 Task: Find people on LinkedIn with the title 'Help Desk Worker/Desktop Support' at 'Indoco Remedies Ltd.' in the 'Plastics Manufacturing' industry.
Action: Mouse moved to (728, 99)
Screenshot: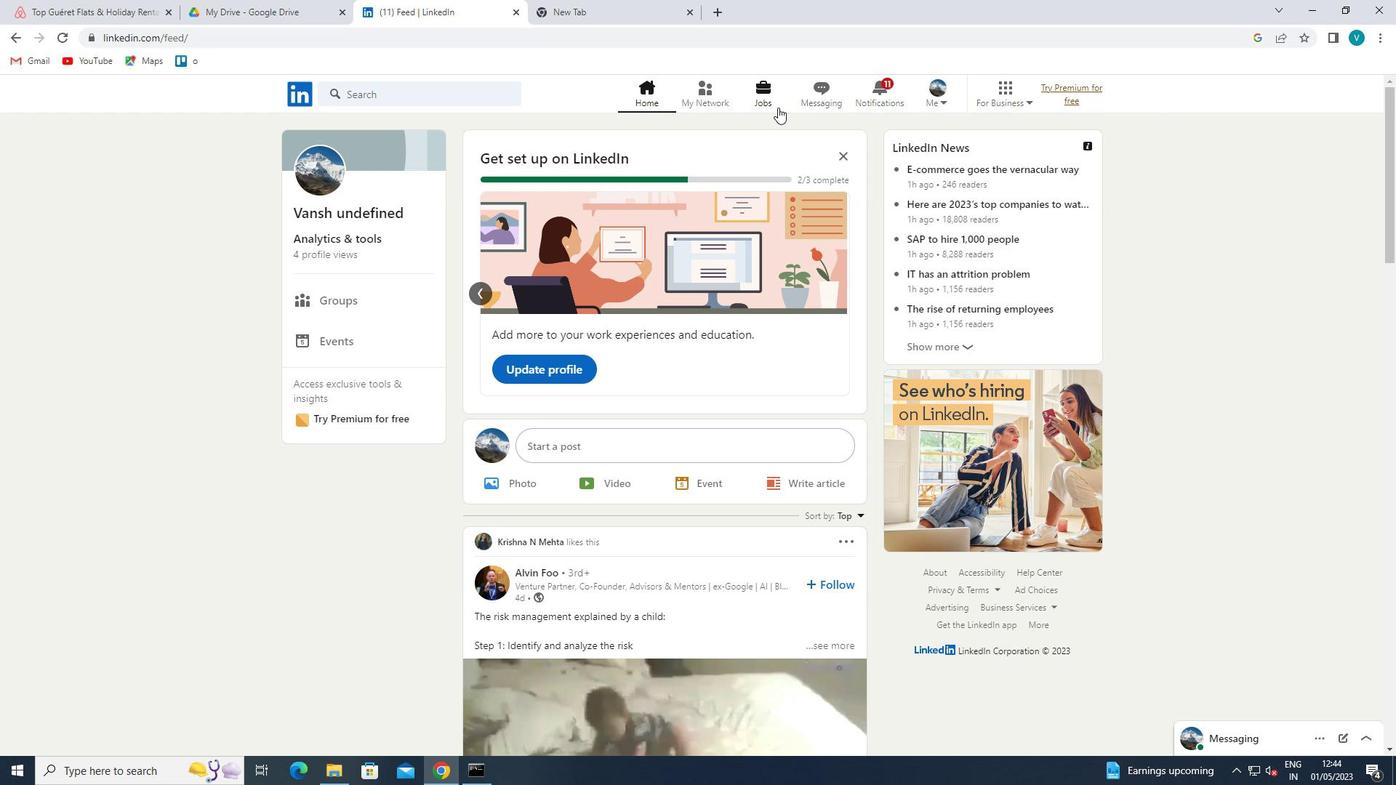 
Action: Mouse pressed left at (728, 99)
Screenshot: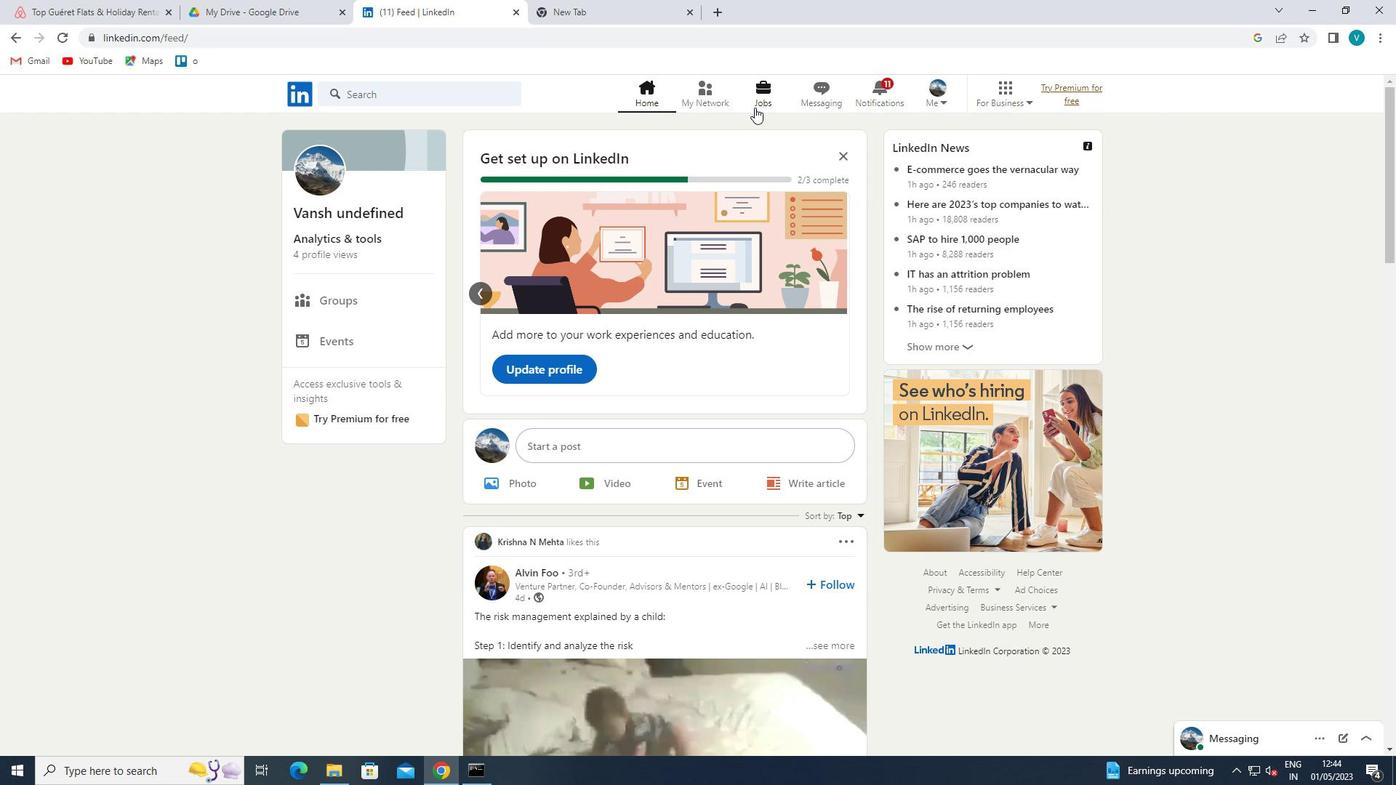 
Action: Mouse moved to (424, 178)
Screenshot: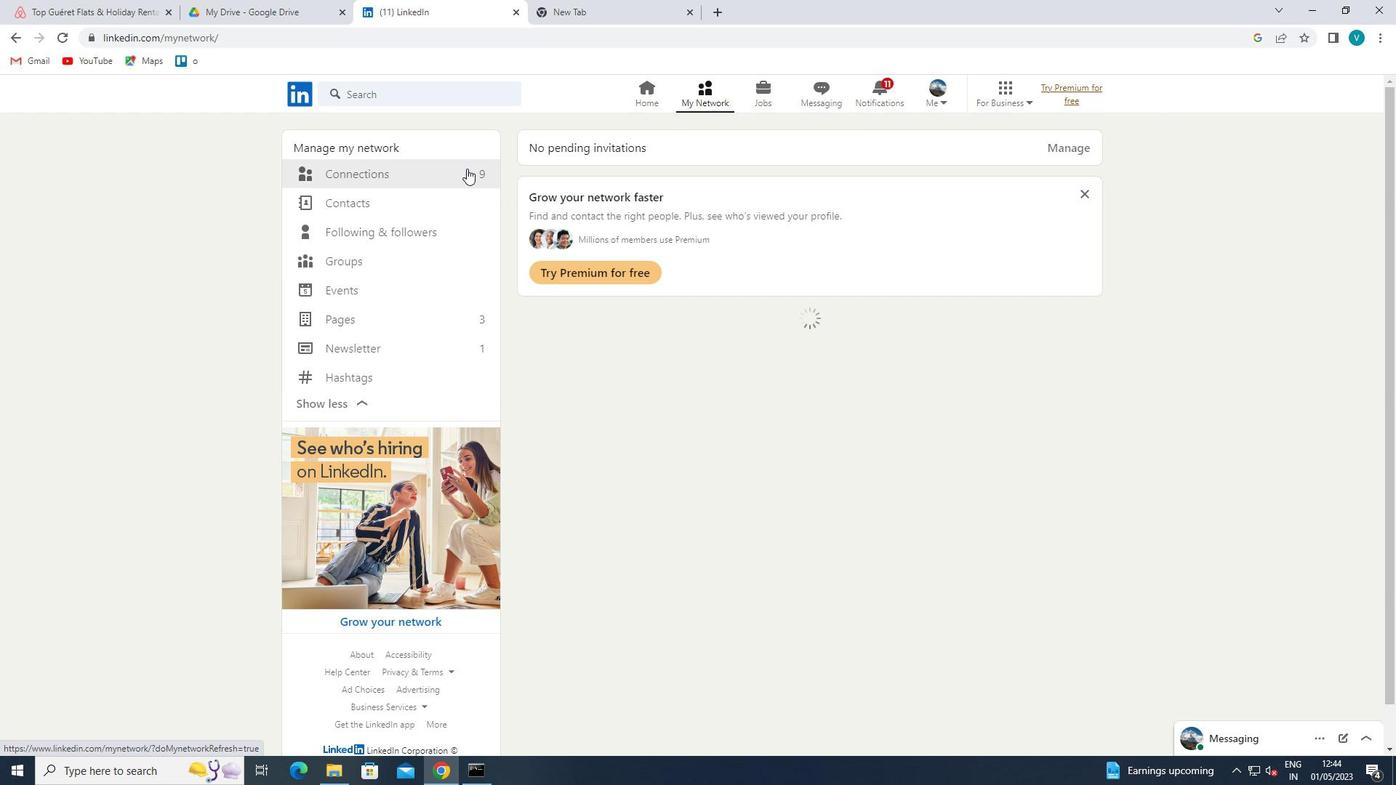 
Action: Mouse pressed left at (424, 178)
Screenshot: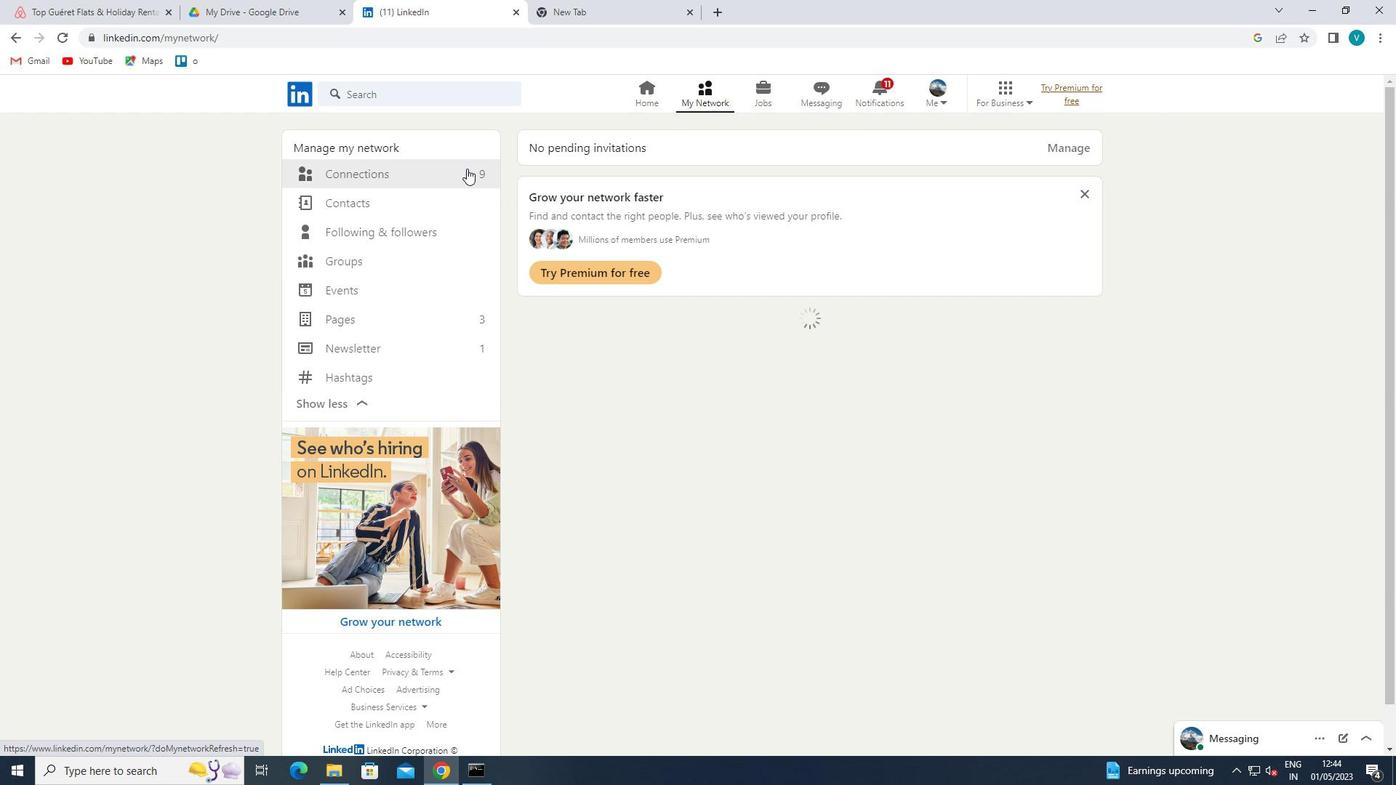 
Action: Mouse moved to (838, 186)
Screenshot: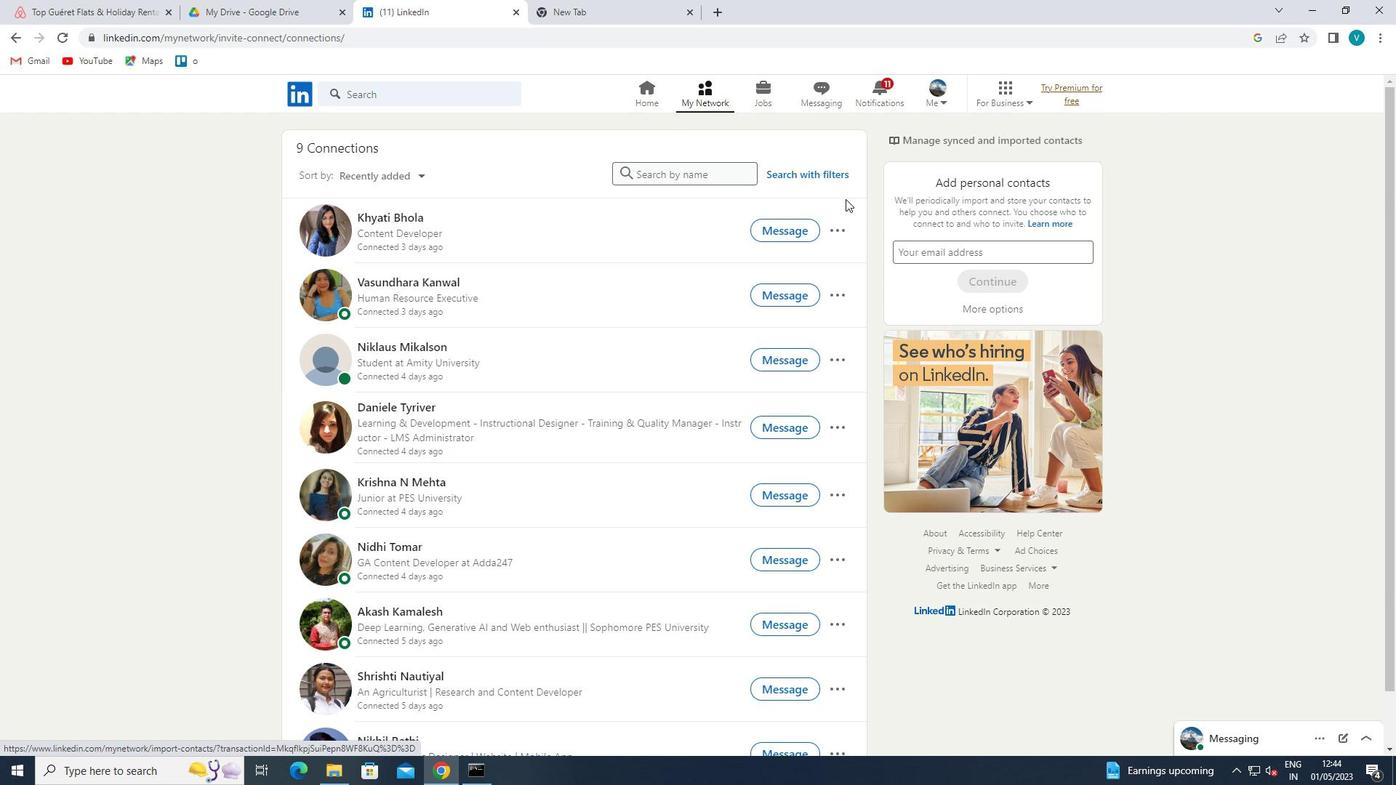 
Action: Mouse pressed left at (838, 186)
Screenshot: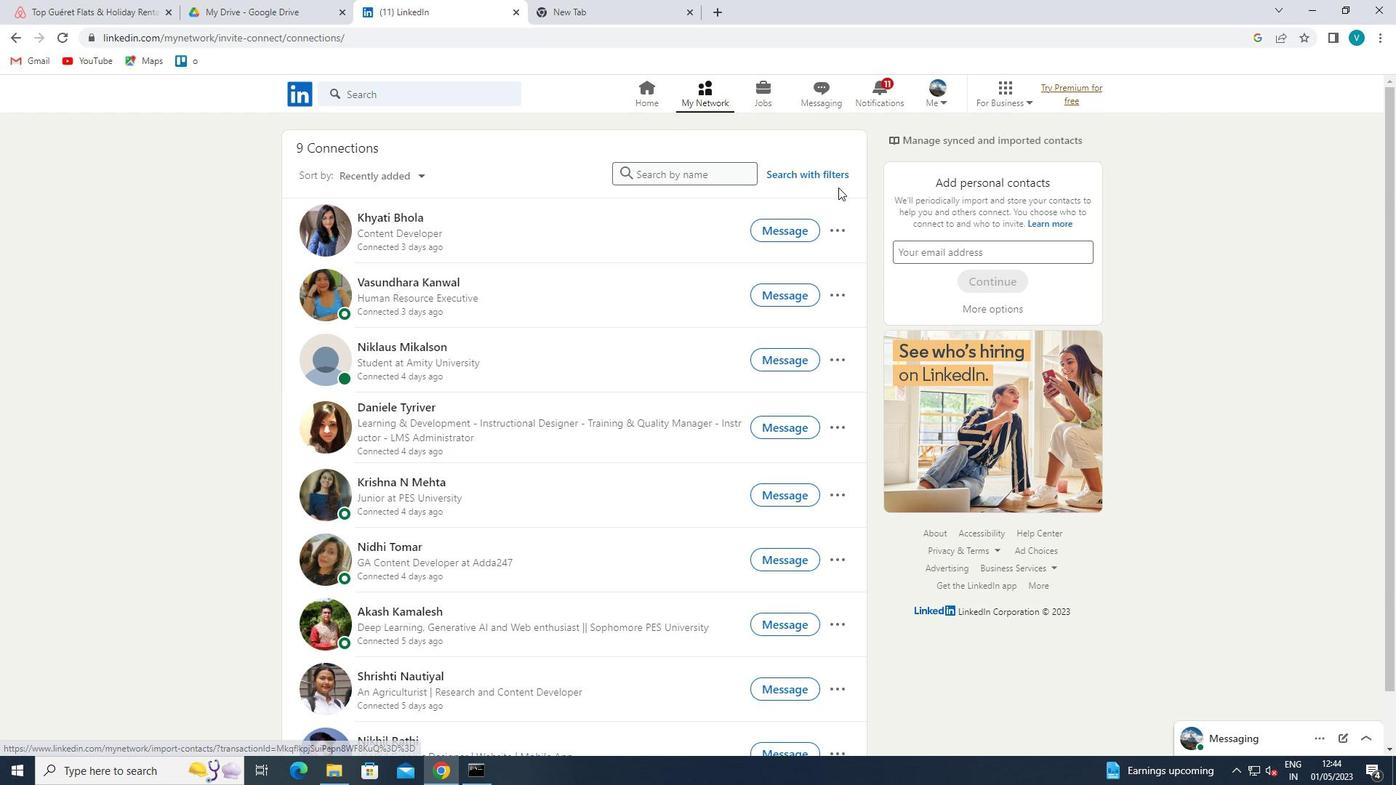 
Action: Mouse moved to (840, 183)
Screenshot: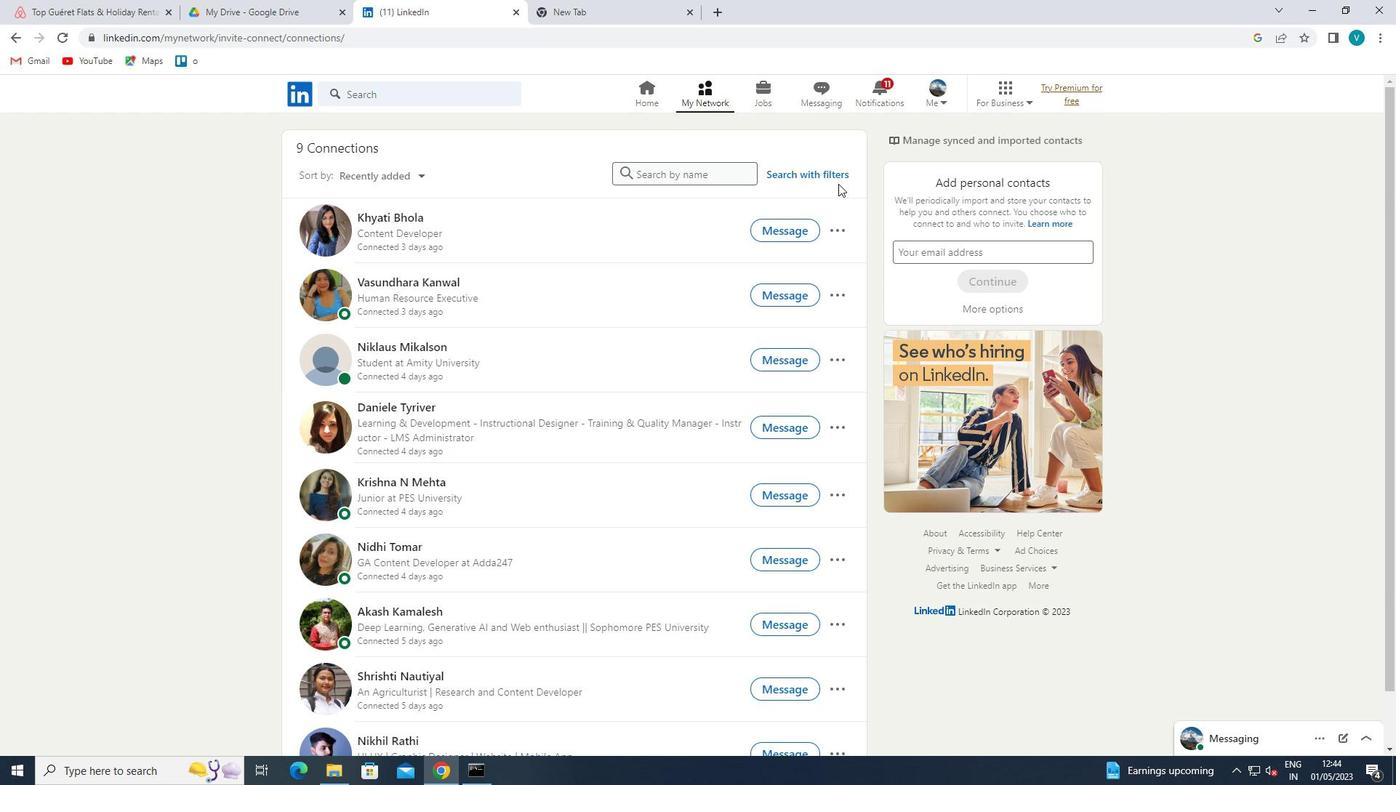 
Action: Mouse pressed left at (840, 183)
Screenshot: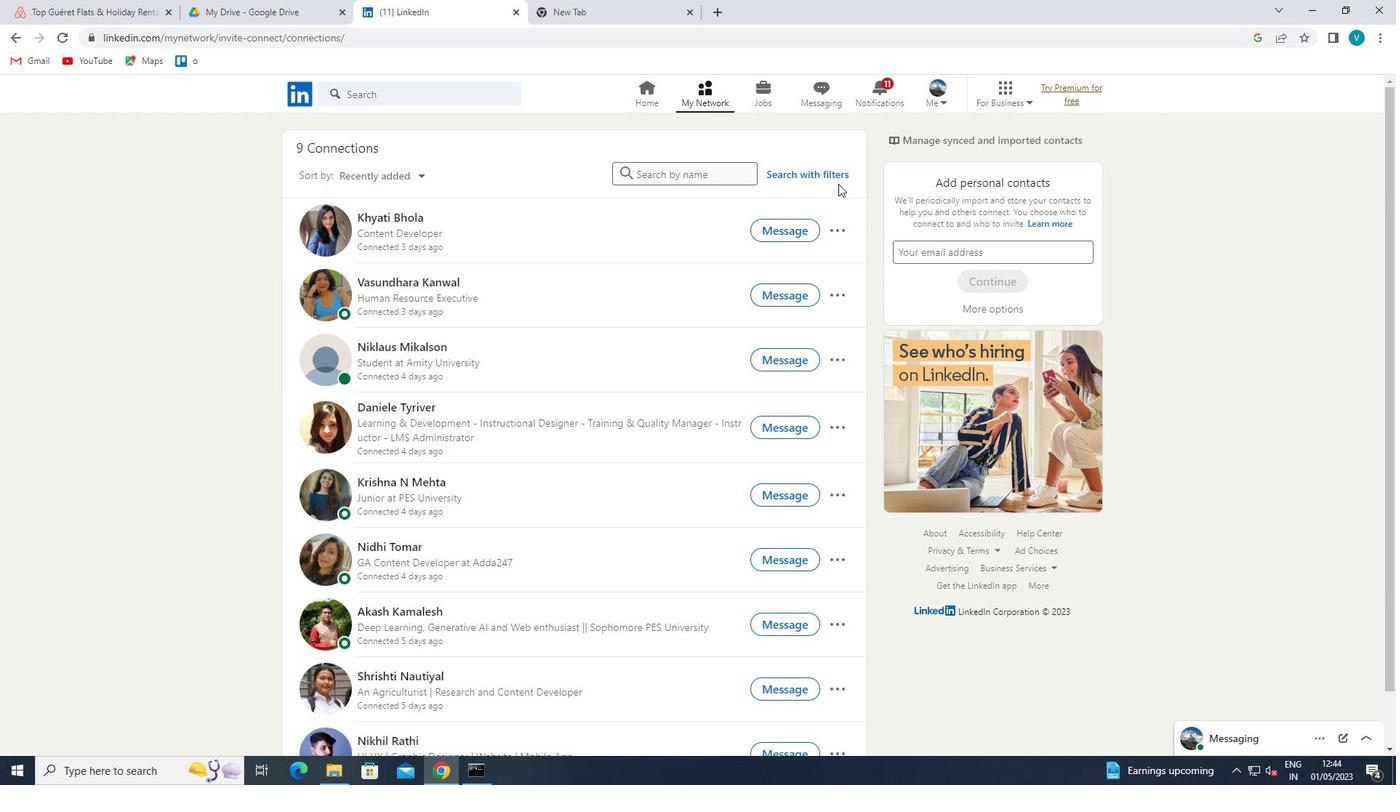 
Action: Mouse moved to (843, 179)
Screenshot: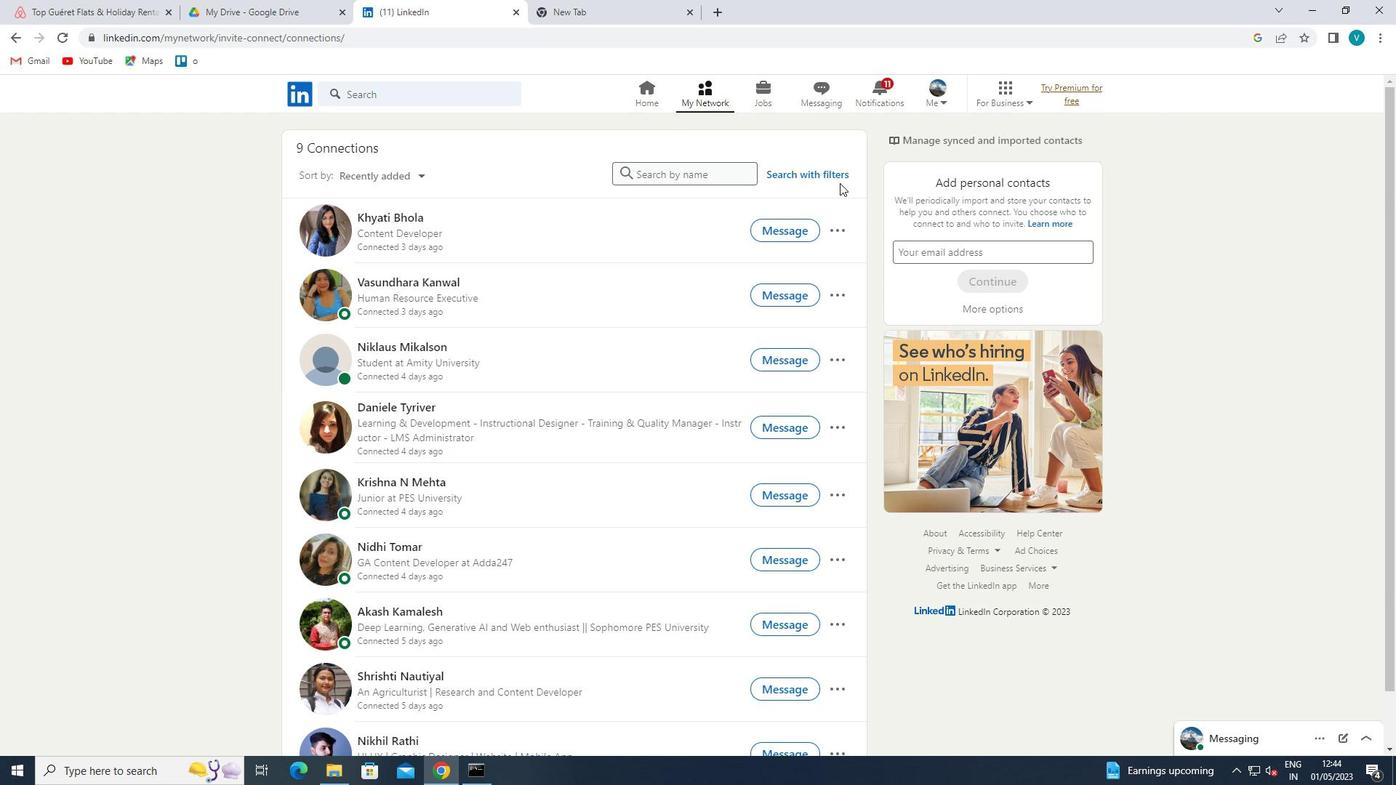 
Action: Mouse pressed left at (843, 179)
Screenshot: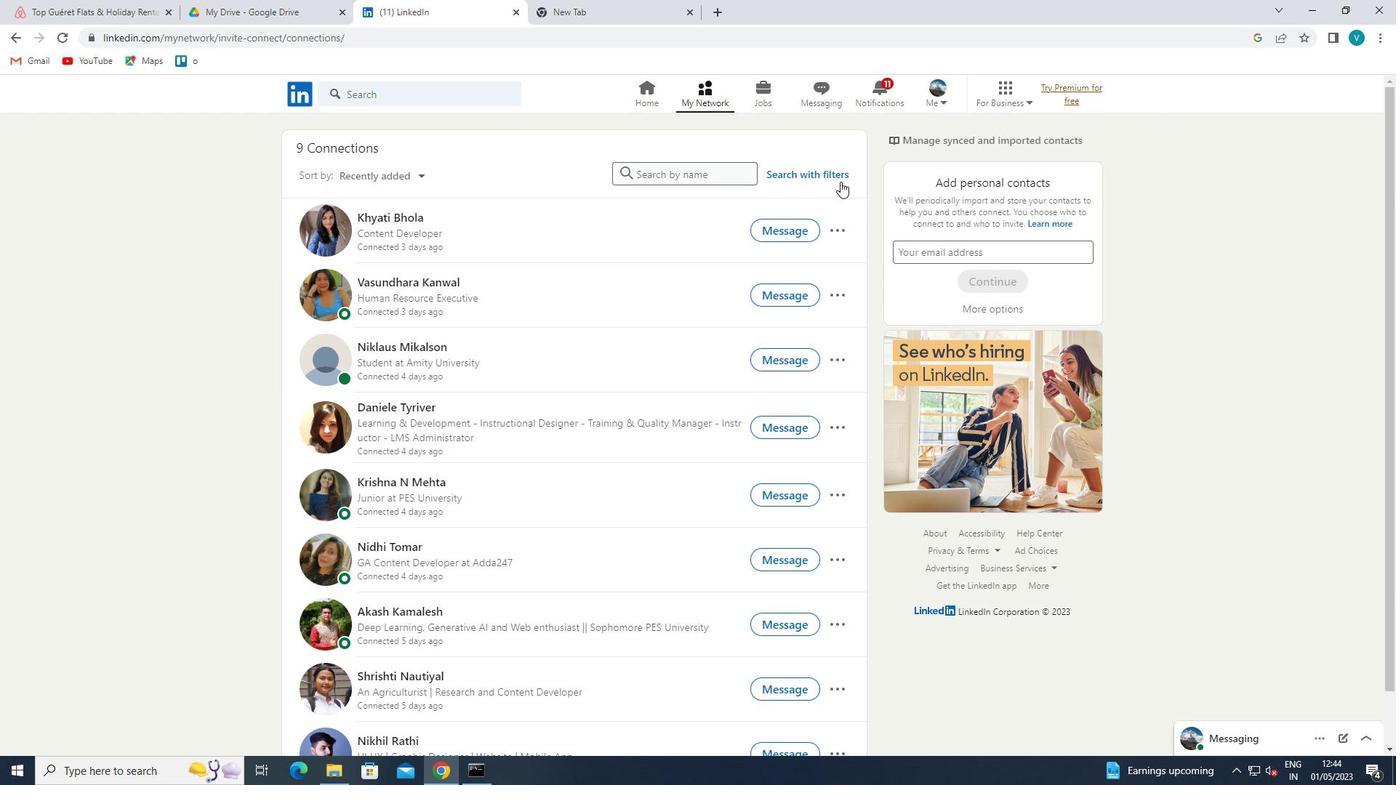 
Action: Mouse moved to (676, 138)
Screenshot: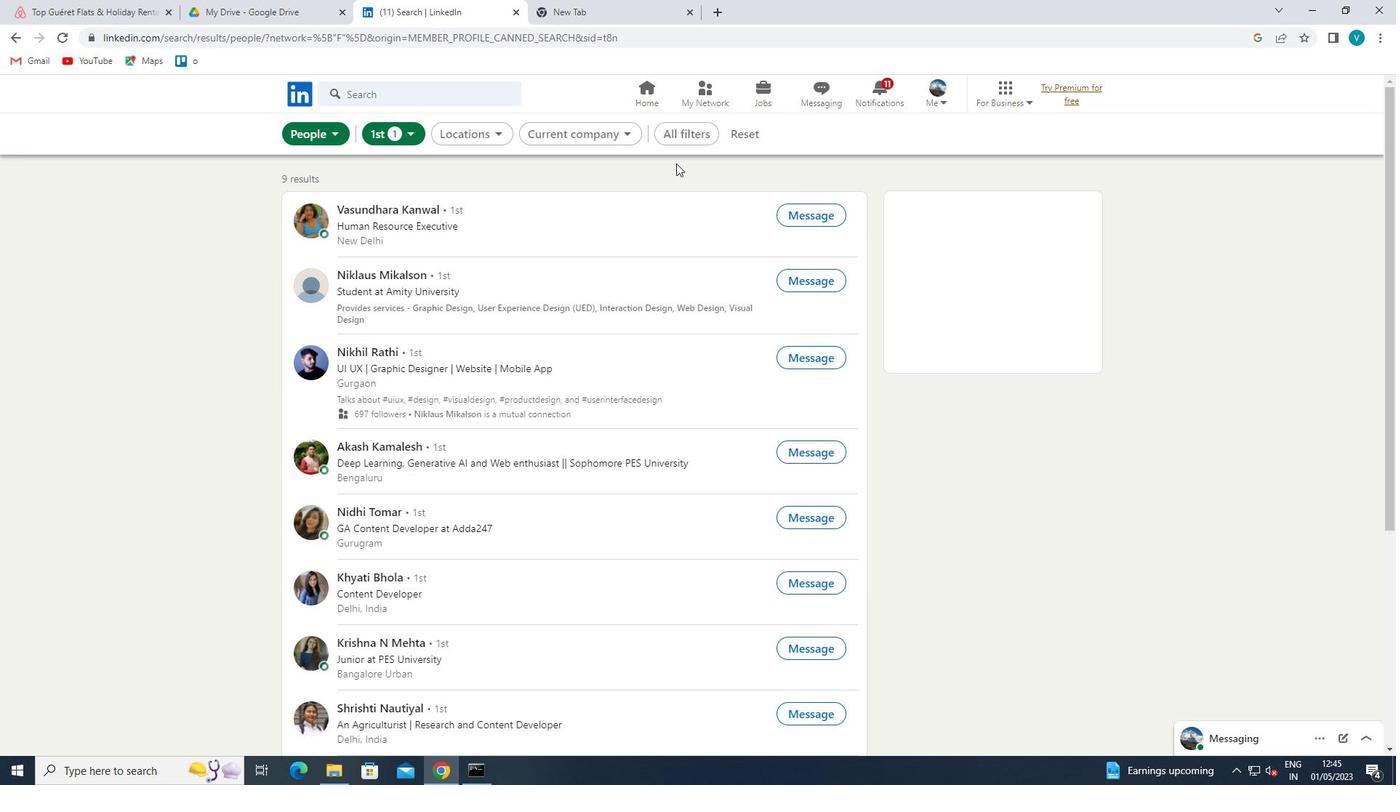 
Action: Mouse pressed left at (676, 138)
Screenshot: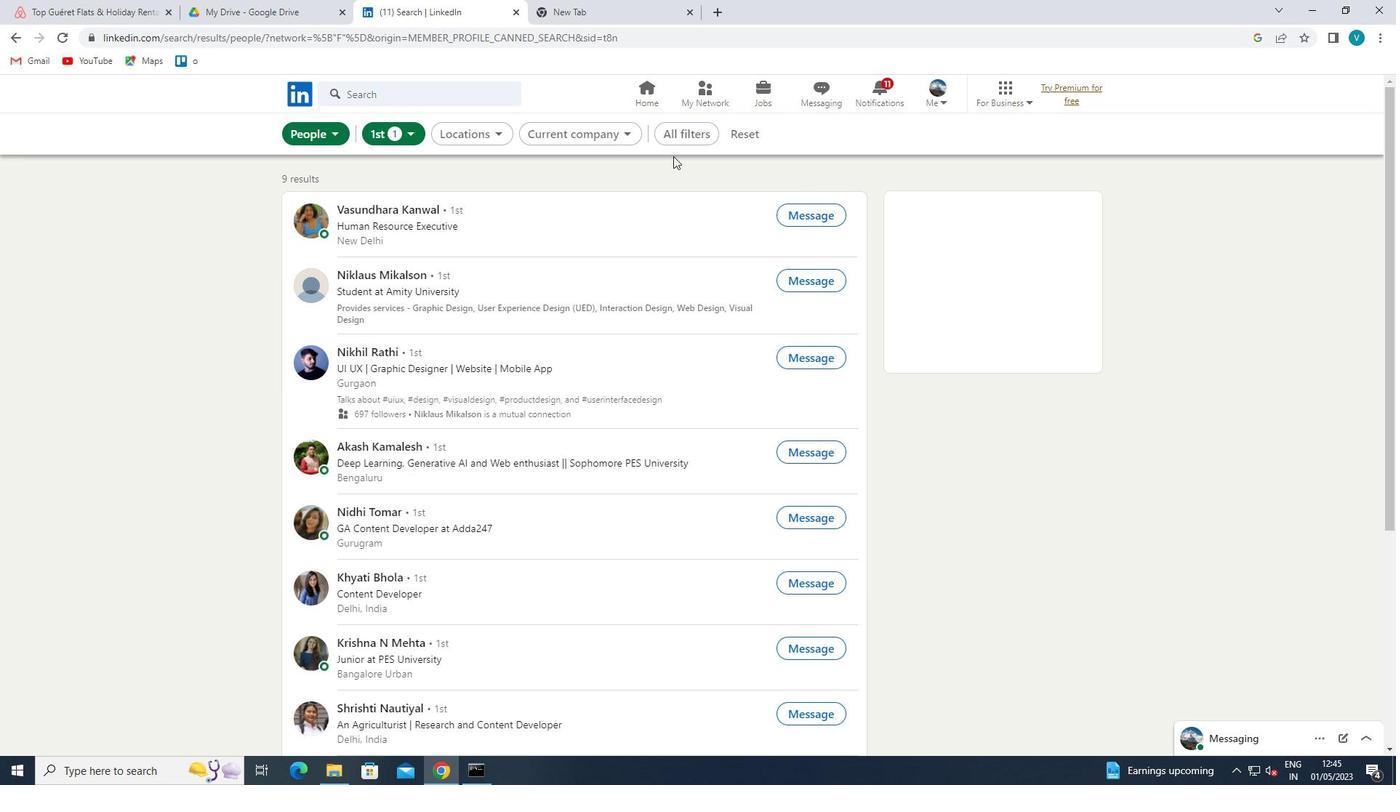 
Action: Mouse moved to (1100, 332)
Screenshot: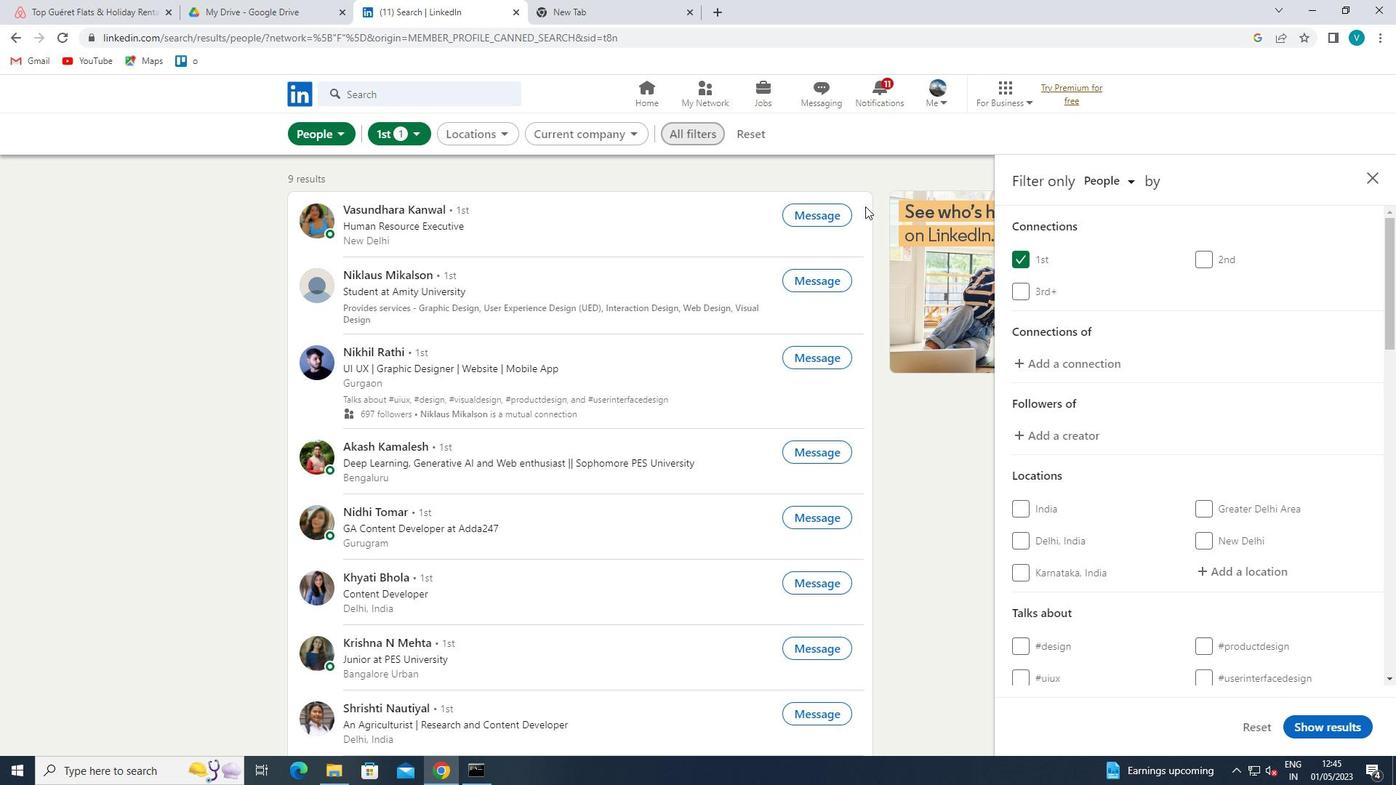 
Action: Mouse scrolled (1100, 331) with delta (0, 0)
Screenshot: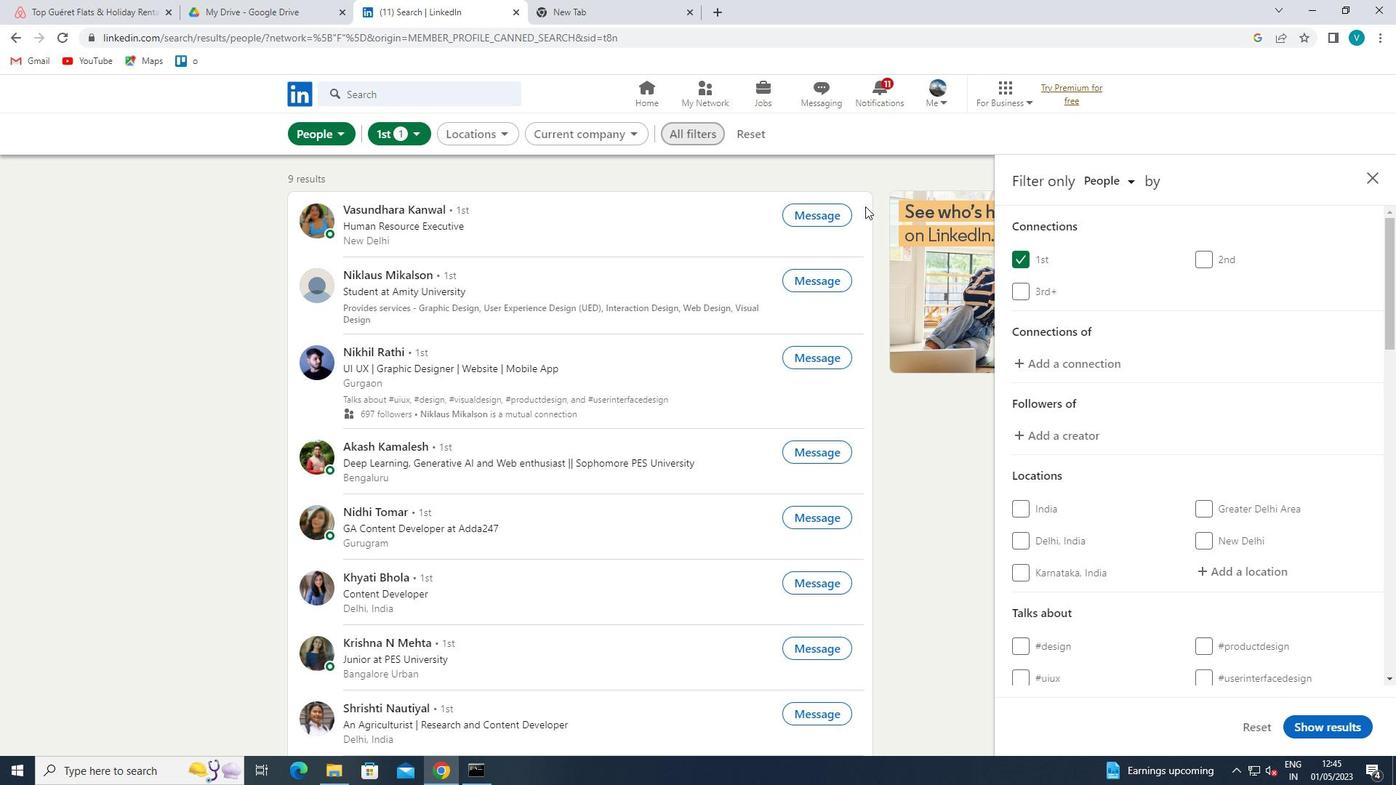 
Action: Mouse moved to (1102, 335)
Screenshot: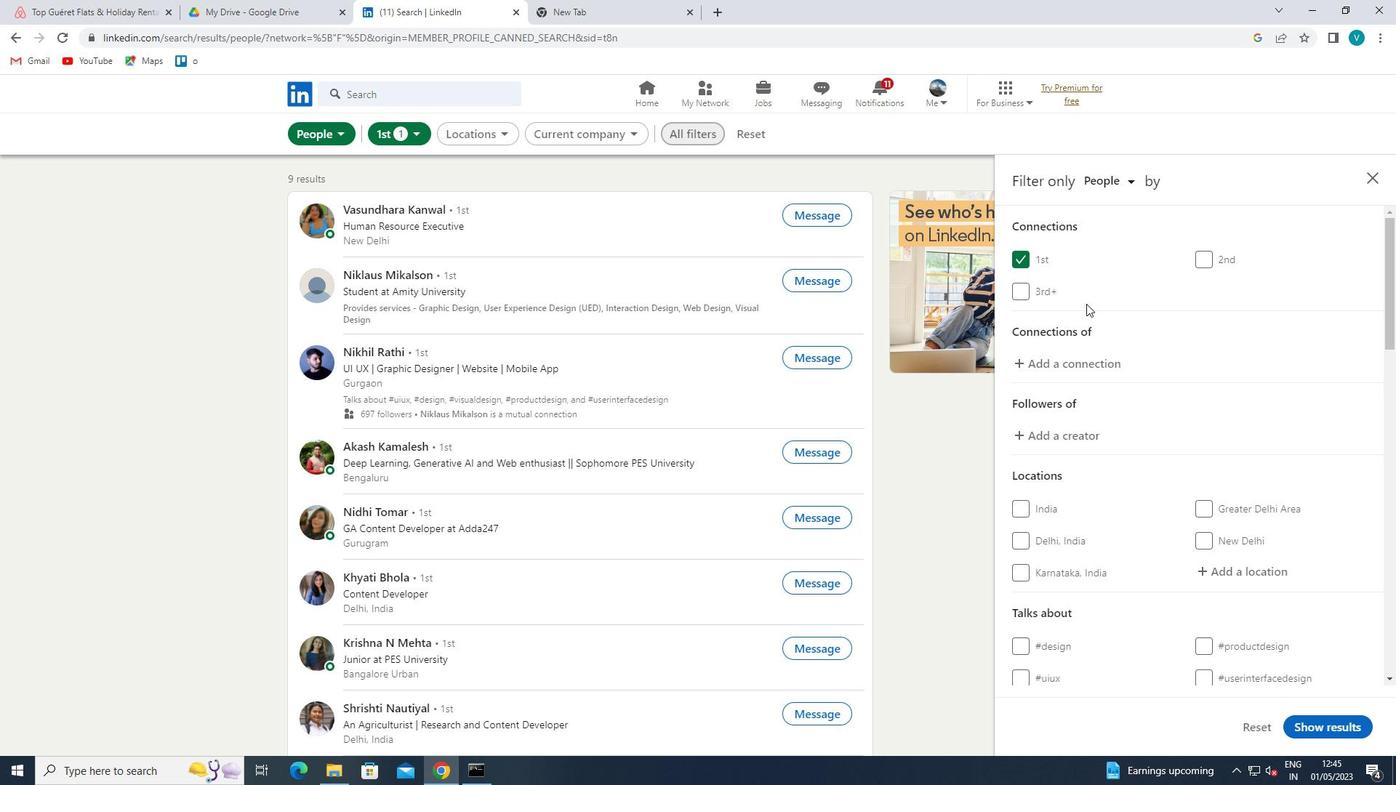 
Action: Mouse scrolled (1102, 334) with delta (0, 0)
Screenshot: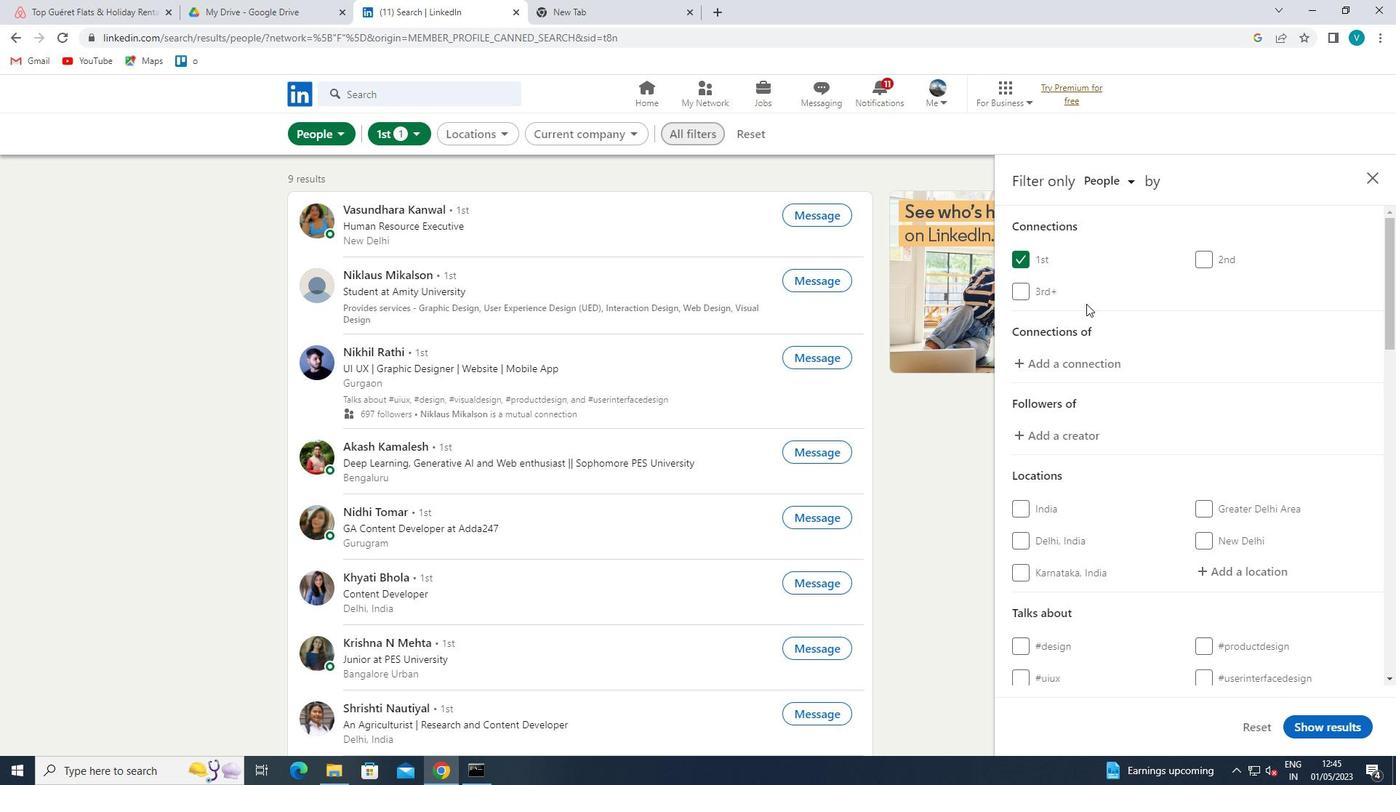 
Action: Mouse moved to (1237, 427)
Screenshot: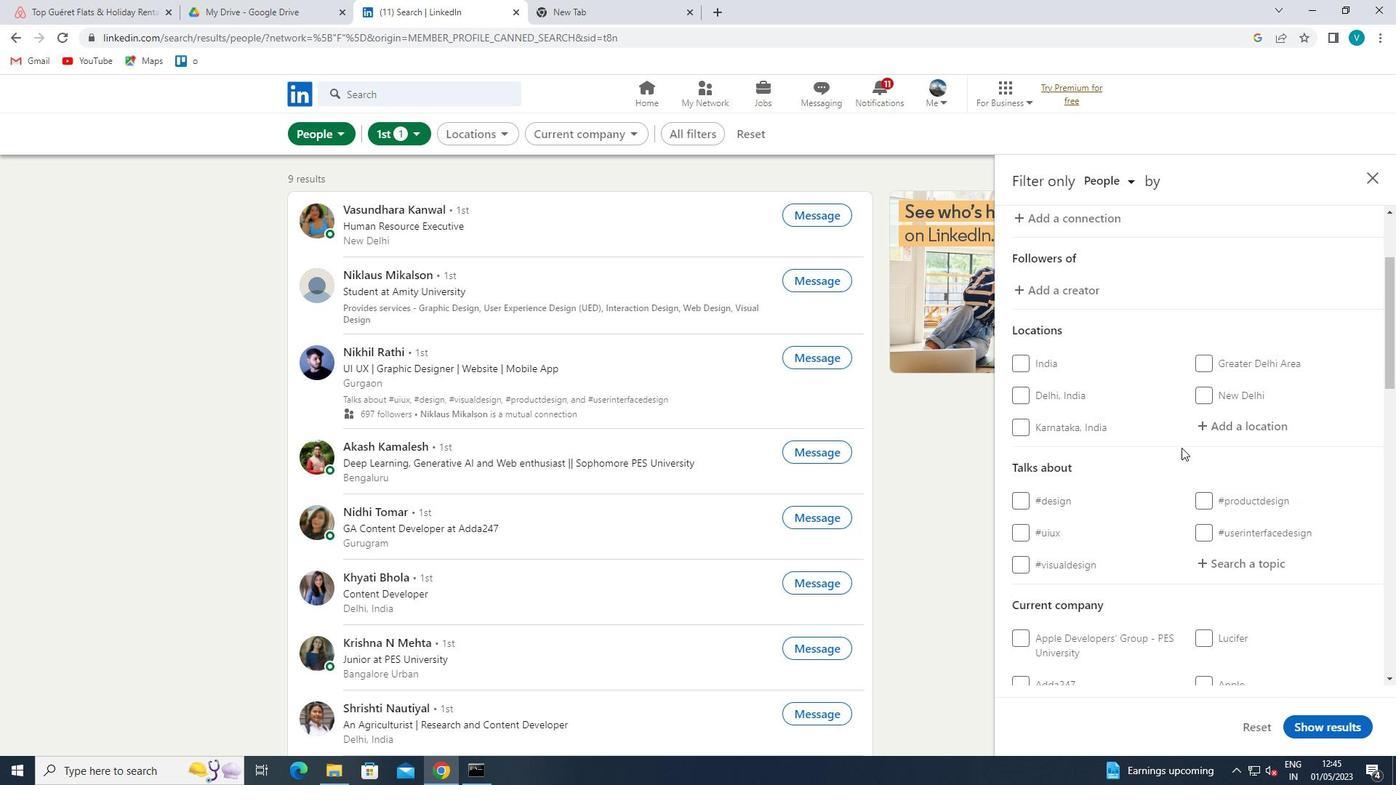 
Action: Mouse pressed left at (1237, 427)
Screenshot: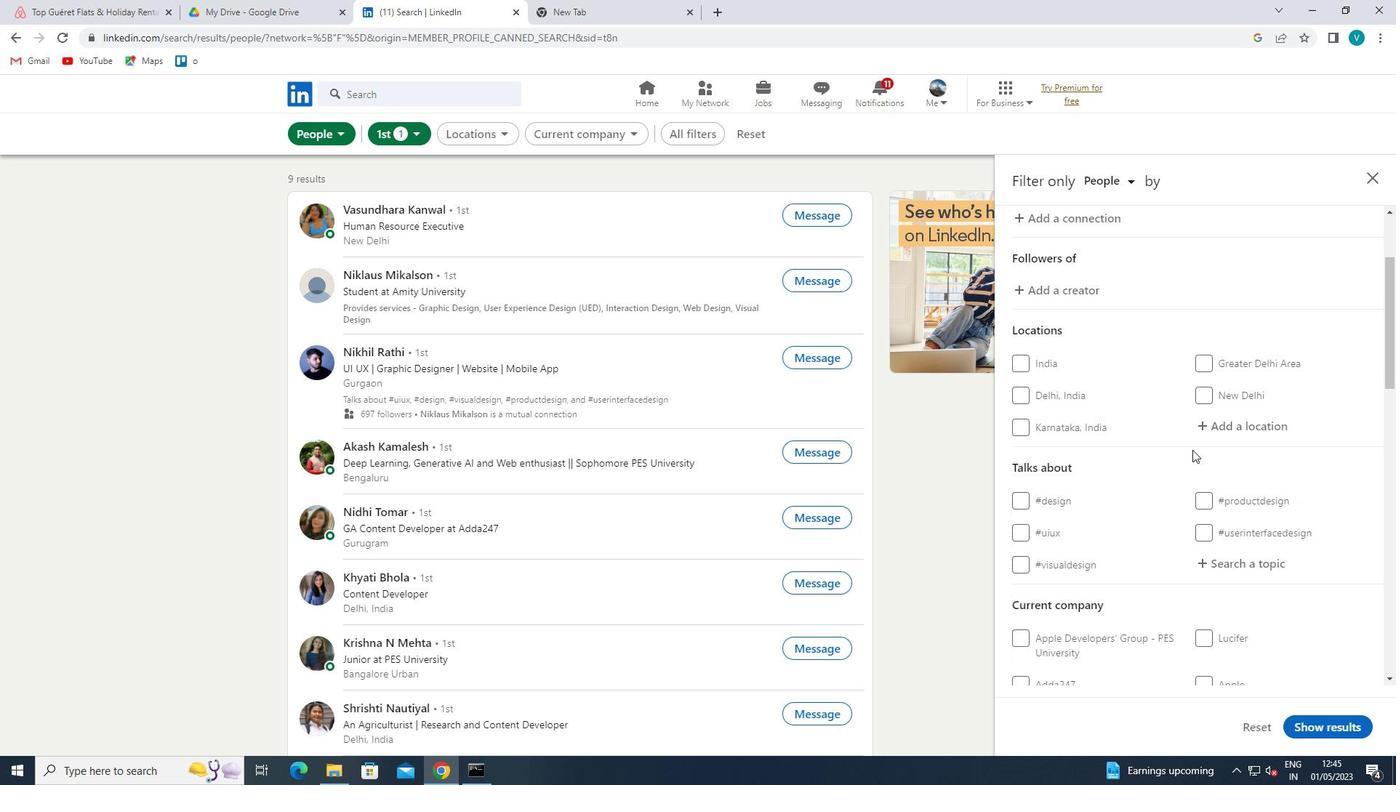 
Action: Mouse moved to (1238, 427)
Screenshot: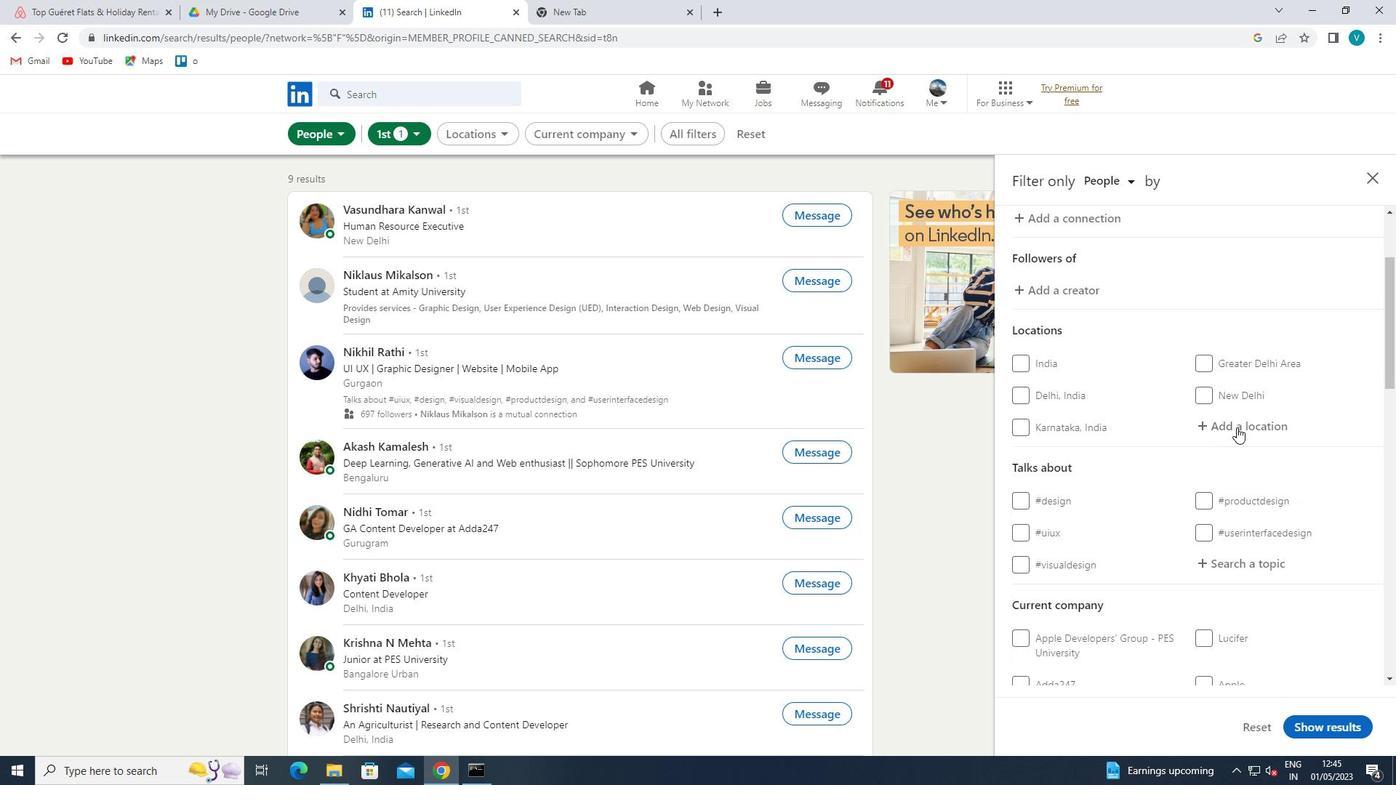 
Action: Key pressed <Key.shift>MINGYUE<Key.space>
Screenshot: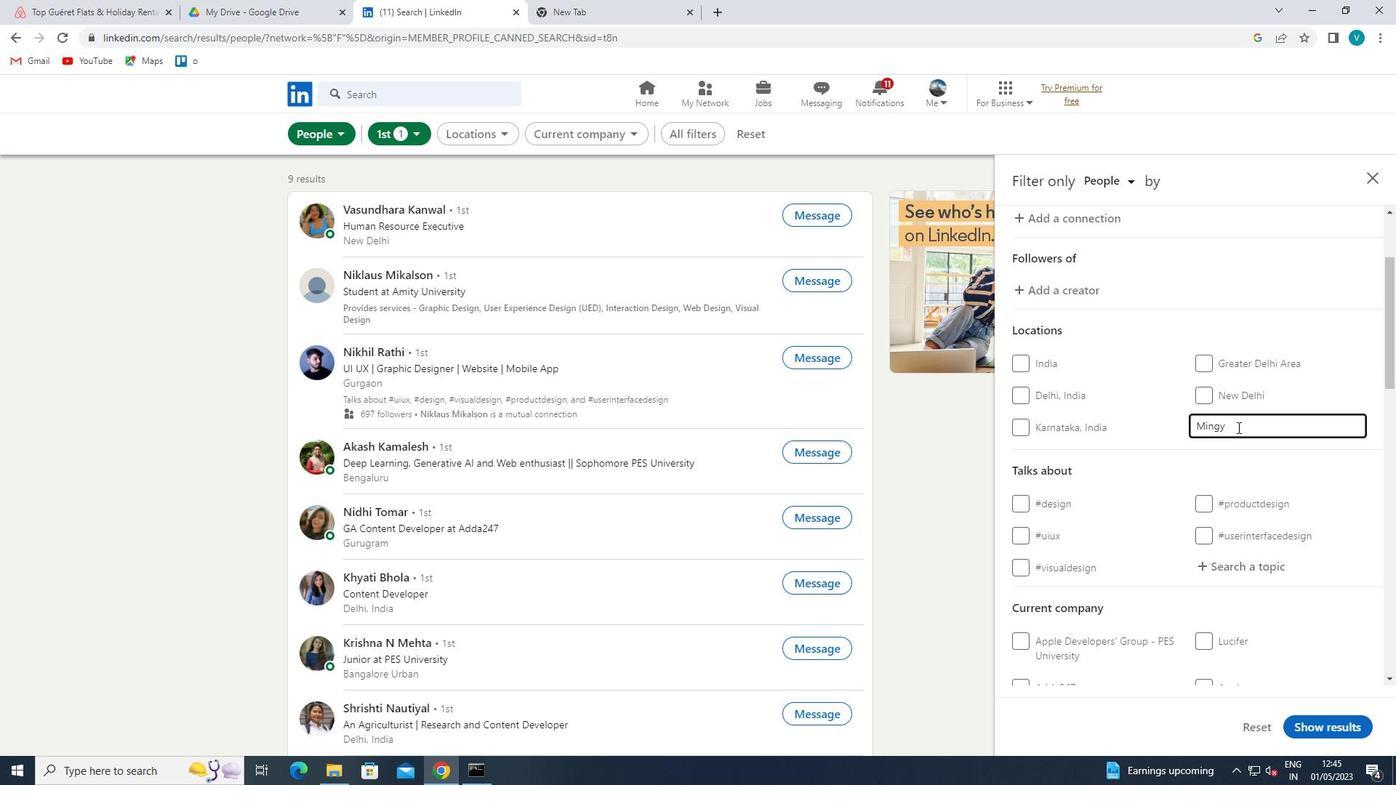 
Action: Mouse moved to (1163, 432)
Screenshot: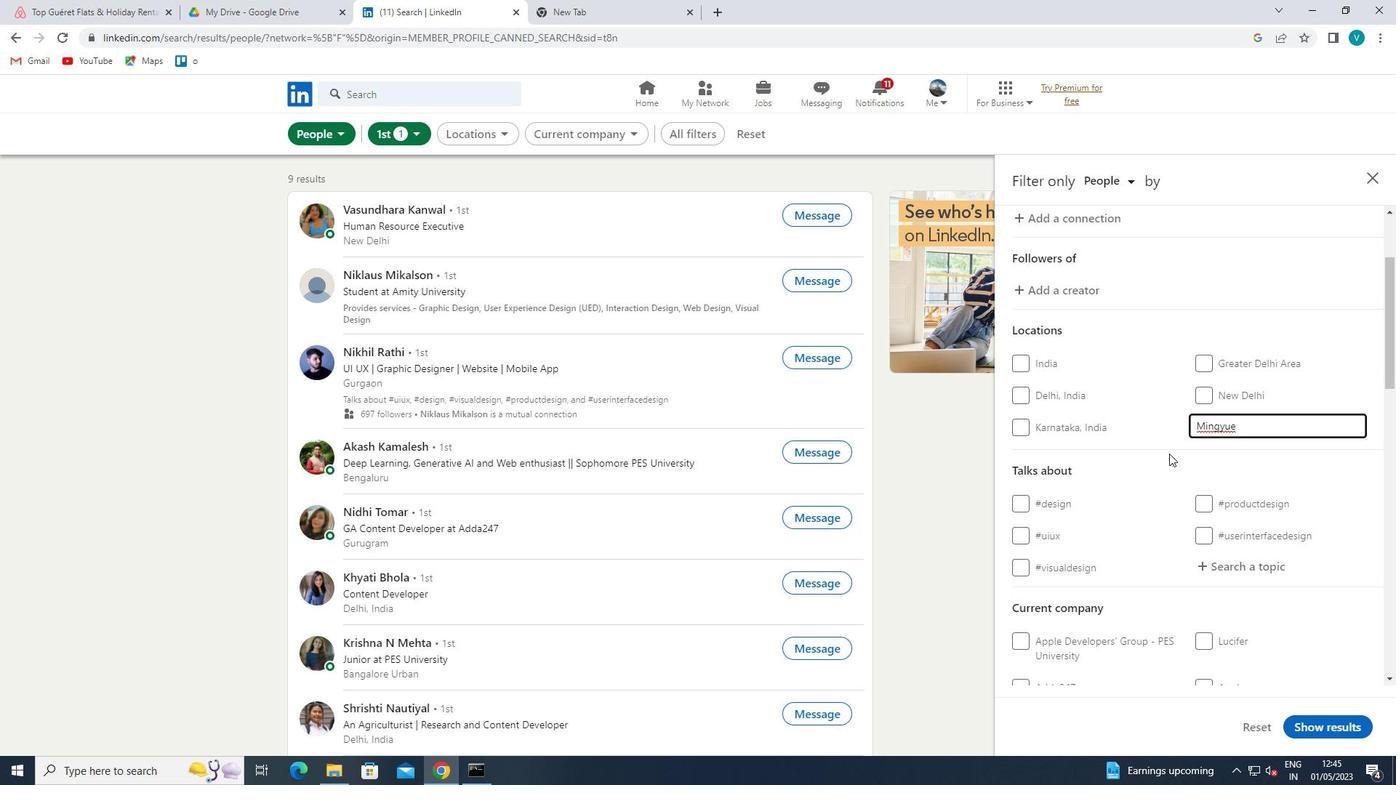
Action: Mouse pressed left at (1163, 432)
Screenshot: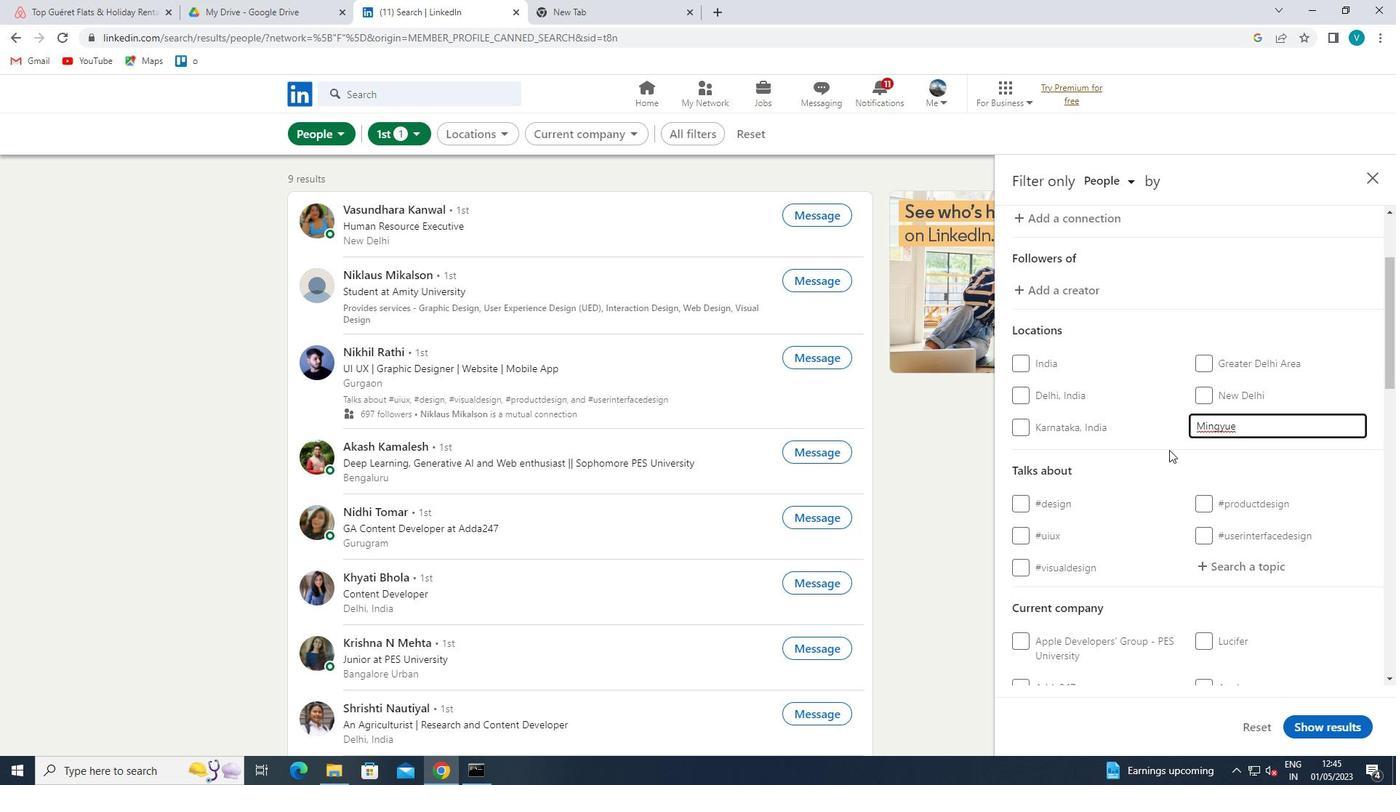 
Action: Mouse moved to (1165, 430)
Screenshot: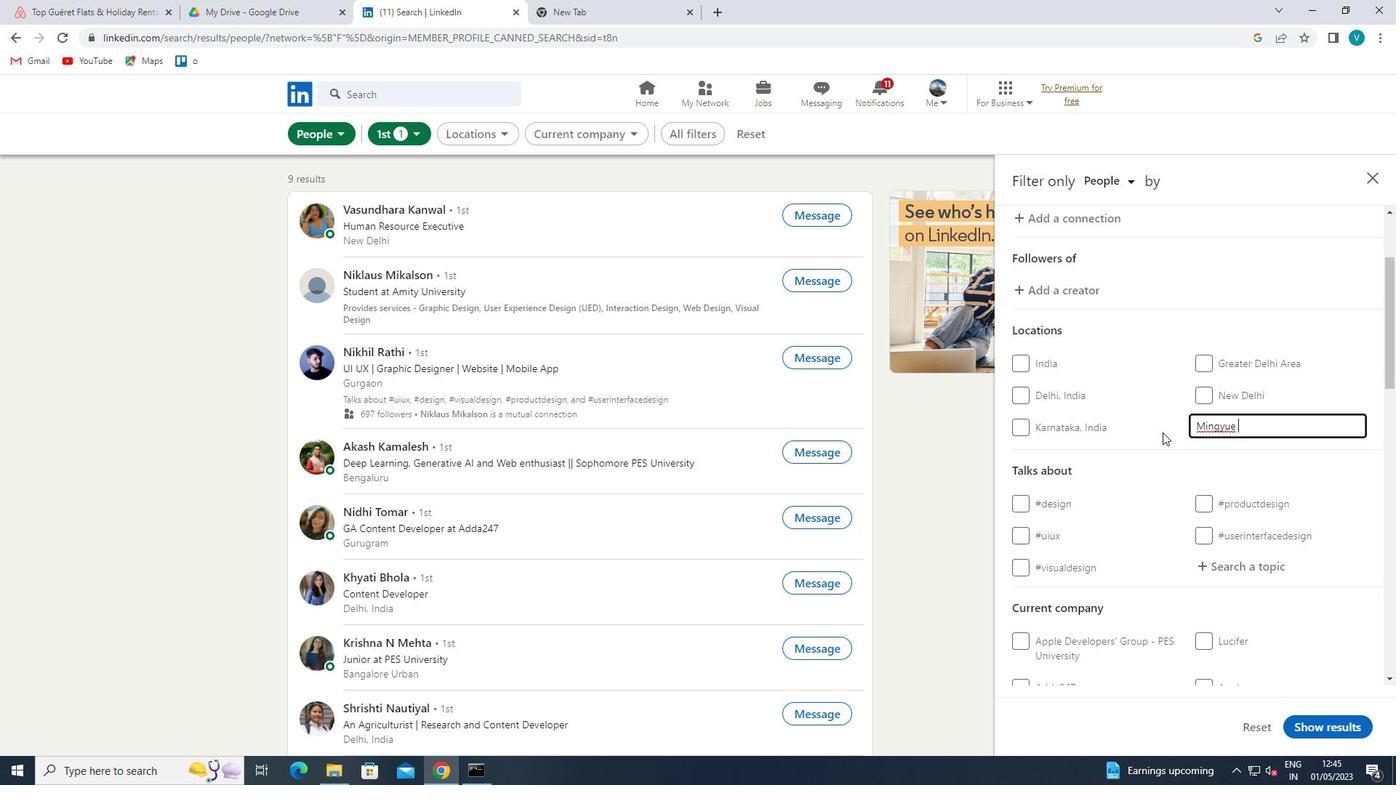 
Action: Mouse scrolled (1165, 429) with delta (0, 0)
Screenshot: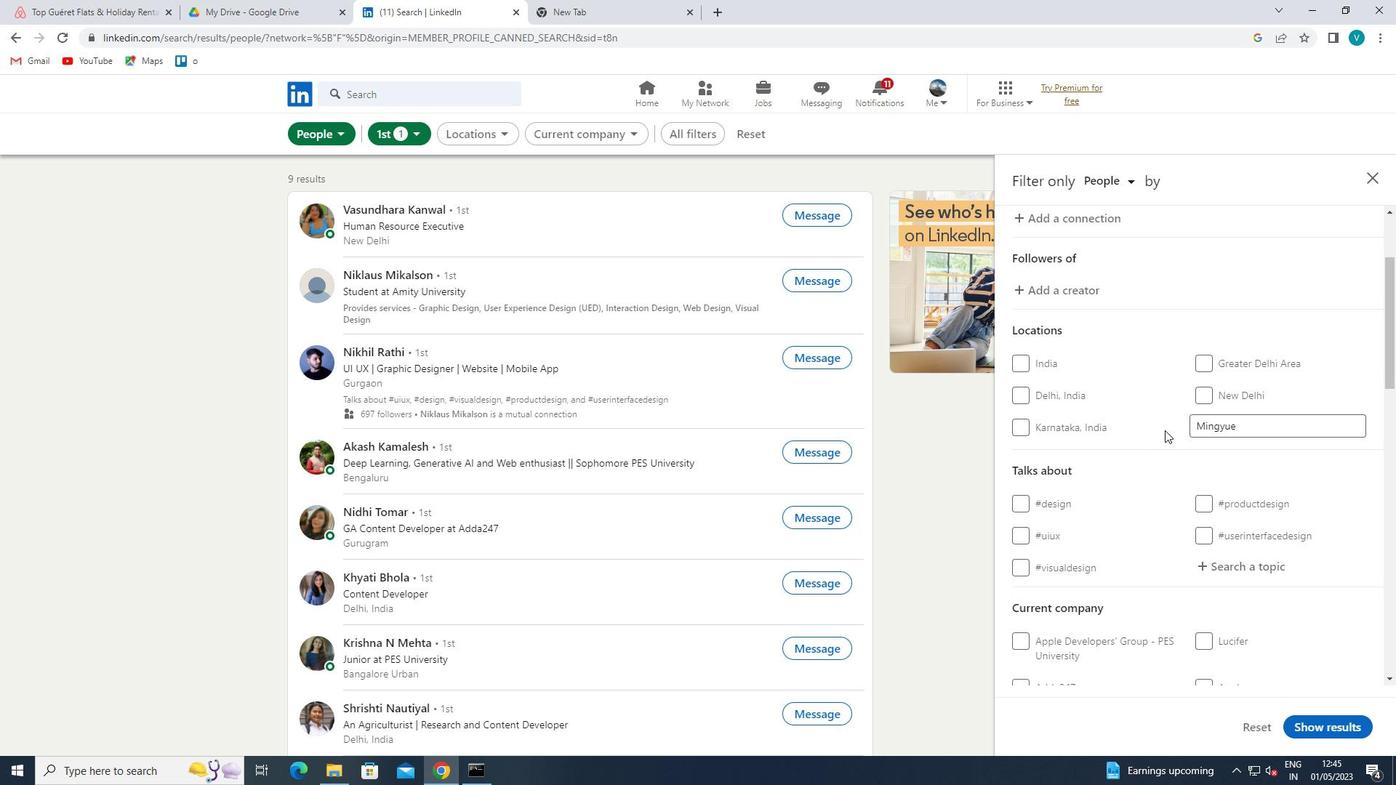 
Action: Mouse scrolled (1165, 429) with delta (0, 0)
Screenshot: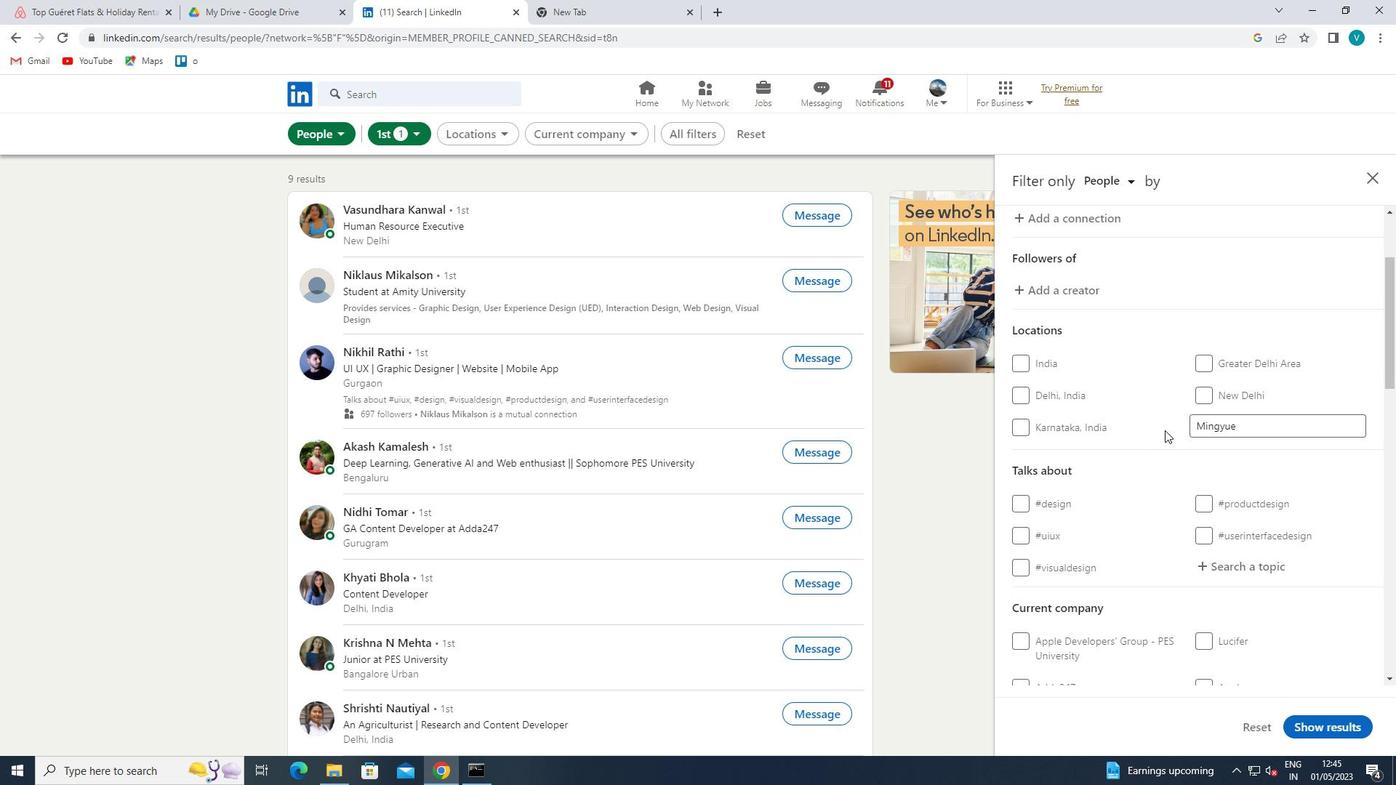 
Action: Mouse moved to (1232, 426)
Screenshot: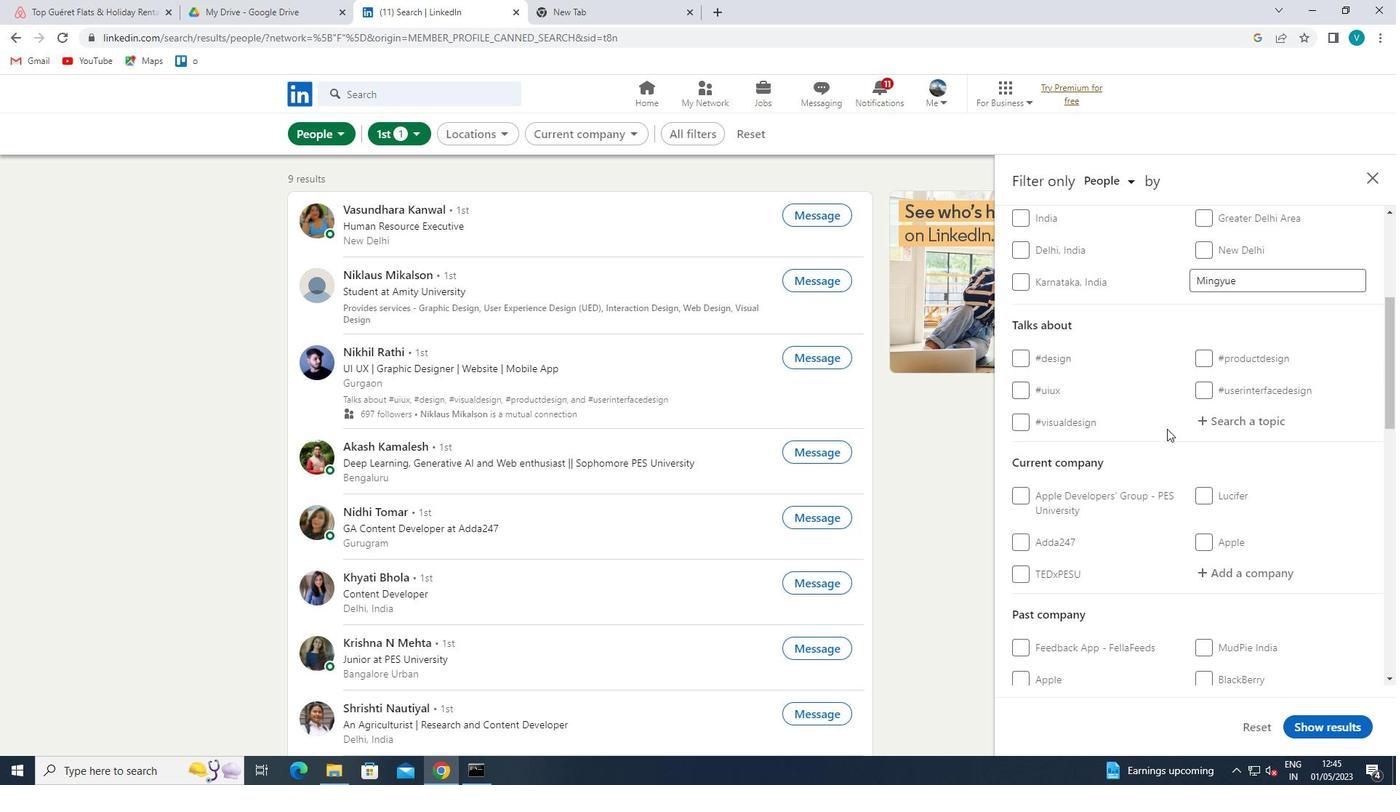 
Action: Mouse pressed left at (1232, 426)
Screenshot: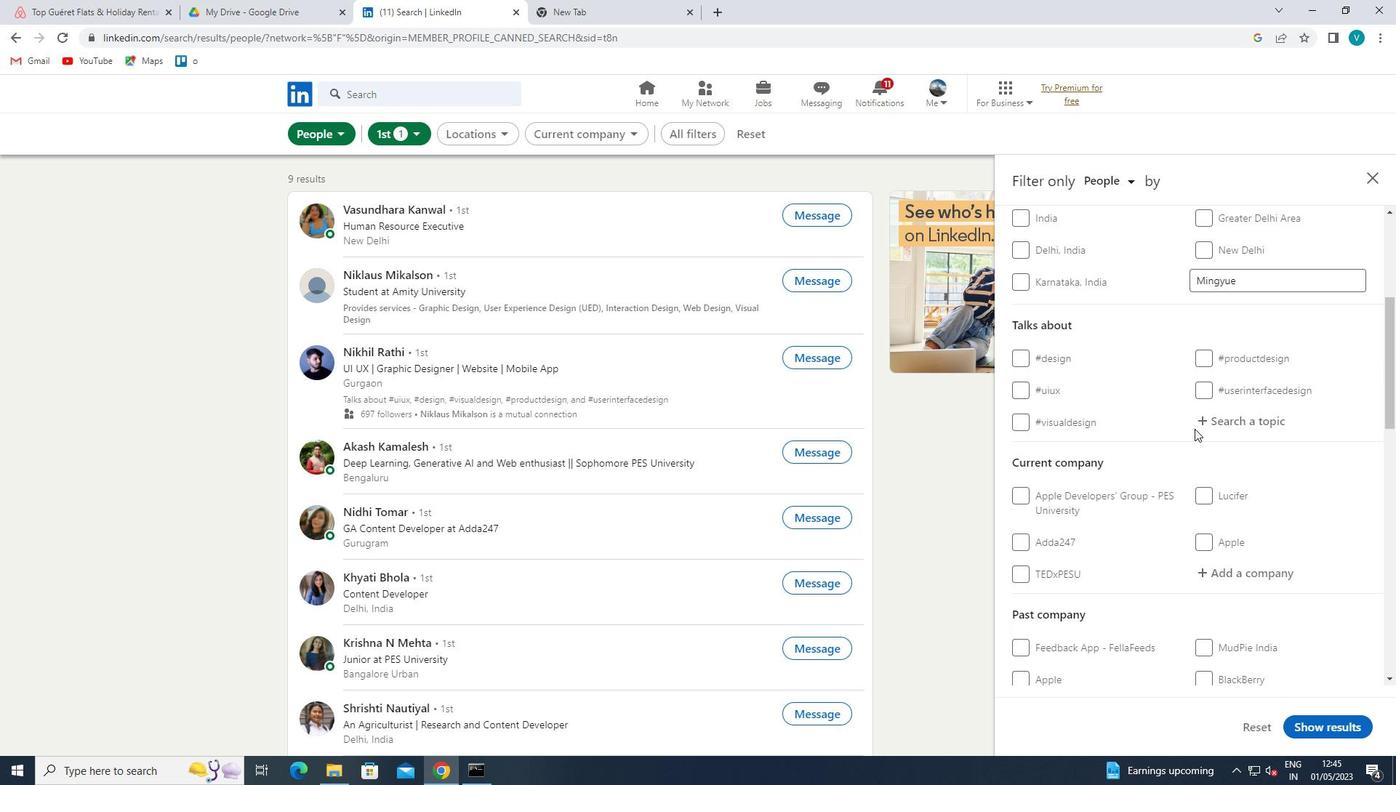 
Action: Mouse moved to (1234, 424)
Screenshot: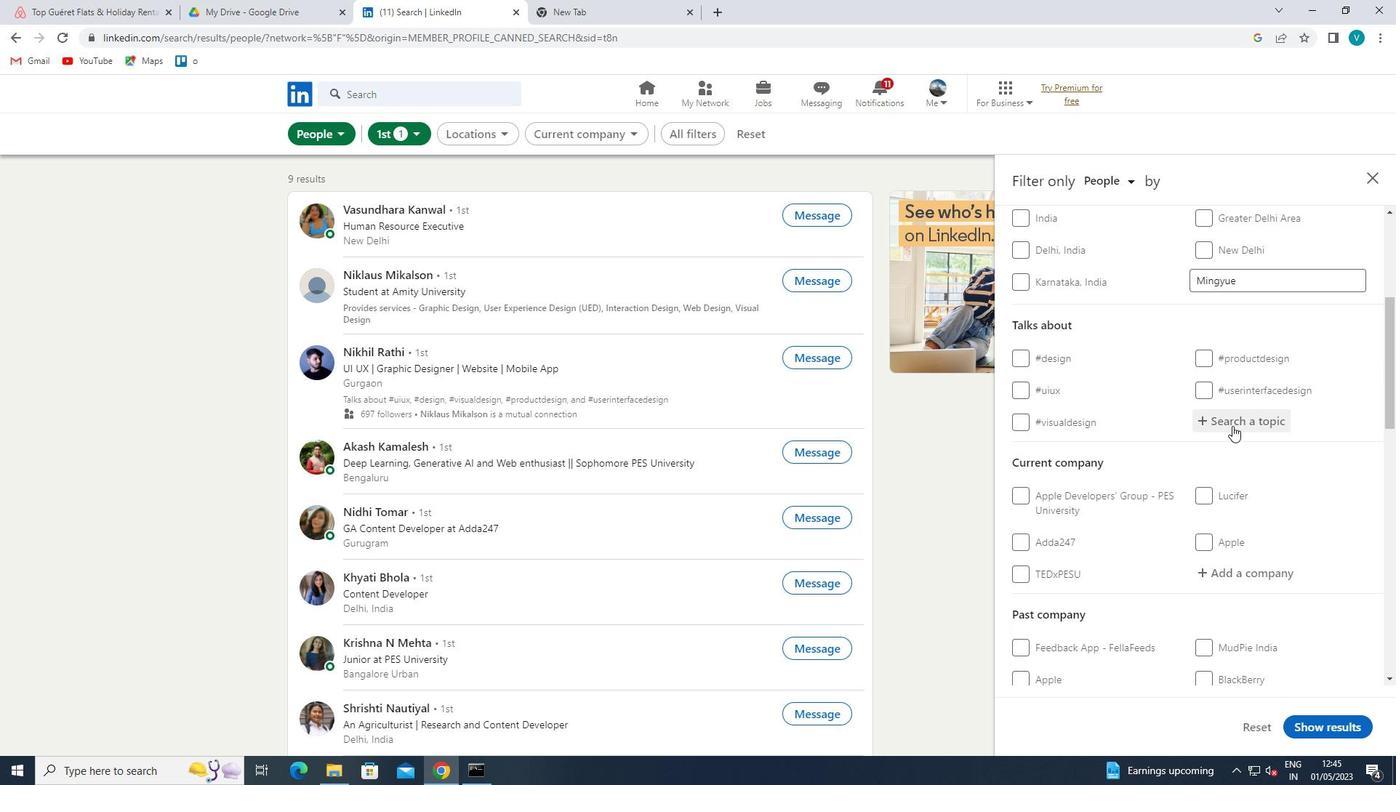 
Action: Key pressed FINTECH<Key.space>
Screenshot: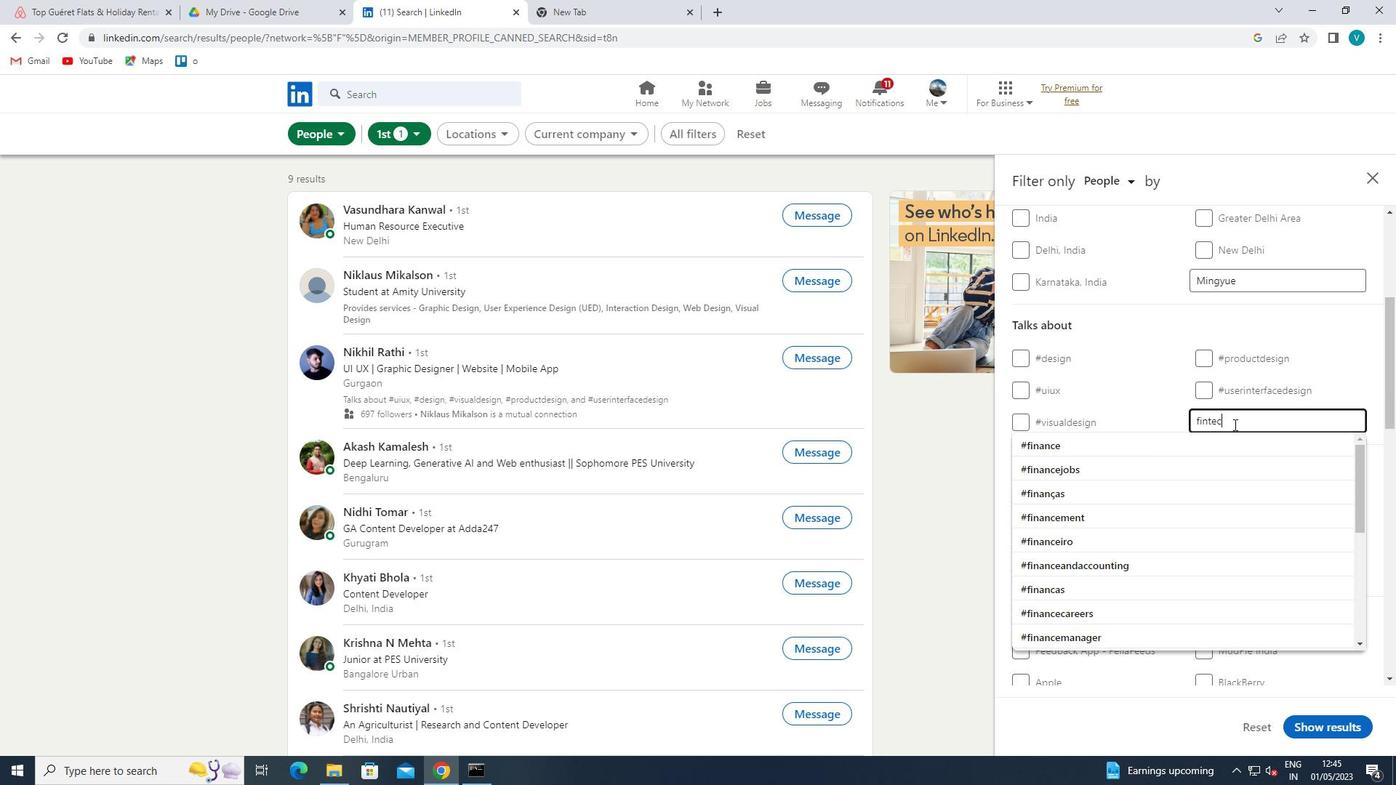 
Action: Mouse moved to (1194, 418)
Screenshot: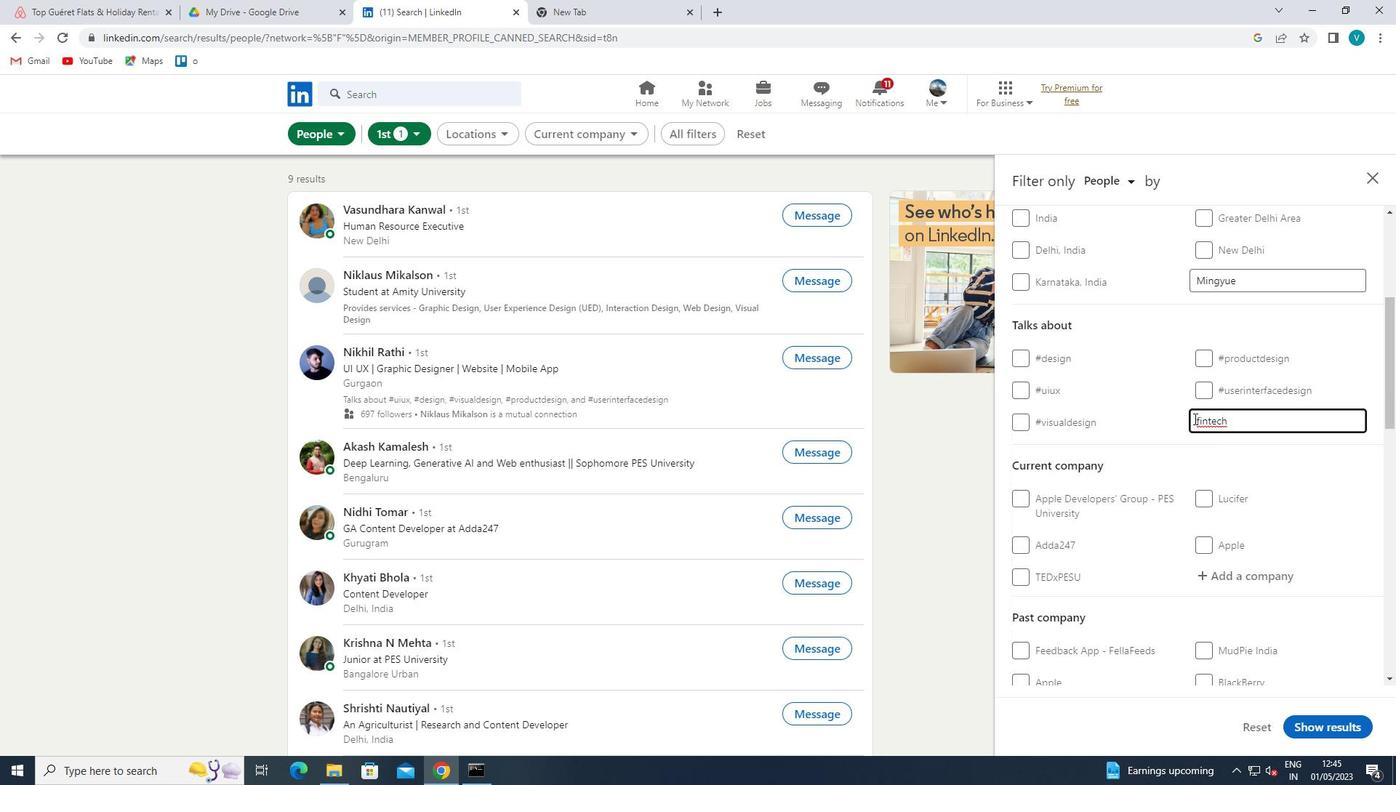 
Action: Mouse pressed left at (1194, 418)
Screenshot: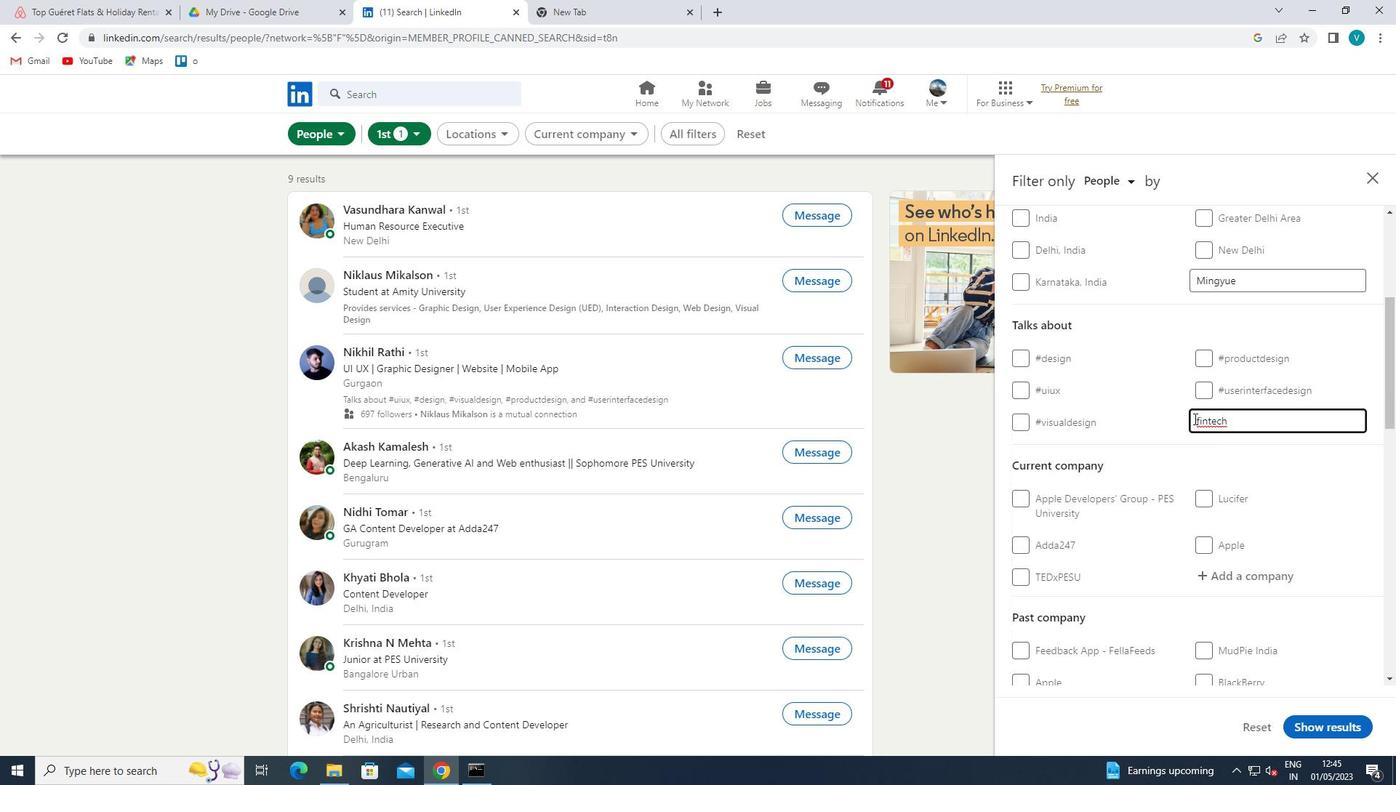 
Action: Mouse moved to (1203, 423)
Screenshot: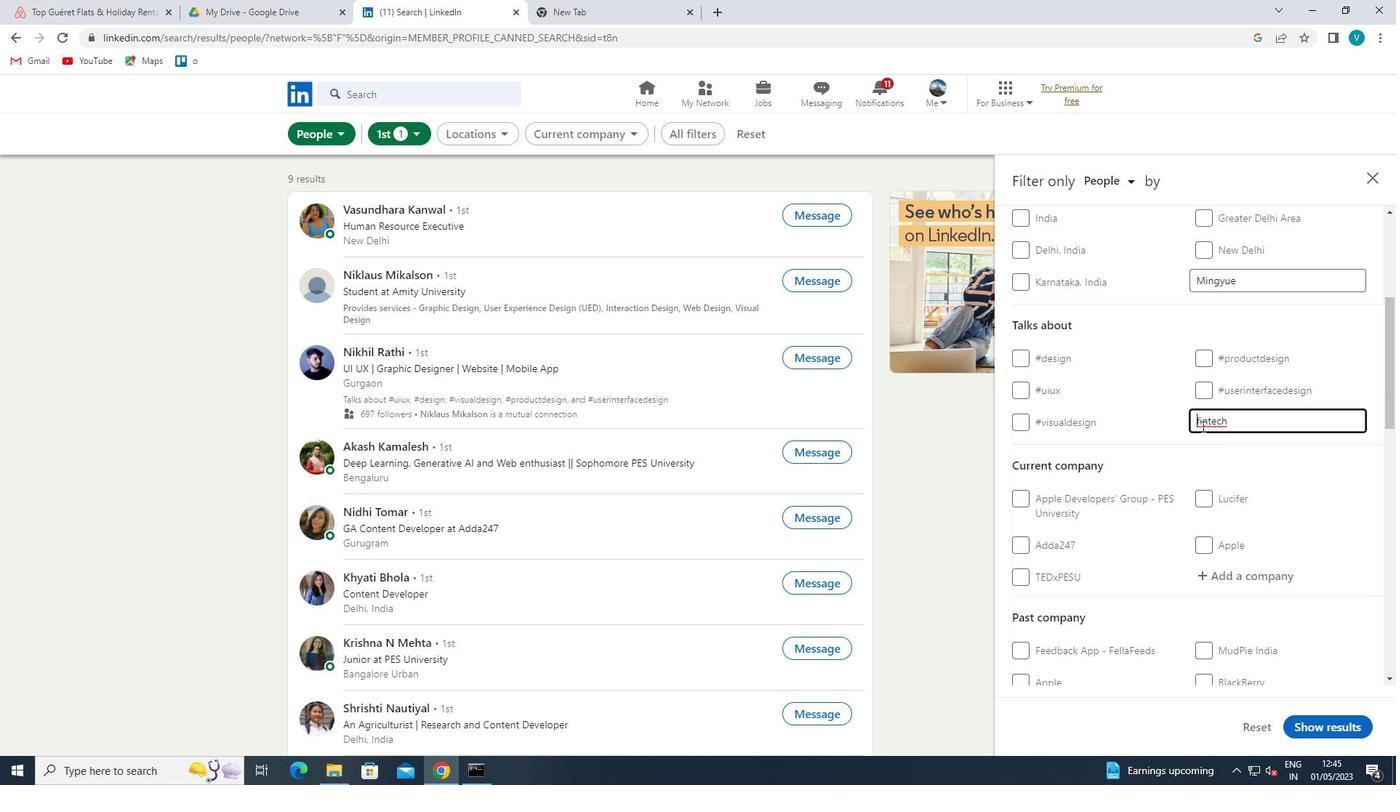 
Action: Key pressed <Key.shift><Key.shift><Key.shift><Key.shift><Key.shift><Key.shift><Key.shift><Key.shift><Key.shift><Key.shift><Key.shift><Key.shift><Key.shift><Key.shift><Key.shift><Key.shift><Key.shift><Key.shift><Key.shift><Key.shift><Key.shift><Key.shift><Key.shift><Key.shift><Key.shift><Key.shift><Key.shift><Key.shift><Key.shift><Key.shift><Key.shift><Key.shift><Key.shift><Key.shift><Key.shift><Key.shift><Key.shift>#
Screenshot: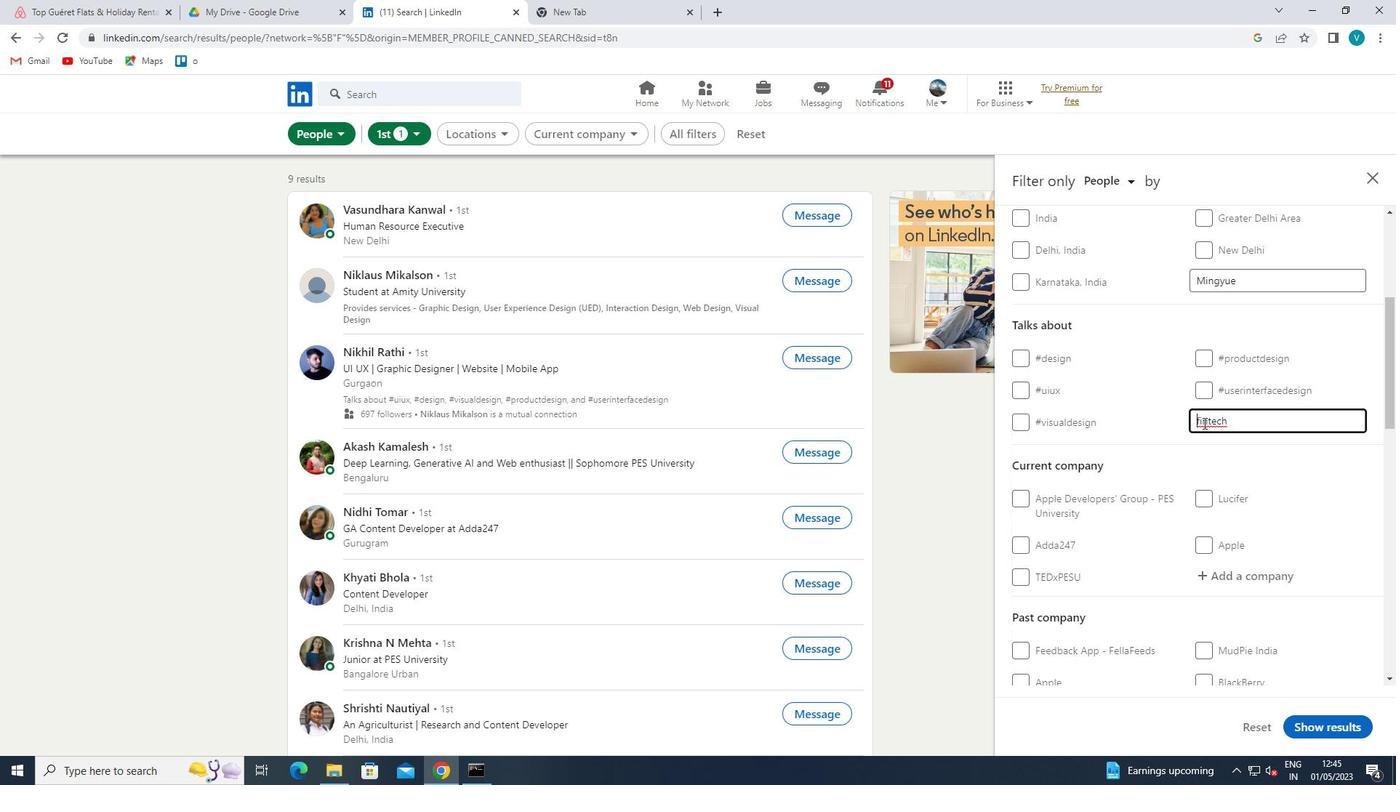 
Action: Mouse moved to (1187, 434)
Screenshot: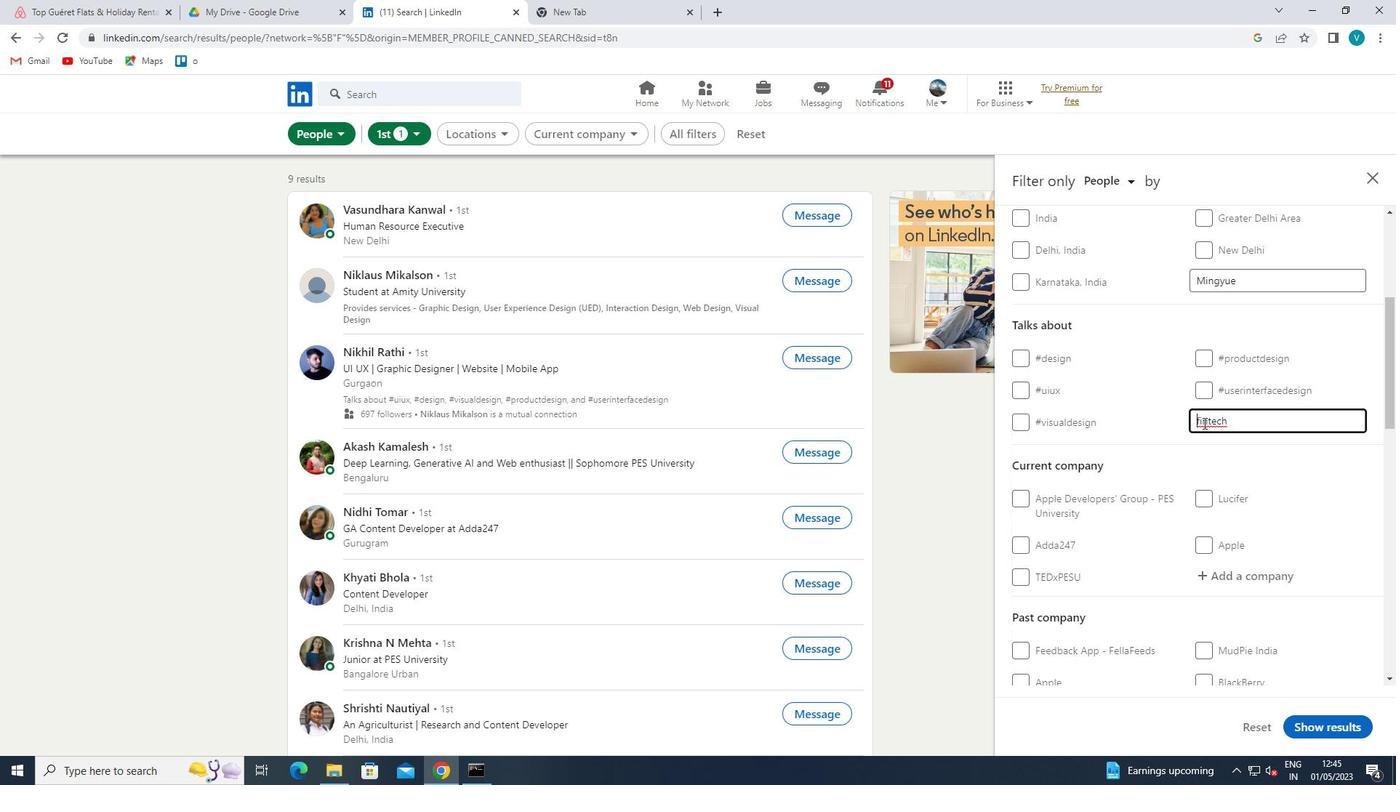 
Action: Mouse pressed left at (1187, 434)
Screenshot: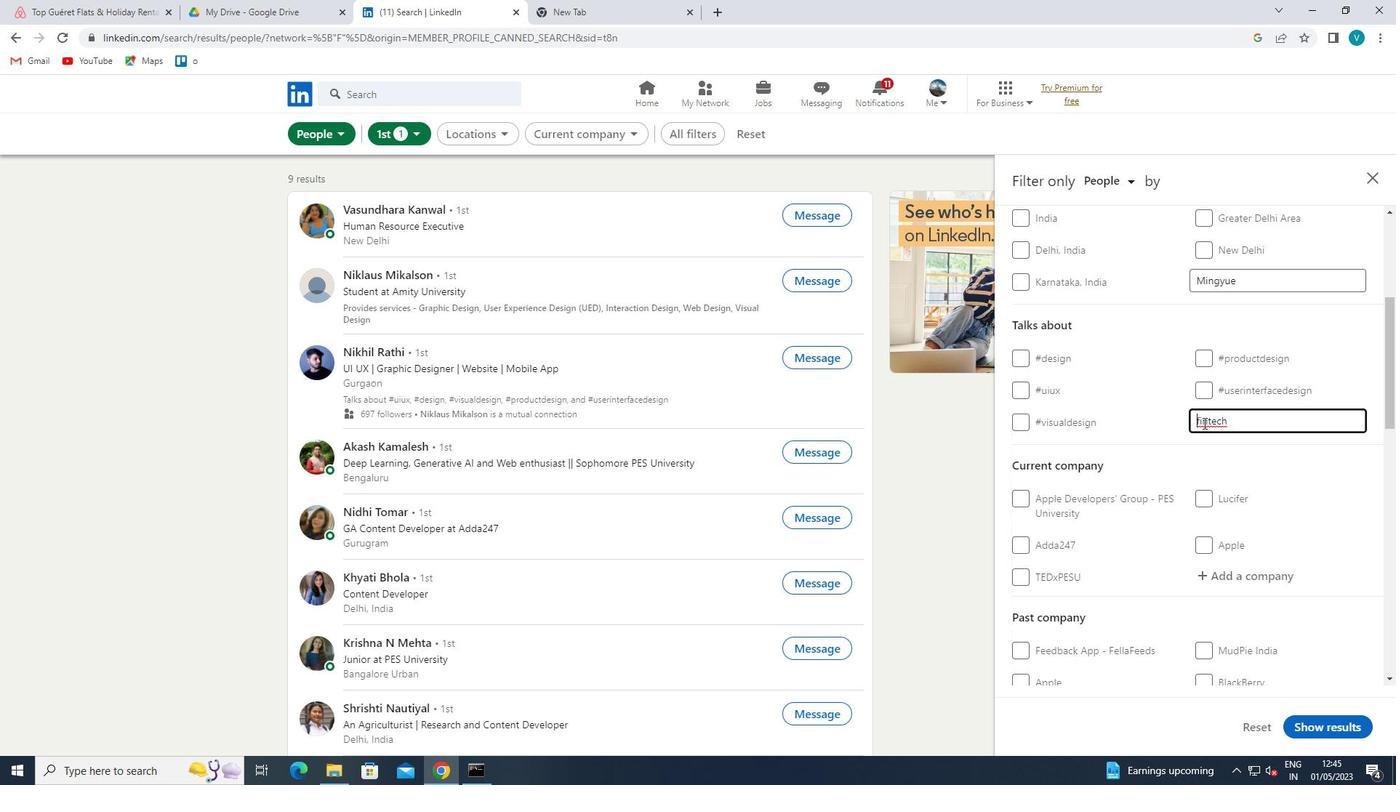 
Action: Mouse moved to (1187, 434)
Screenshot: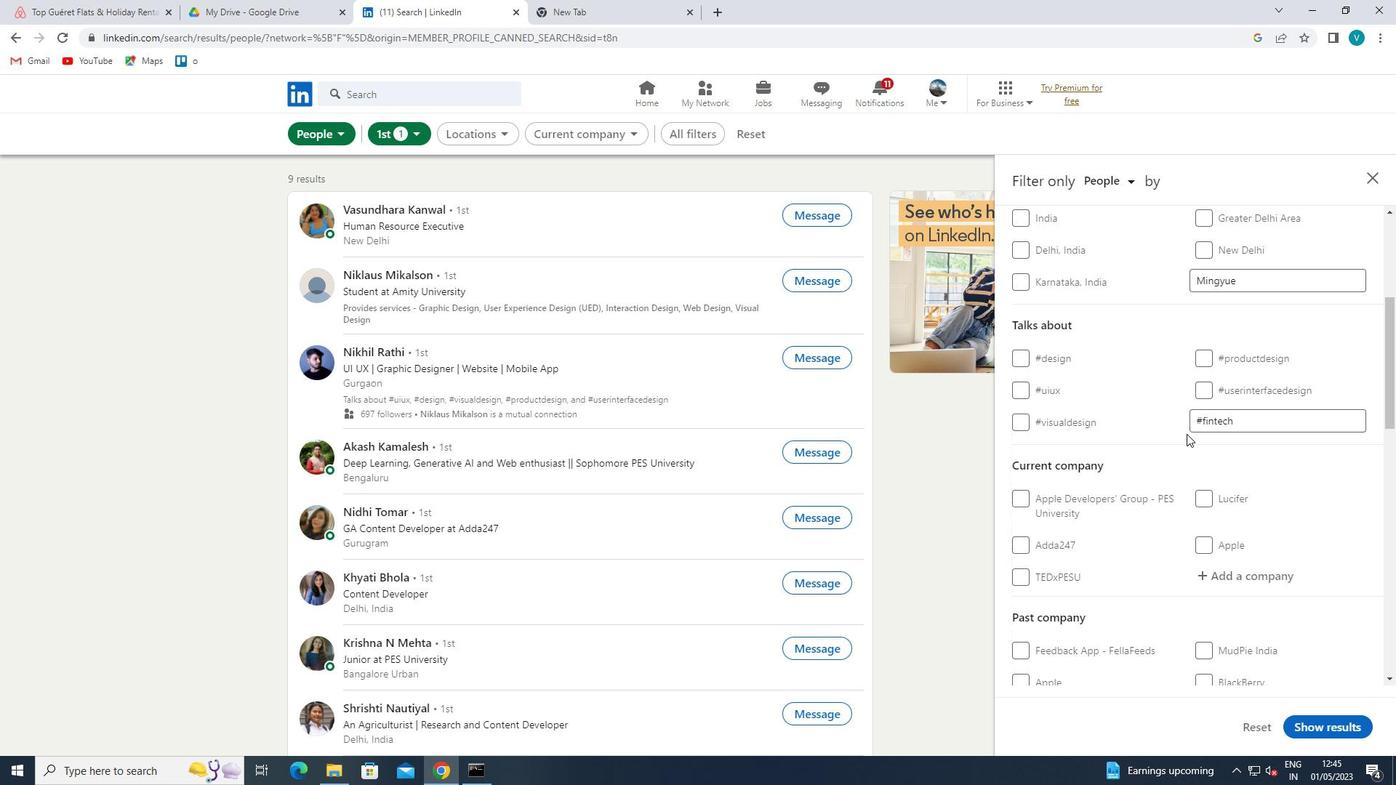 
Action: Mouse scrolled (1187, 433) with delta (0, 0)
Screenshot: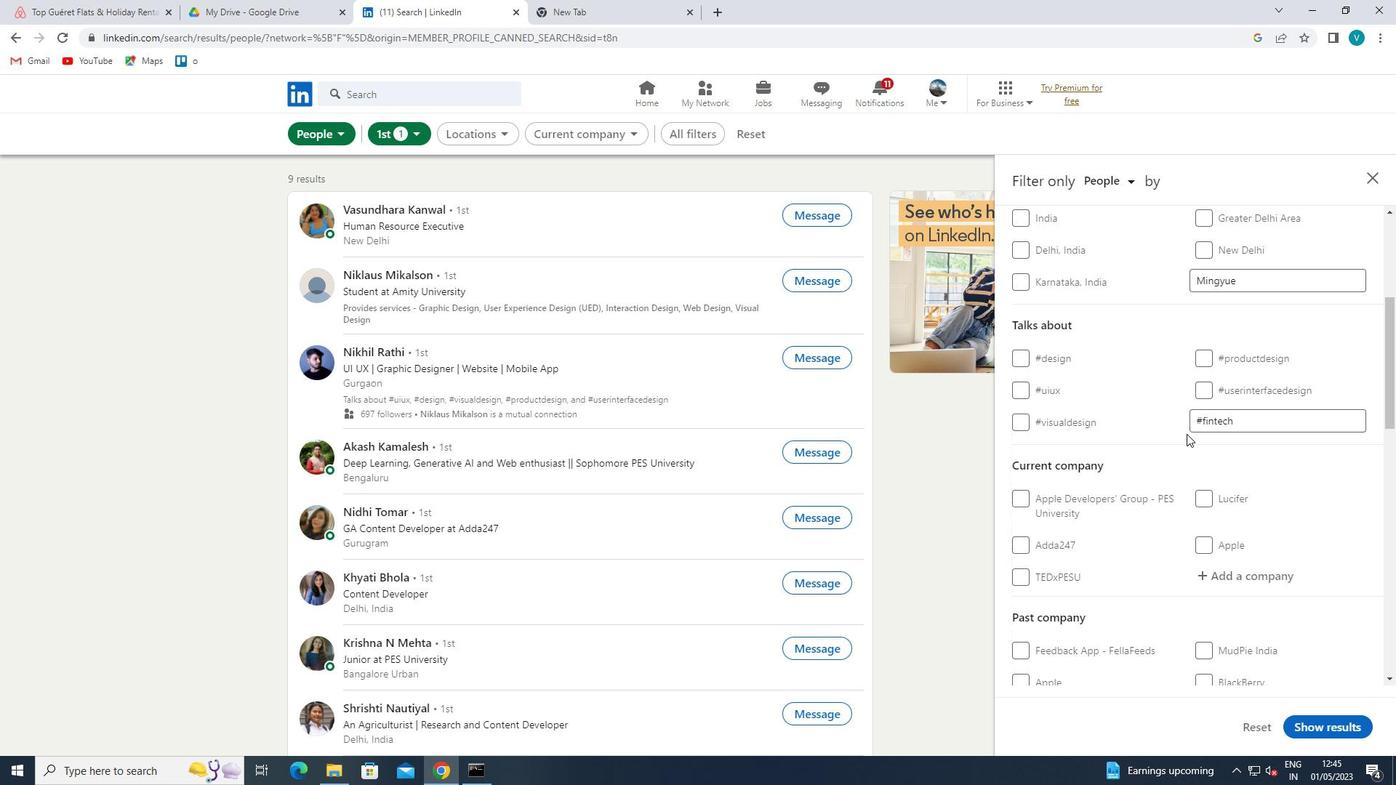 
Action: Mouse scrolled (1187, 433) with delta (0, 0)
Screenshot: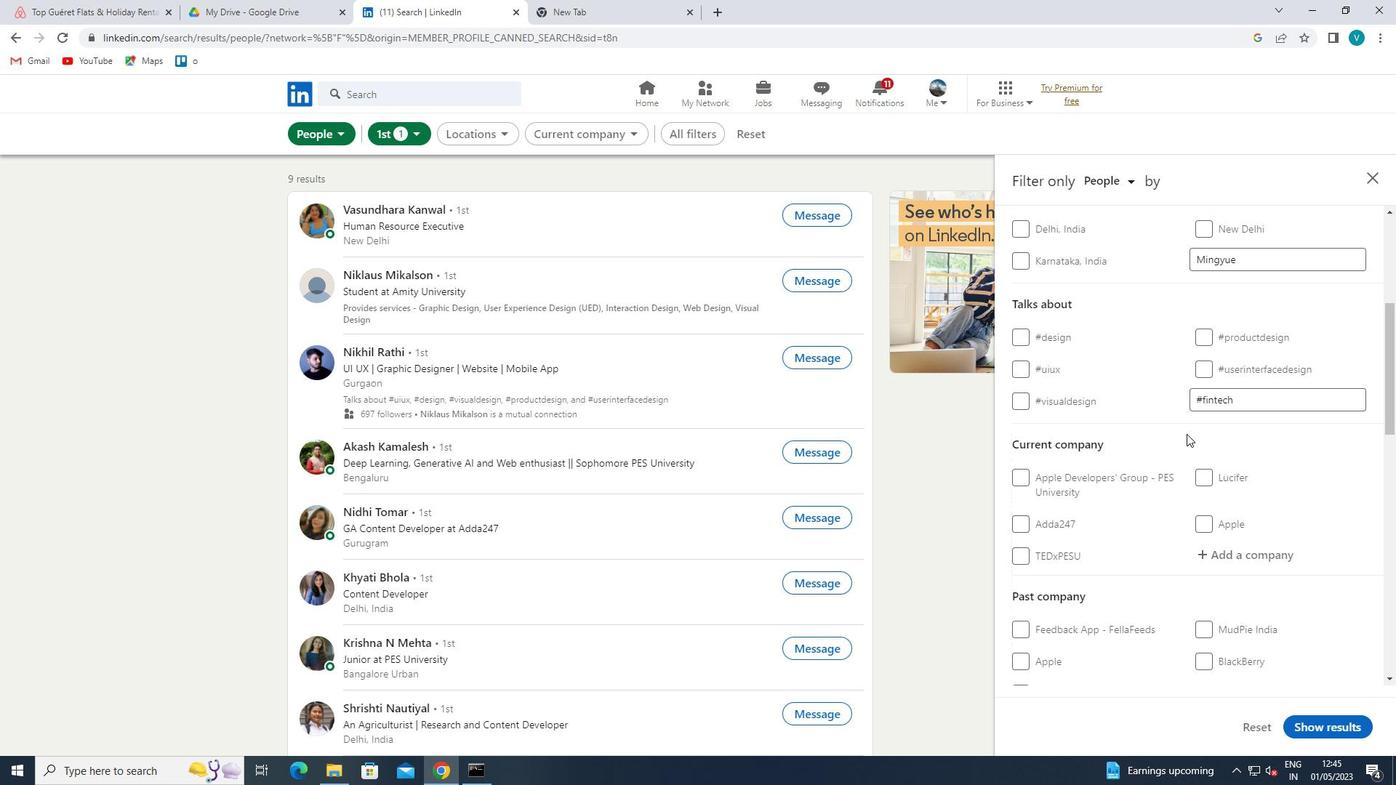 
Action: Mouse scrolled (1187, 433) with delta (0, 0)
Screenshot: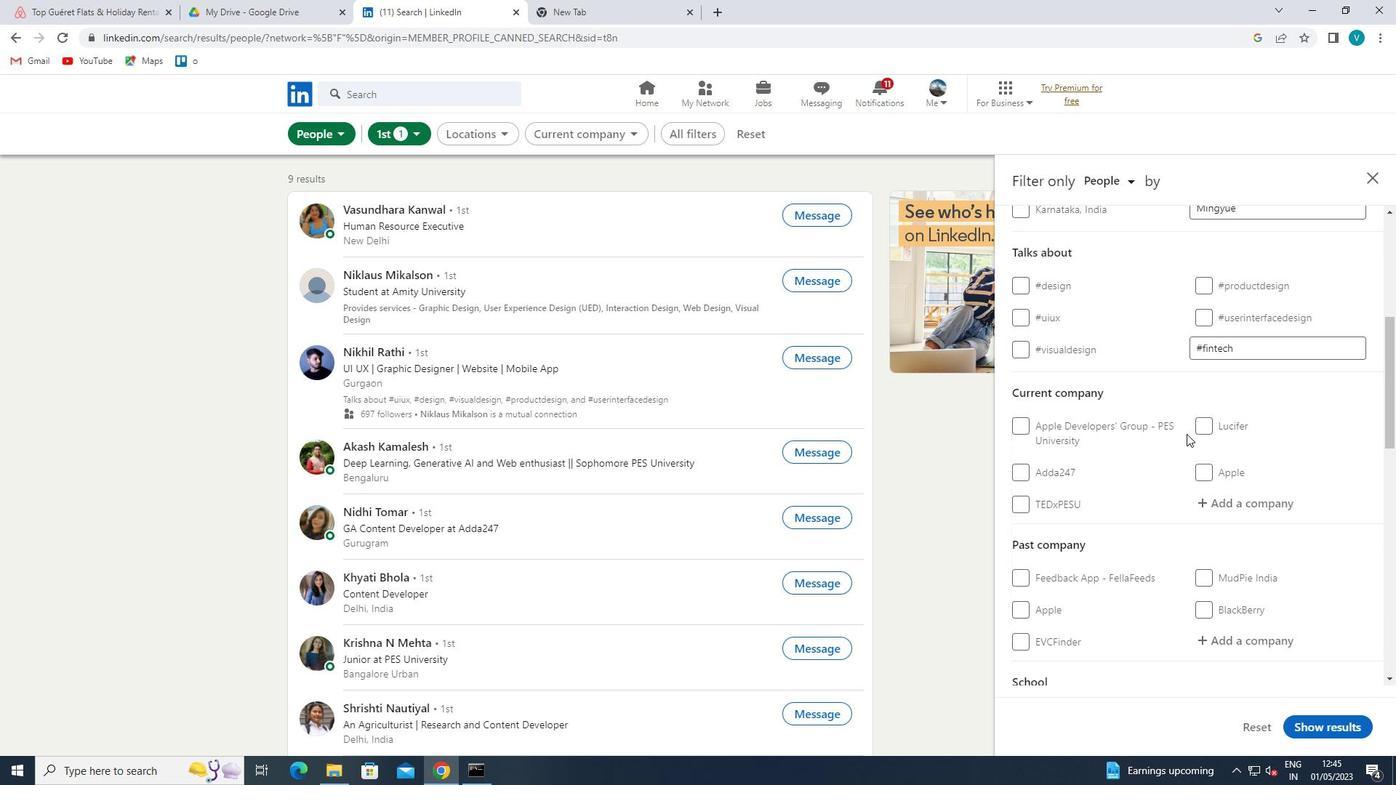 
Action: Mouse moved to (1248, 352)
Screenshot: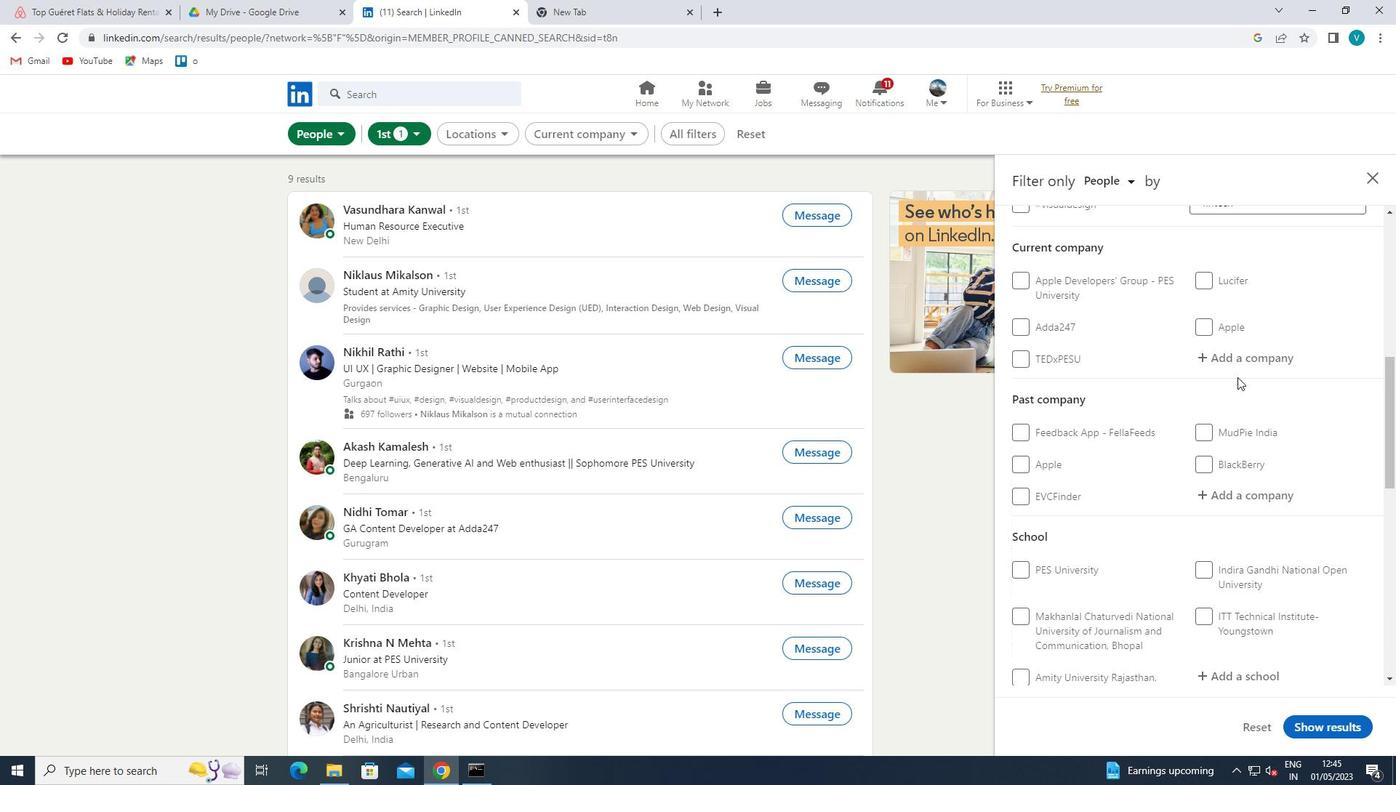 
Action: Mouse pressed left at (1248, 352)
Screenshot: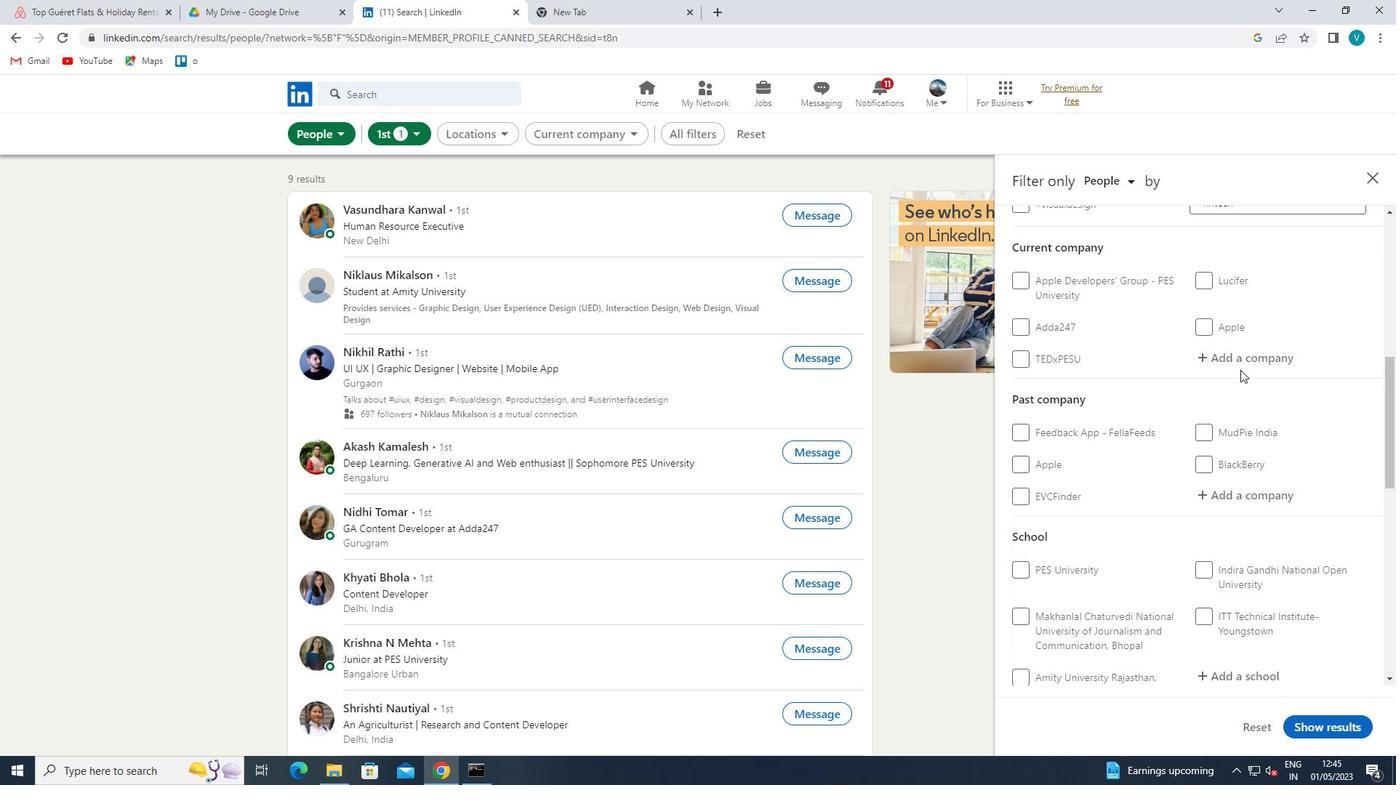 
Action: Mouse moved to (1127, 317)
Screenshot: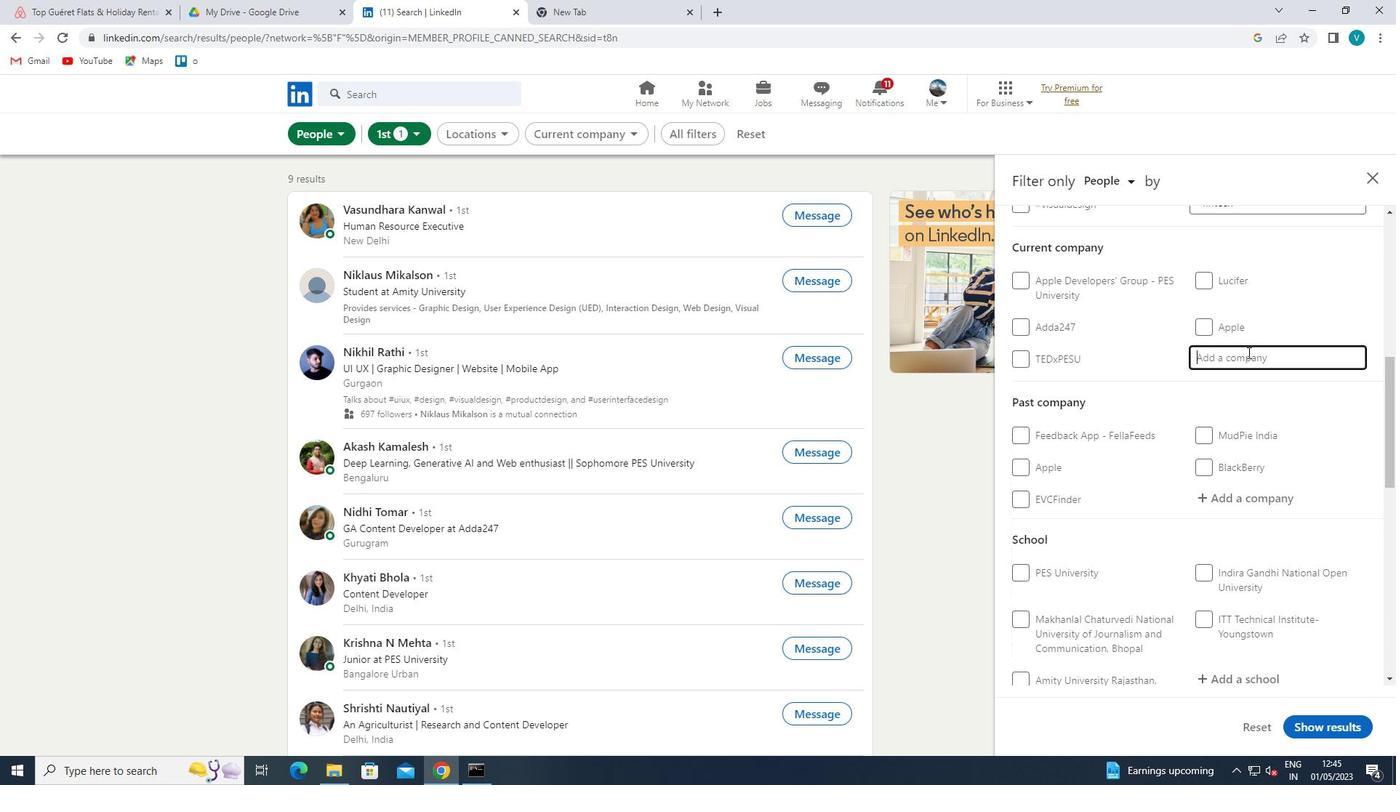 
Action: Key pressed <Key.shift>INDOCO<Key.space>
Screenshot: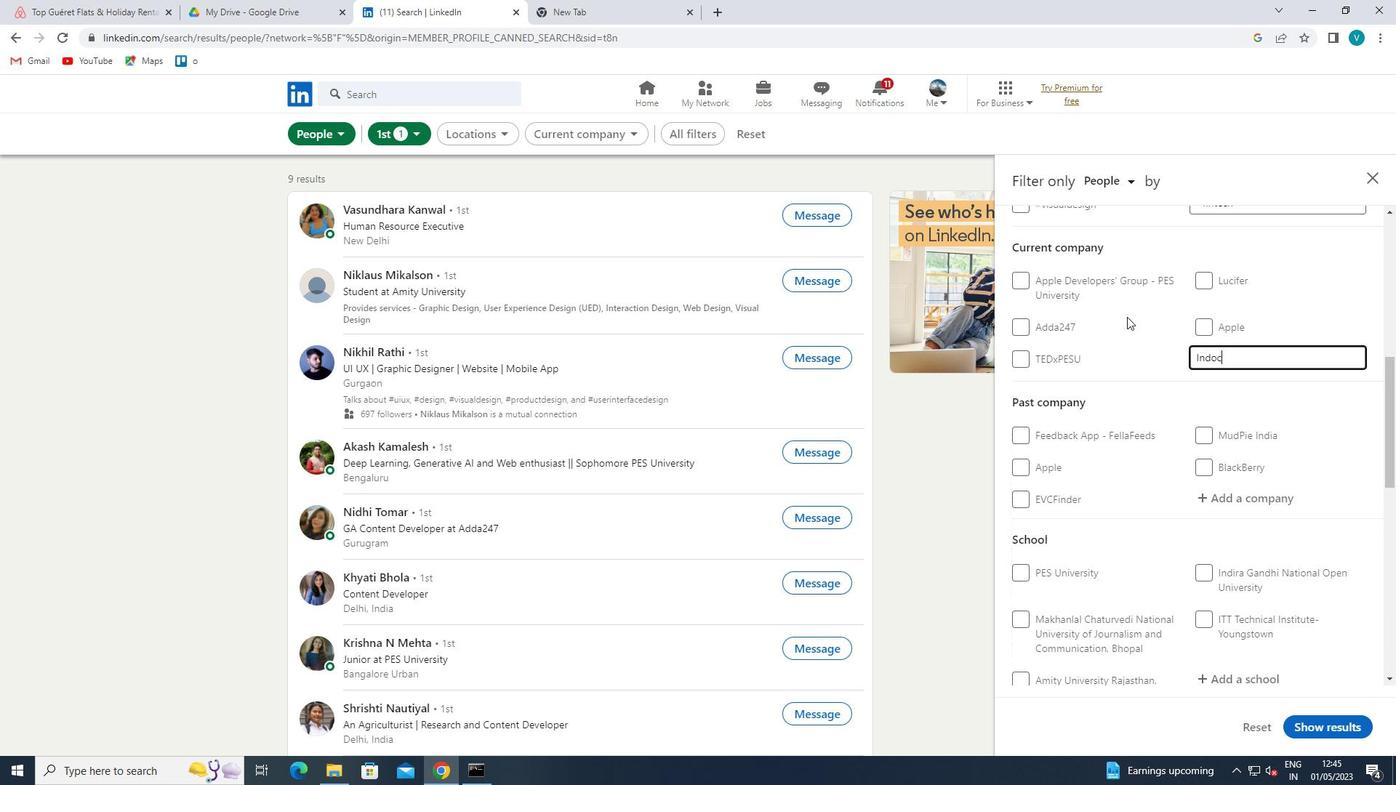 
Action: Mouse moved to (1146, 327)
Screenshot: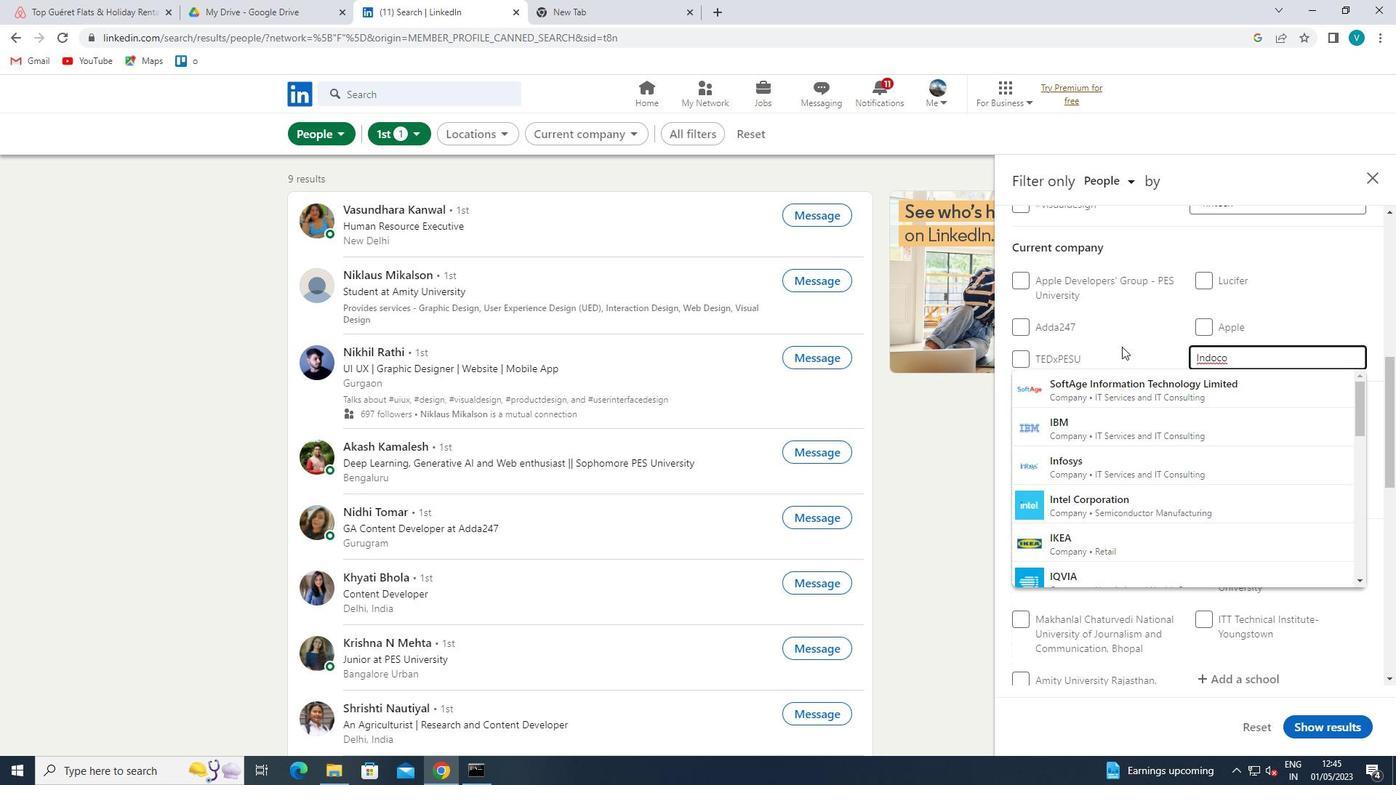 
Action: Key pressed <Key.shift>R
Screenshot: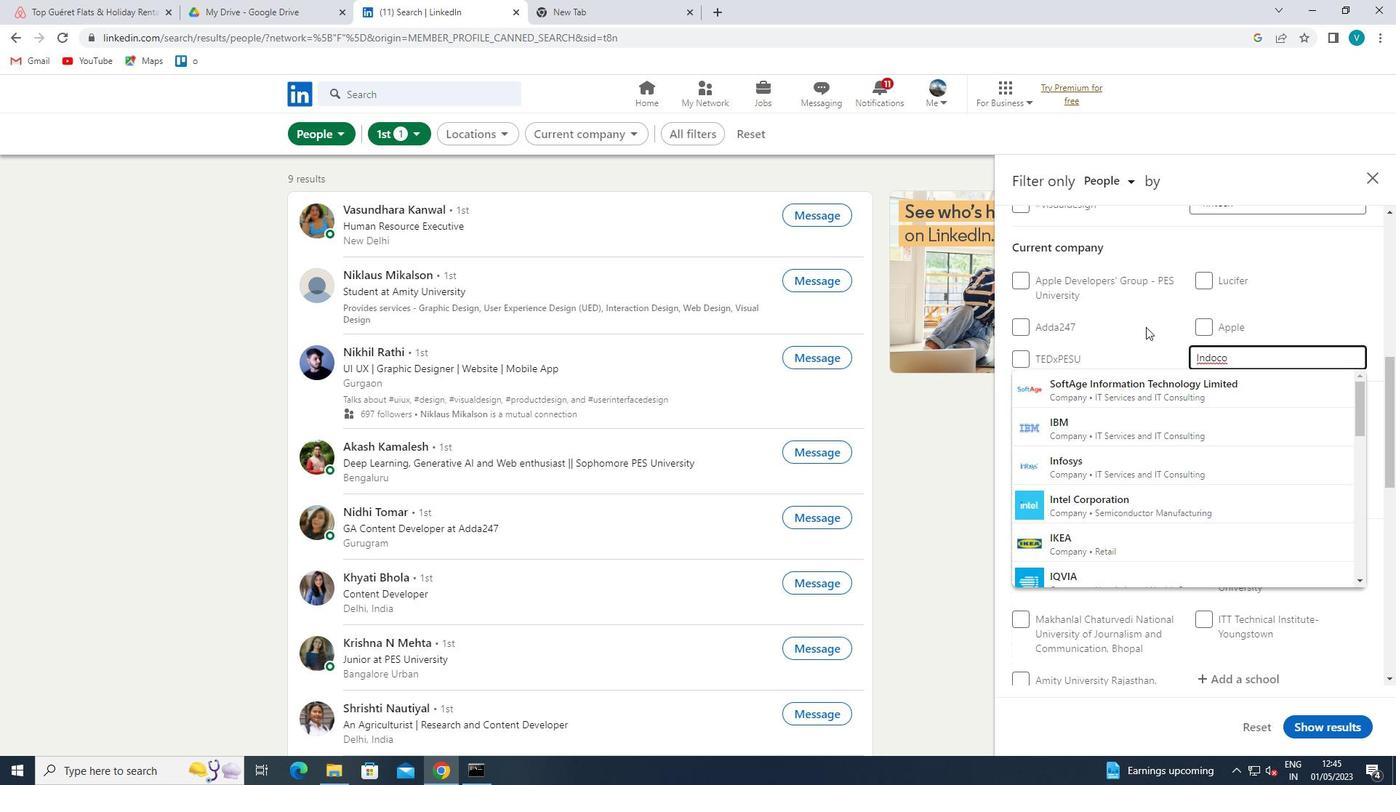 
Action: Mouse moved to (1146, 325)
Screenshot: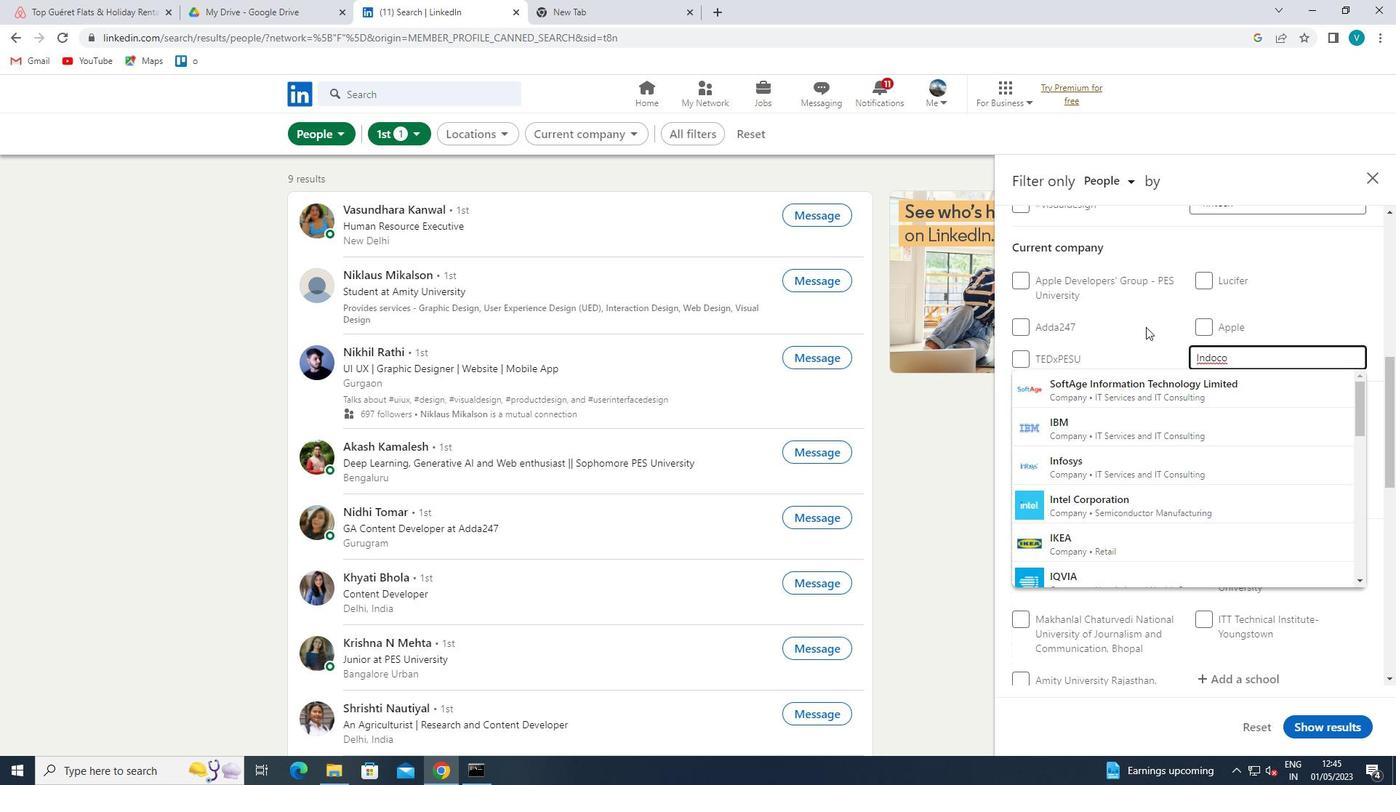 
Action: Key pressed E
Screenshot: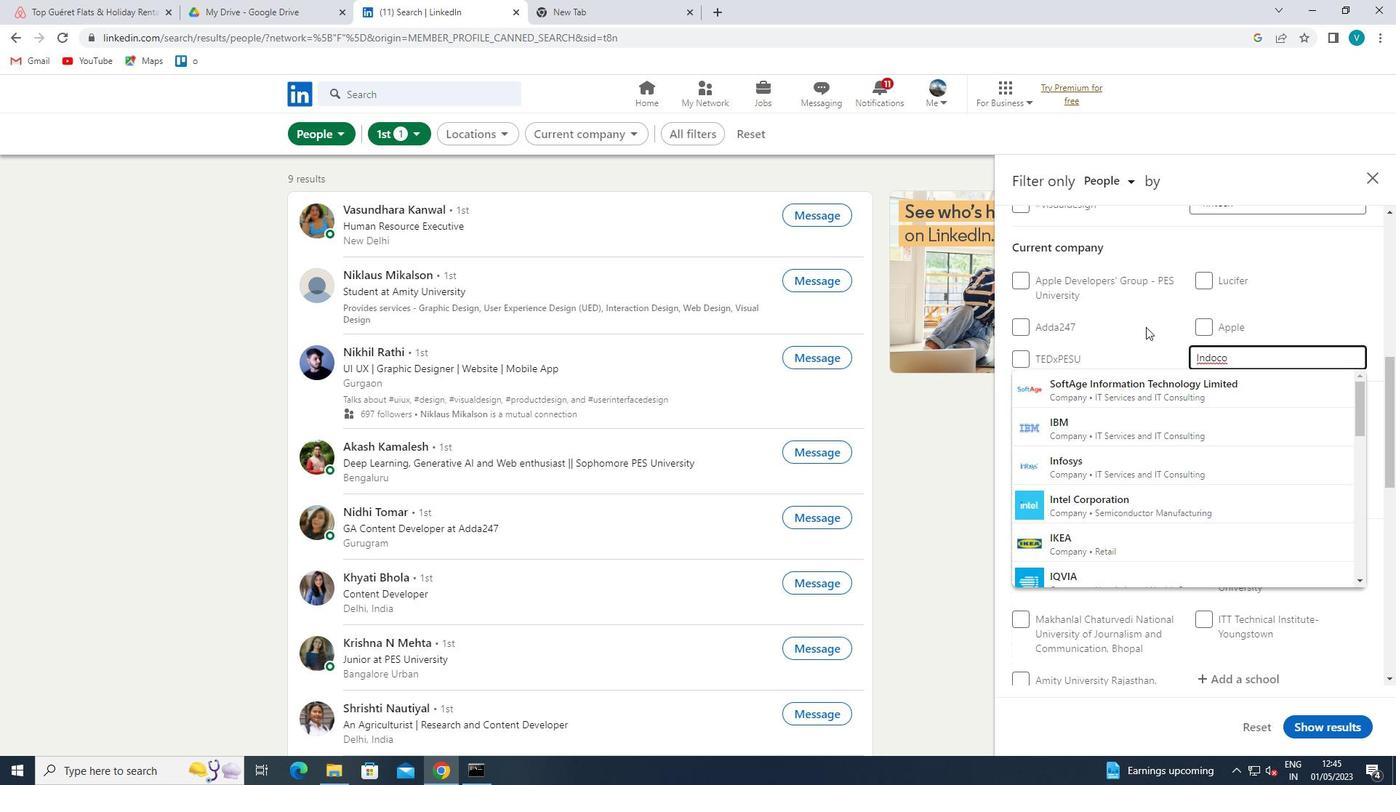 
Action: Mouse moved to (1150, 386)
Screenshot: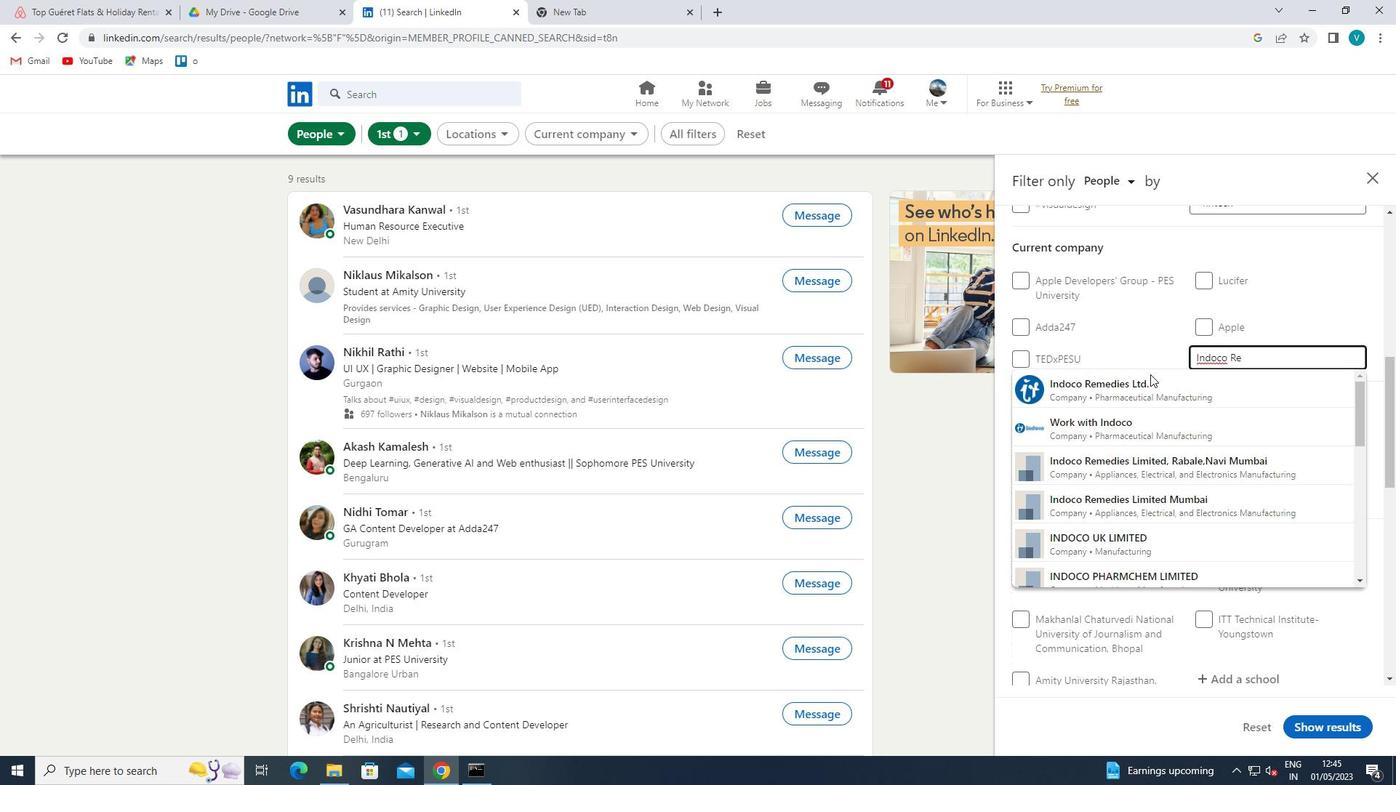 
Action: Mouse pressed left at (1150, 386)
Screenshot: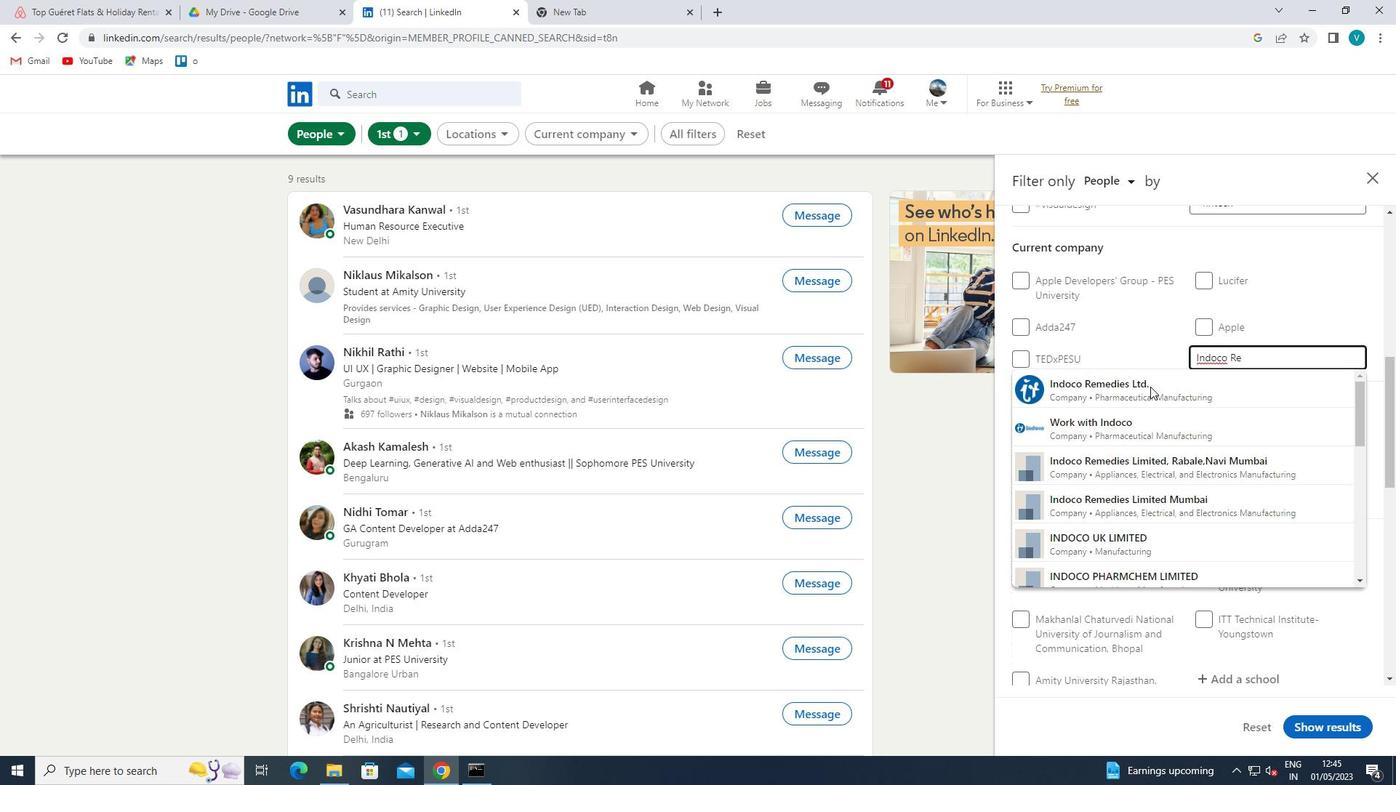 
Action: Mouse moved to (1158, 384)
Screenshot: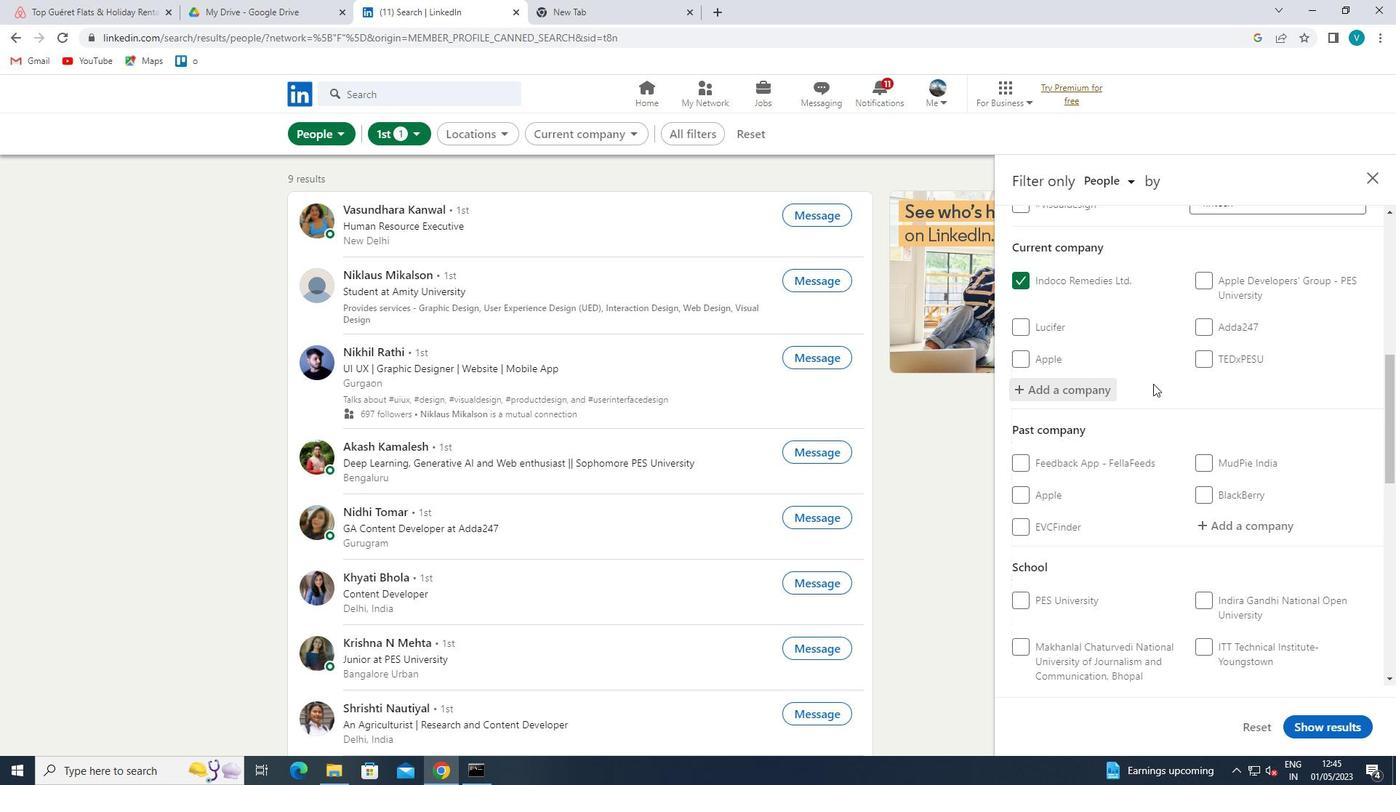 
Action: Mouse scrolled (1158, 384) with delta (0, 0)
Screenshot: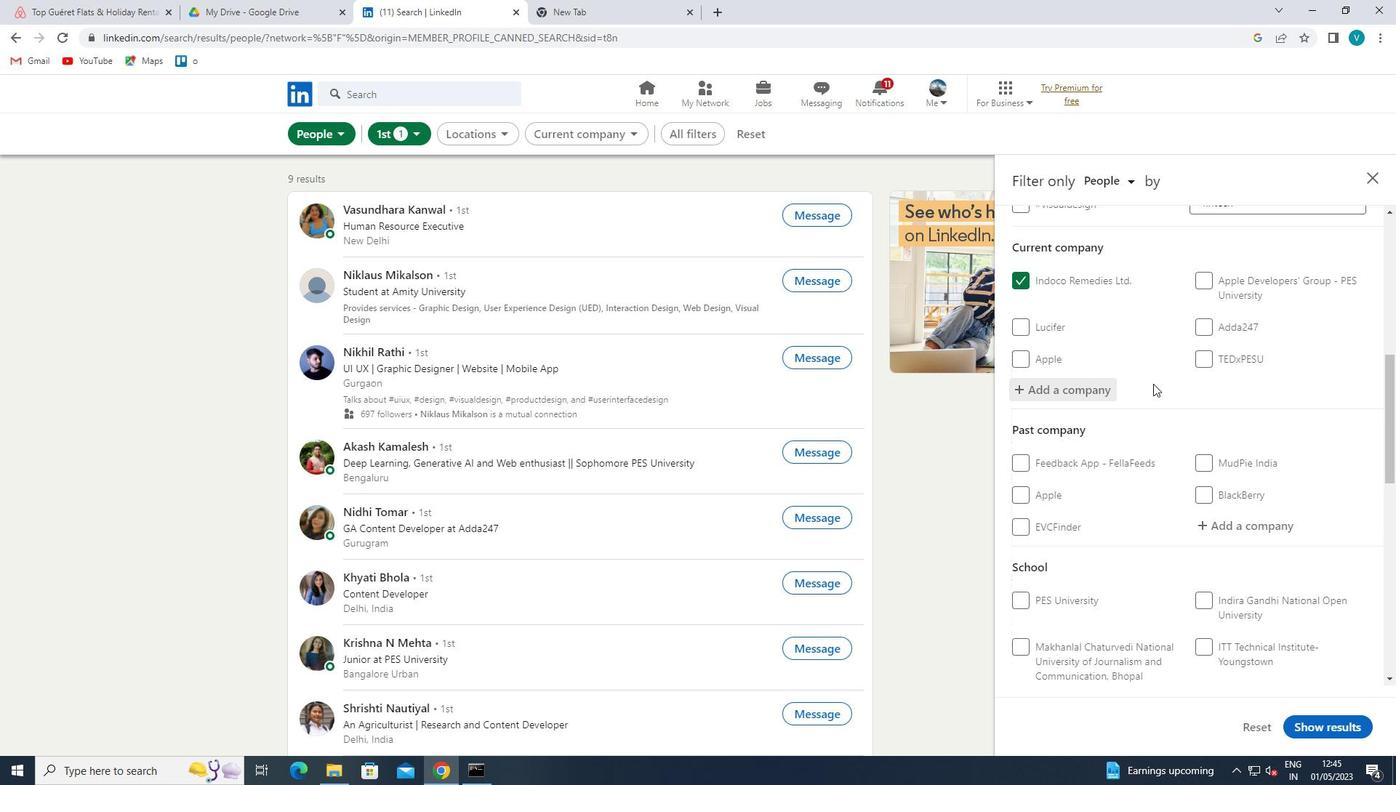 
Action: Mouse scrolled (1158, 384) with delta (0, 0)
Screenshot: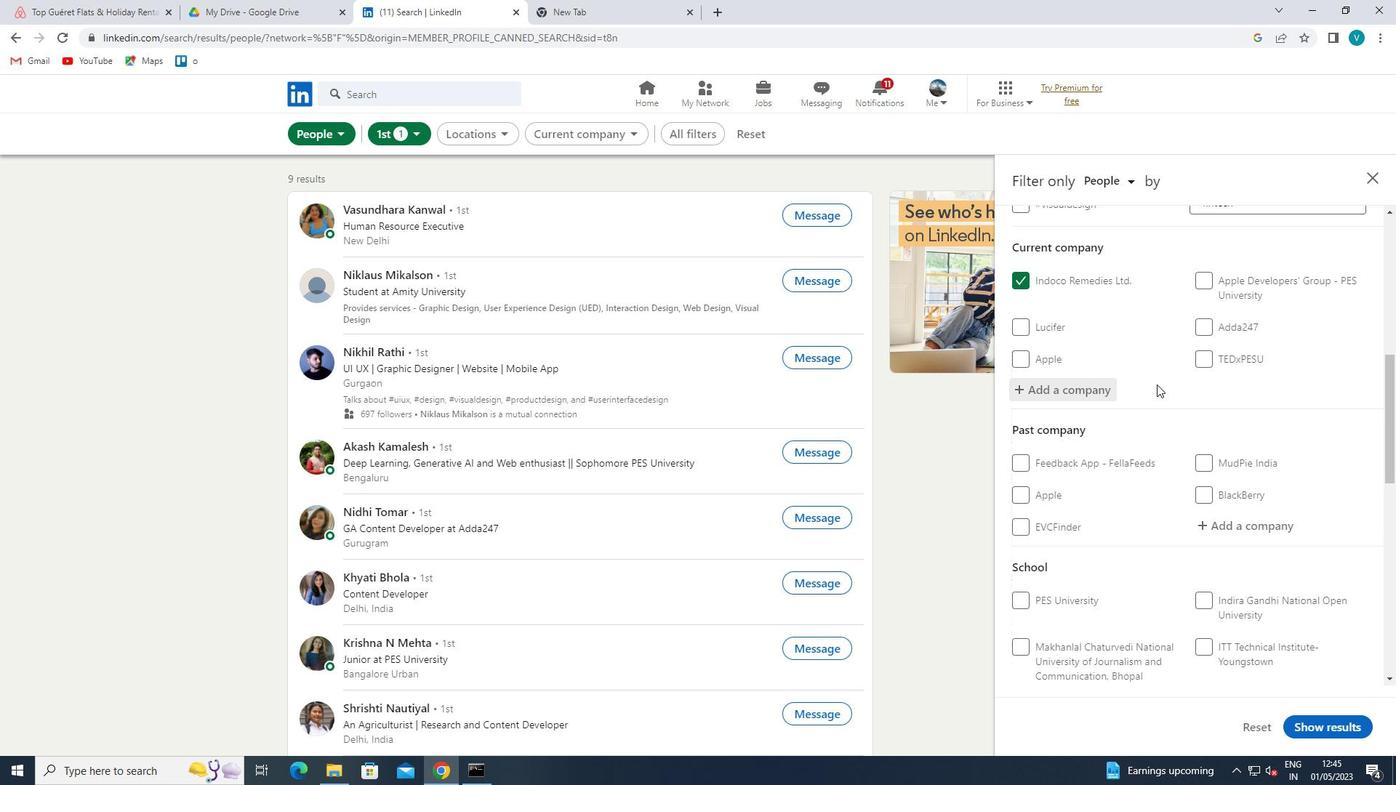 
Action: Mouse moved to (1199, 500)
Screenshot: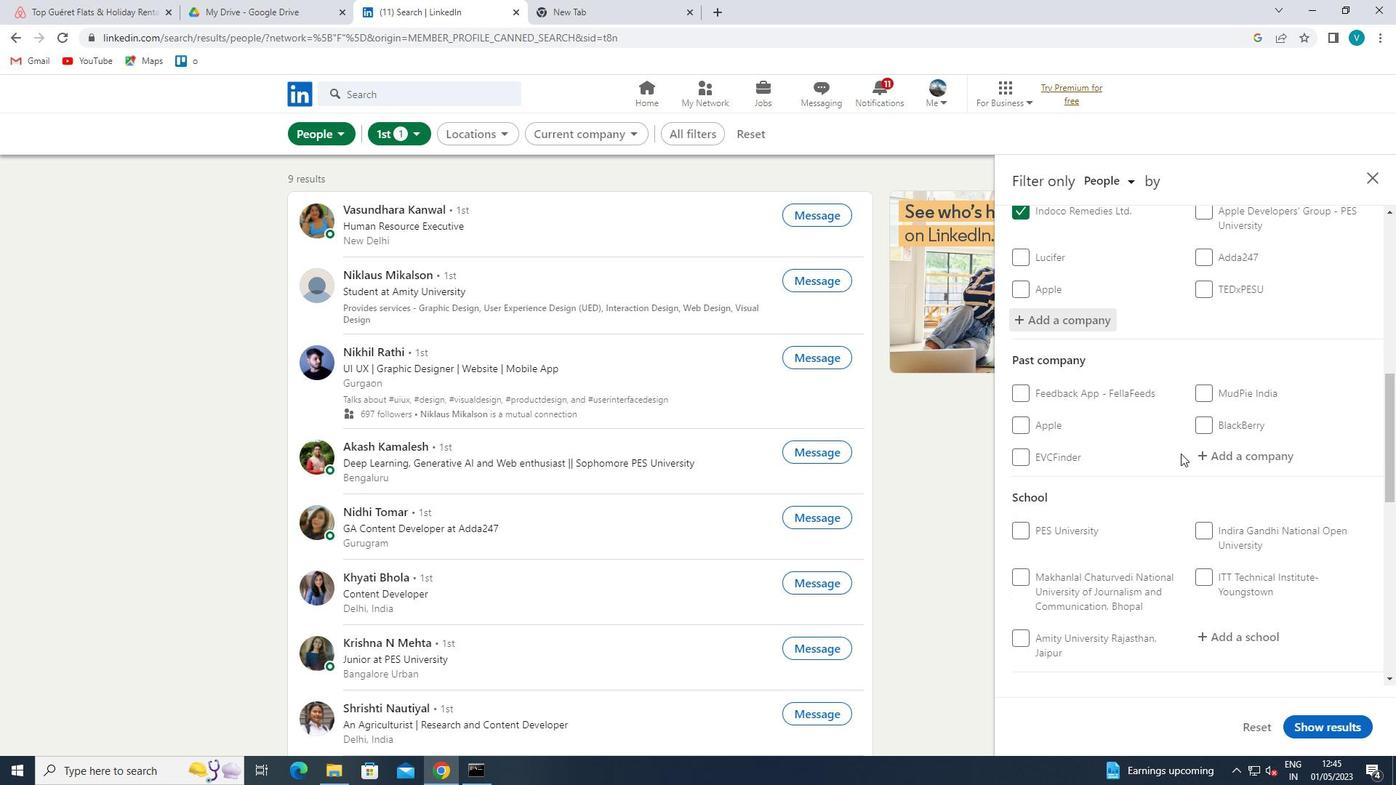 
Action: Mouse scrolled (1199, 499) with delta (0, 0)
Screenshot: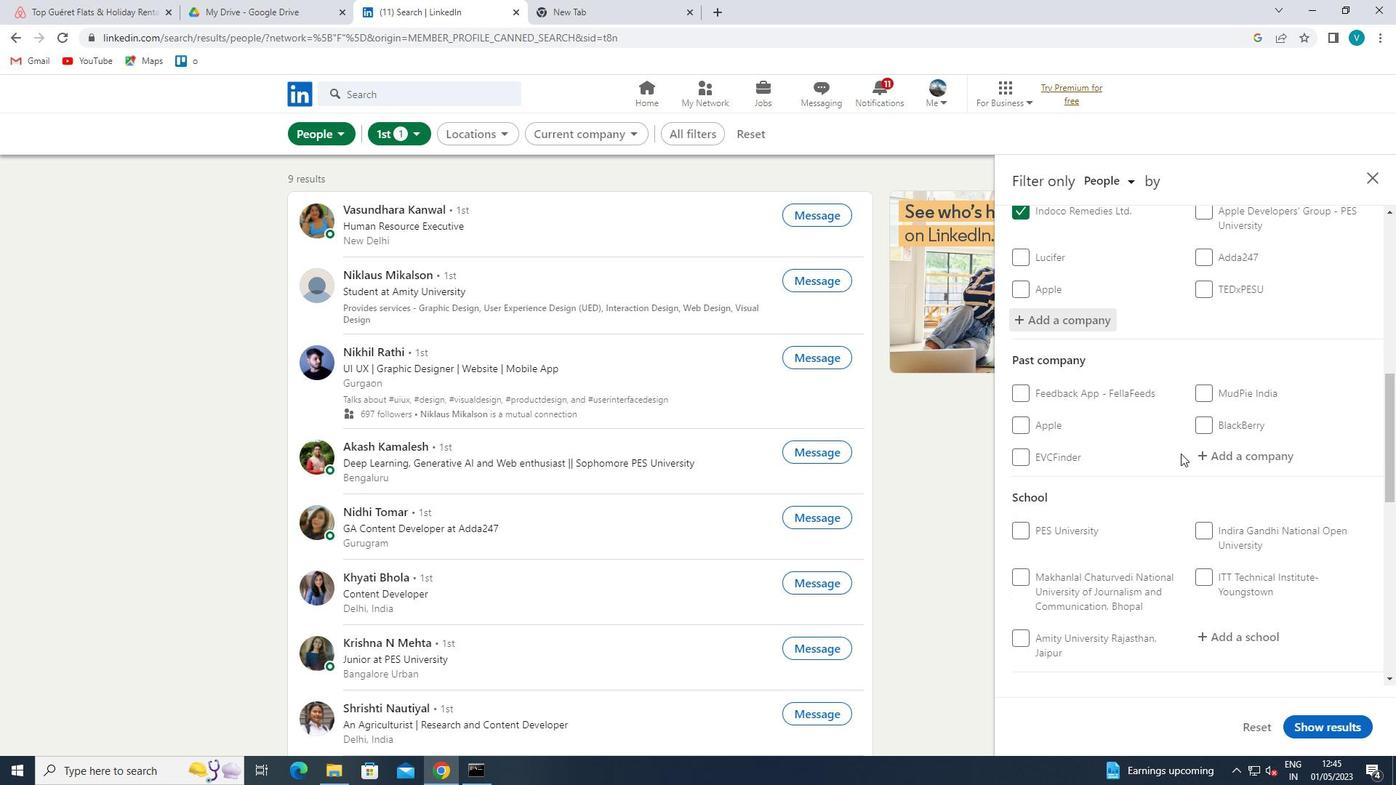 
Action: Mouse moved to (1200, 501)
Screenshot: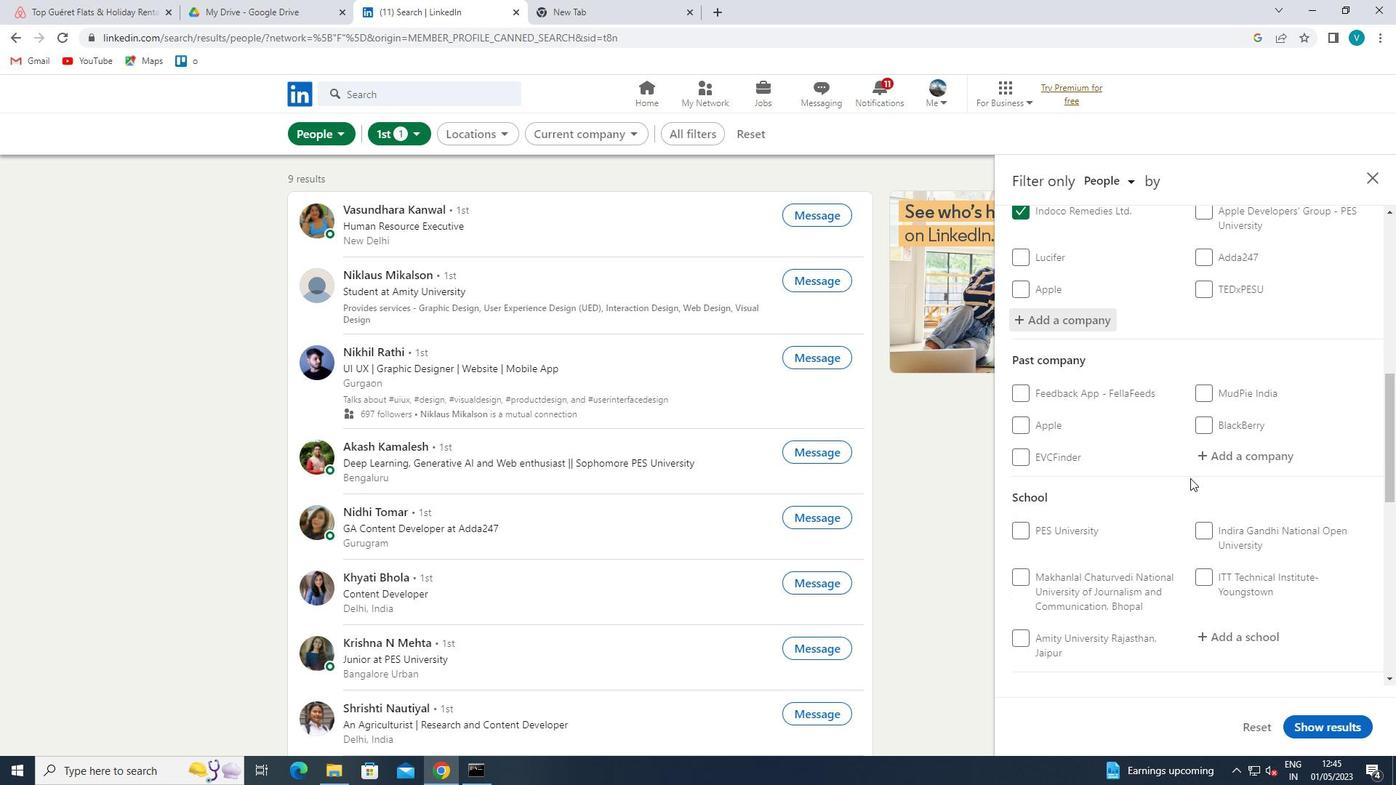 
Action: Mouse scrolled (1200, 500) with delta (0, 0)
Screenshot: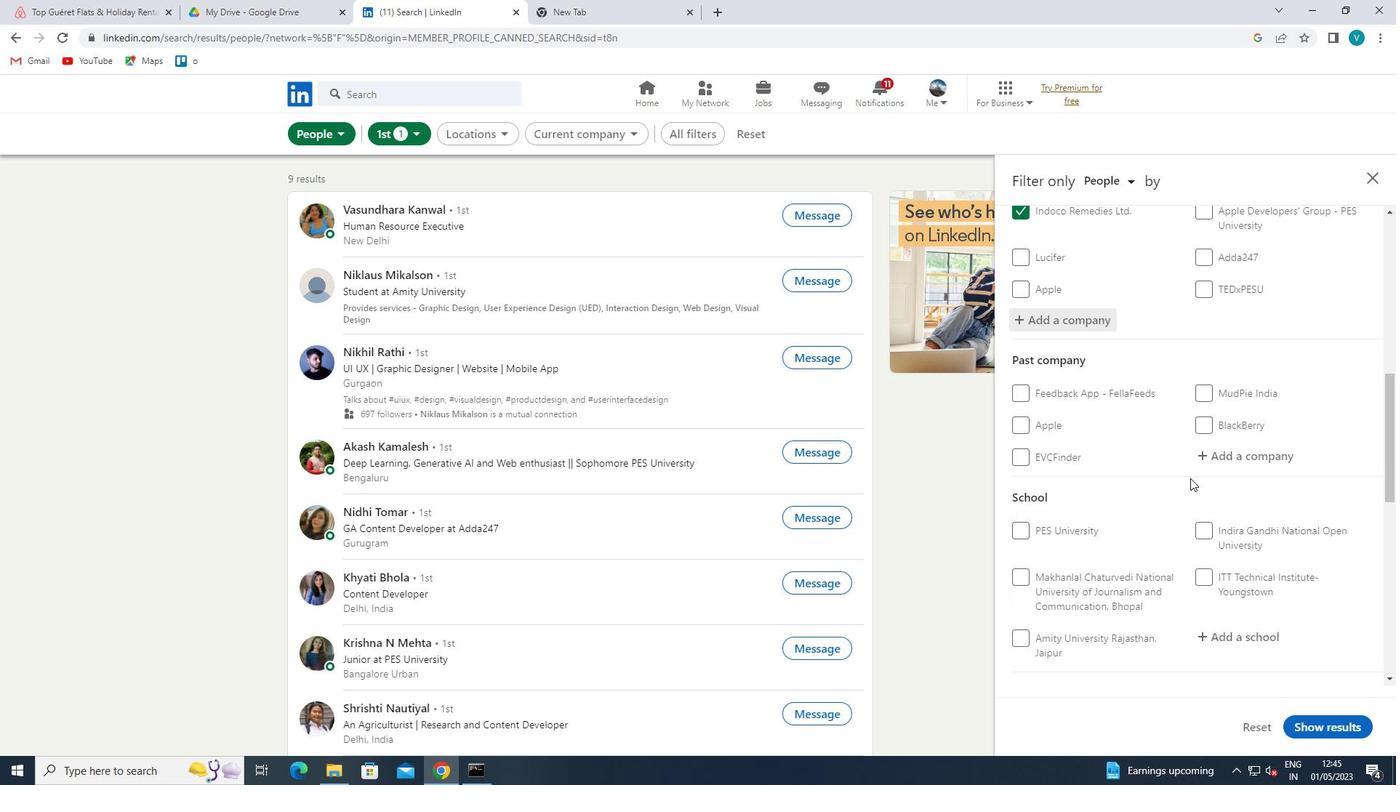 
Action: Mouse moved to (1251, 423)
Screenshot: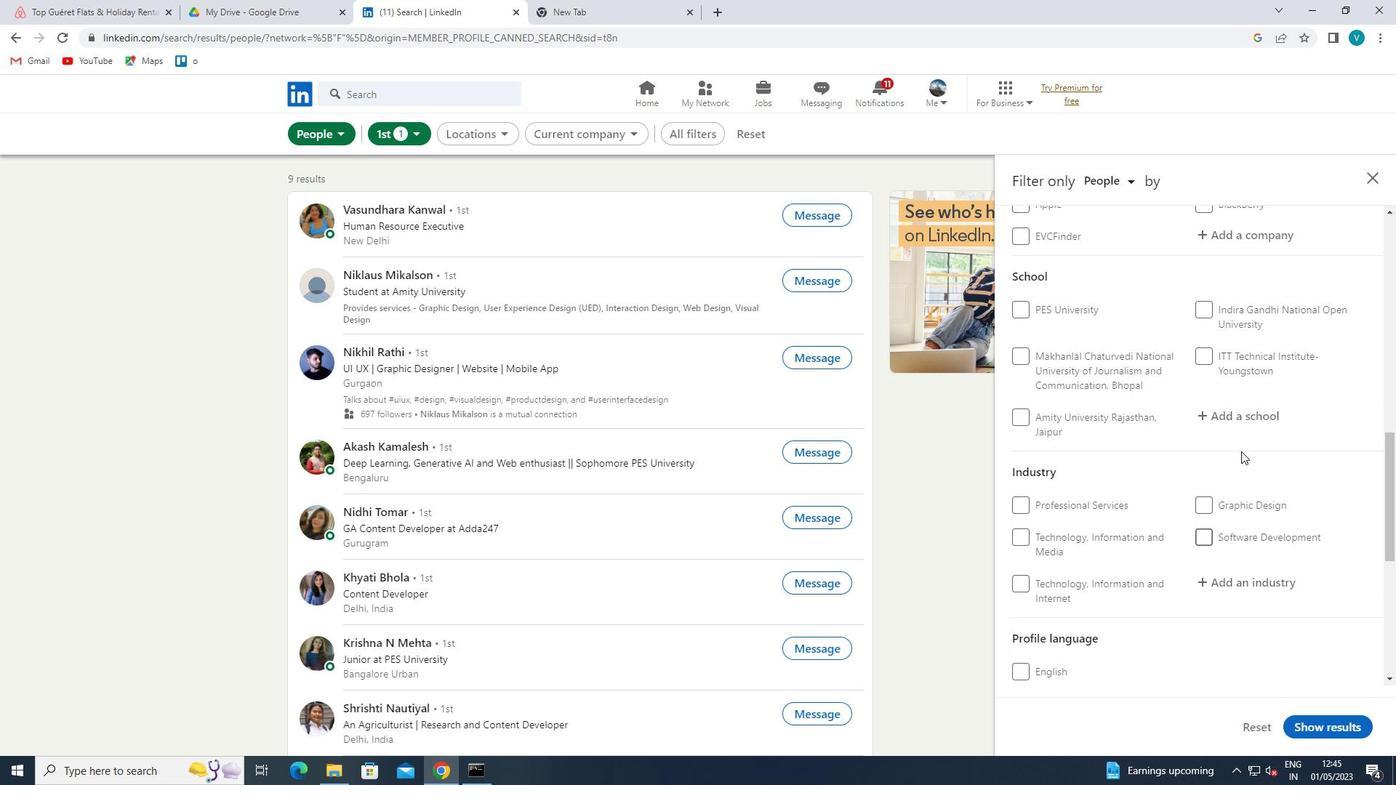 
Action: Mouse pressed left at (1251, 423)
Screenshot: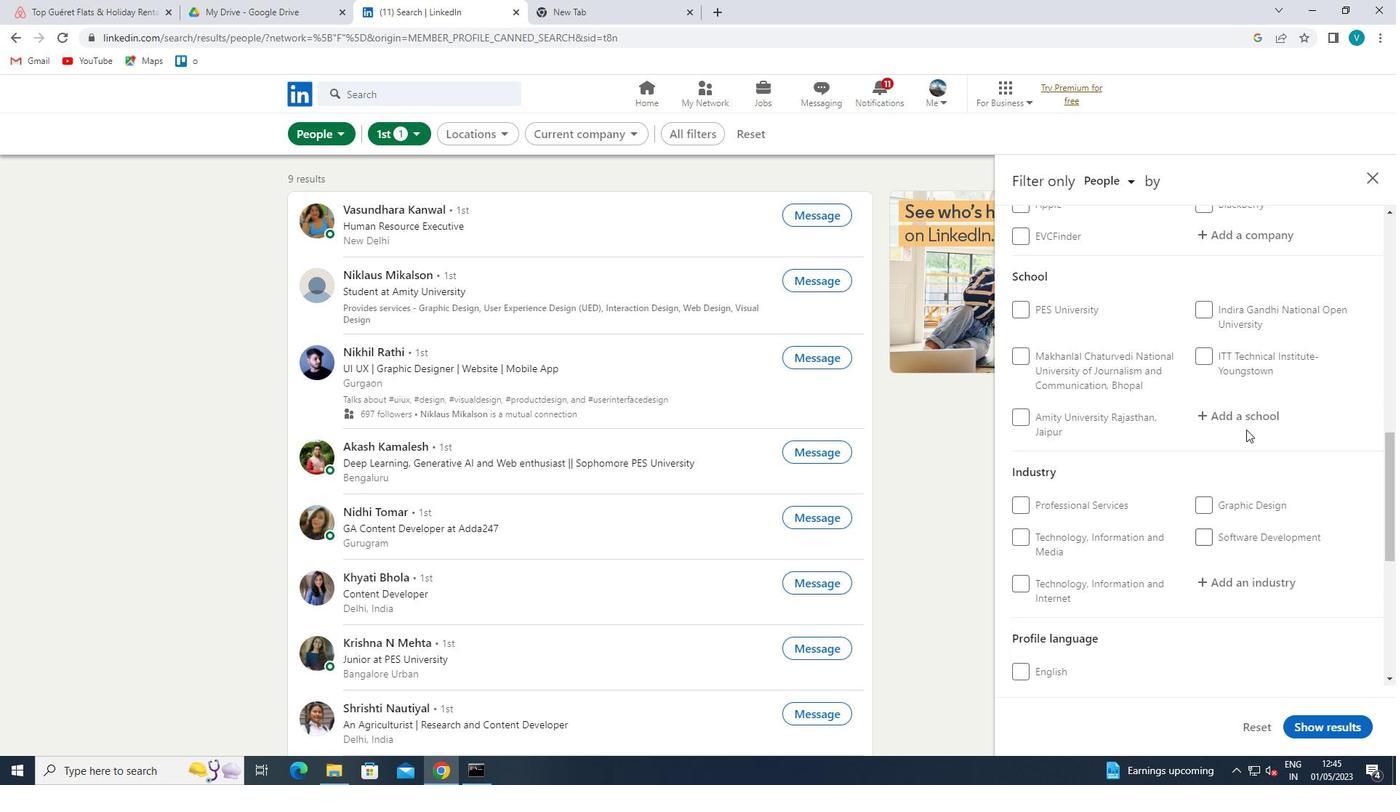 
Action: Key pressed <Key.shift>NAGINDAS<Key.space>
Screenshot: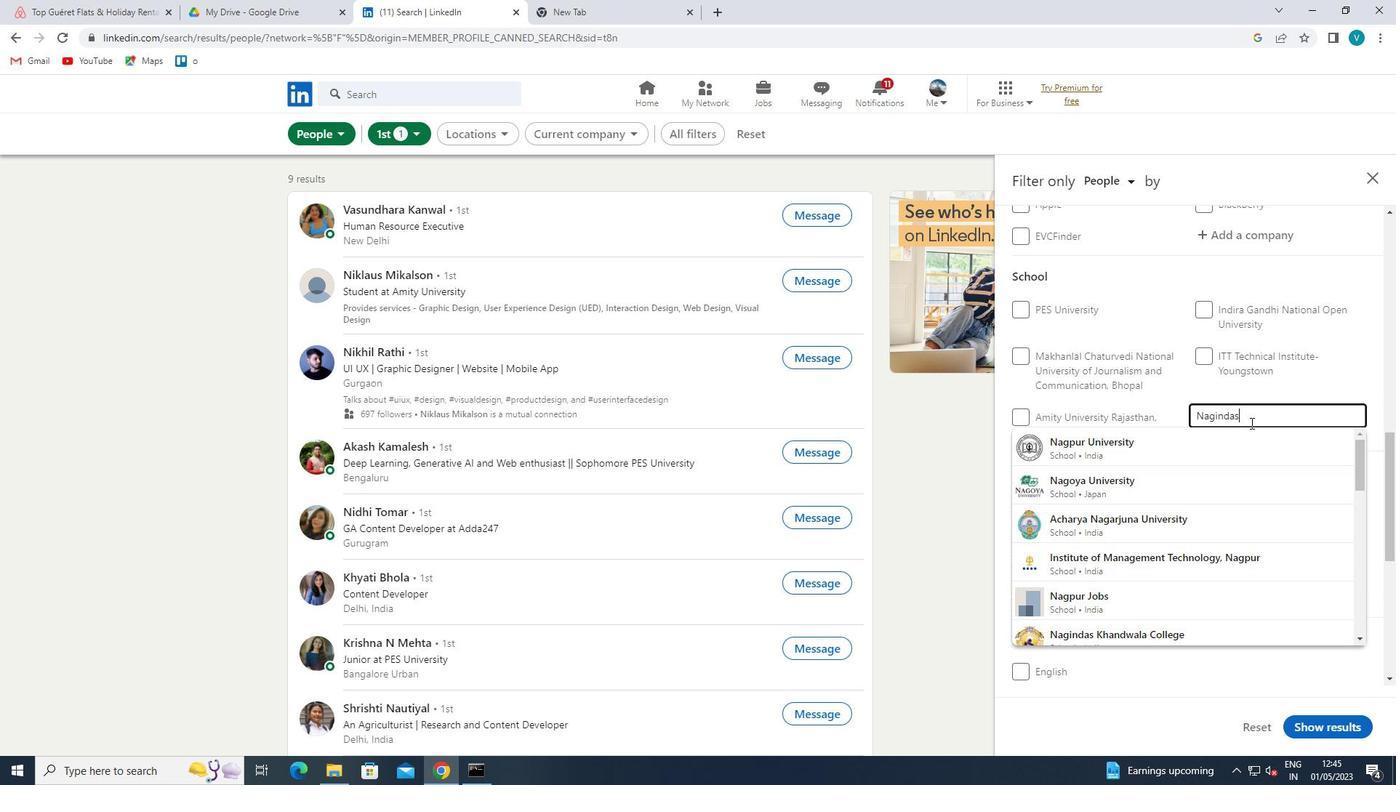 
Action: Mouse moved to (1229, 429)
Screenshot: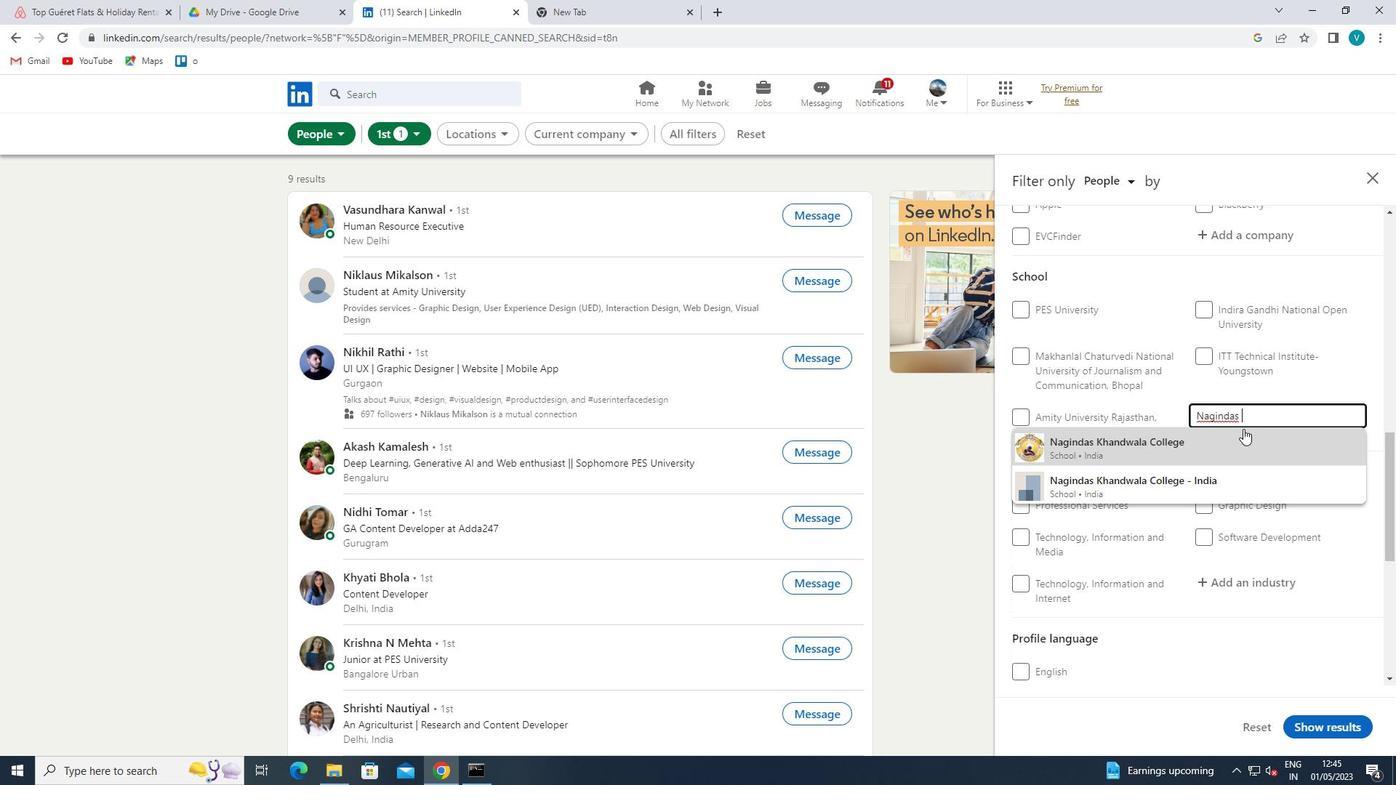 
Action: Mouse pressed left at (1229, 429)
Screenshot: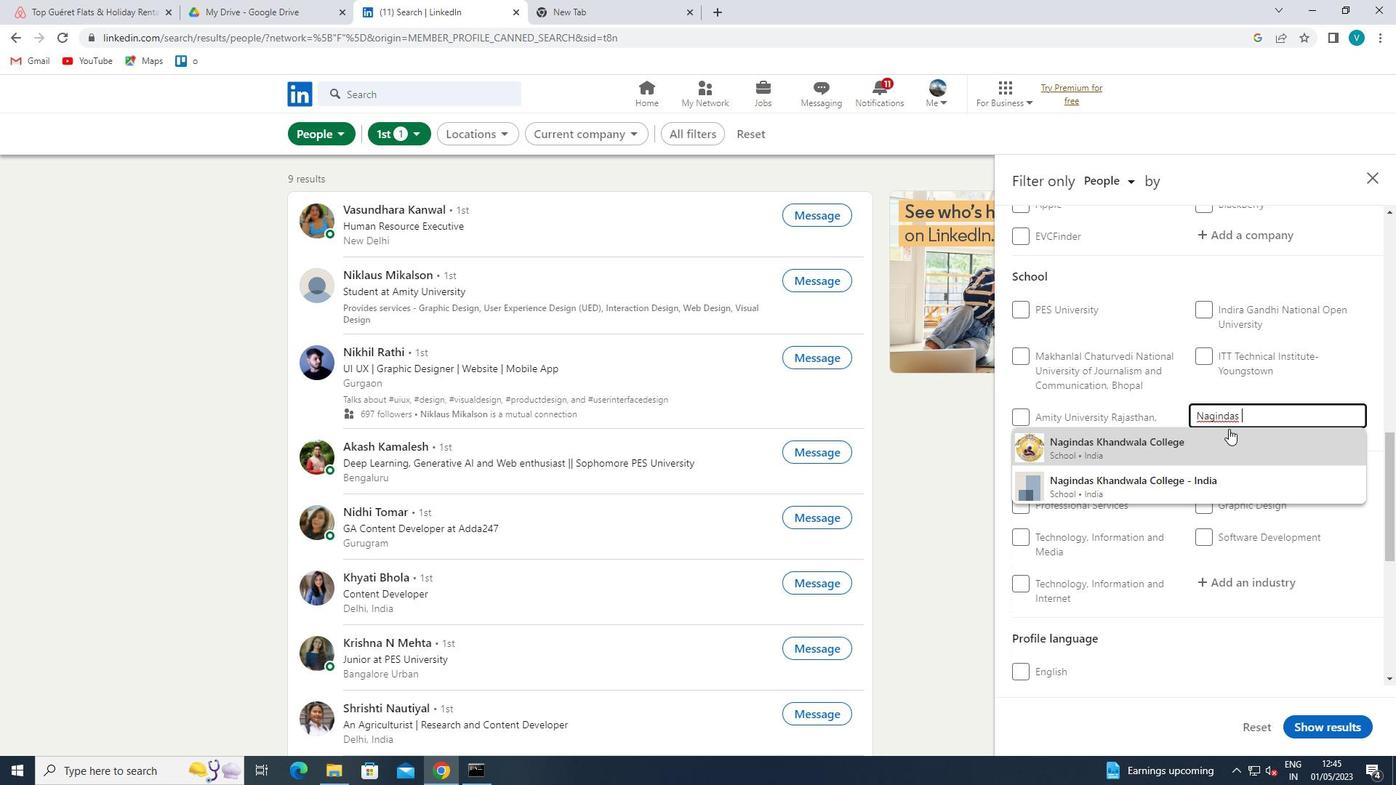 
Action: Mouse moved to (1226, 429)
Screenshot: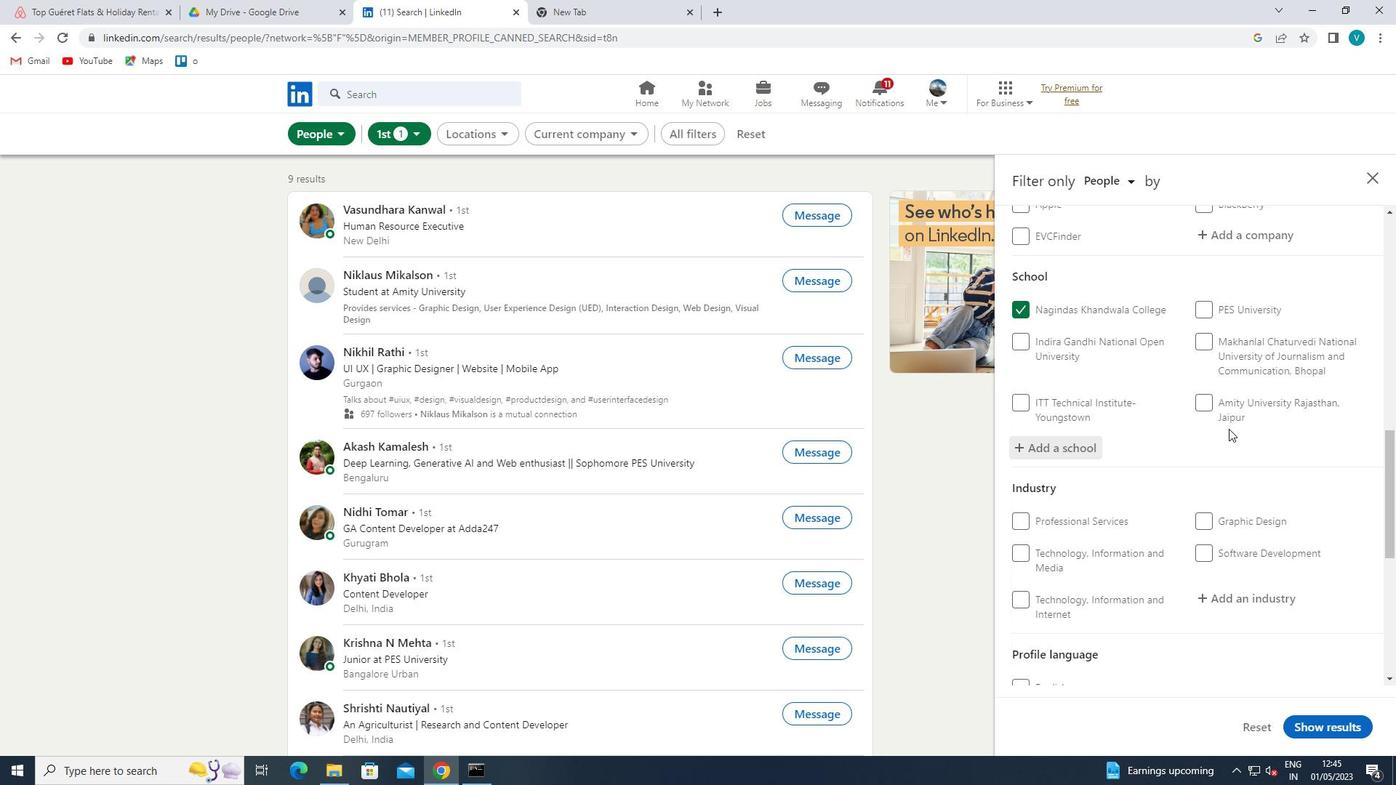 
Action: Mouse scrolled (1226, 429) with delta (0, 0)
Screenshot: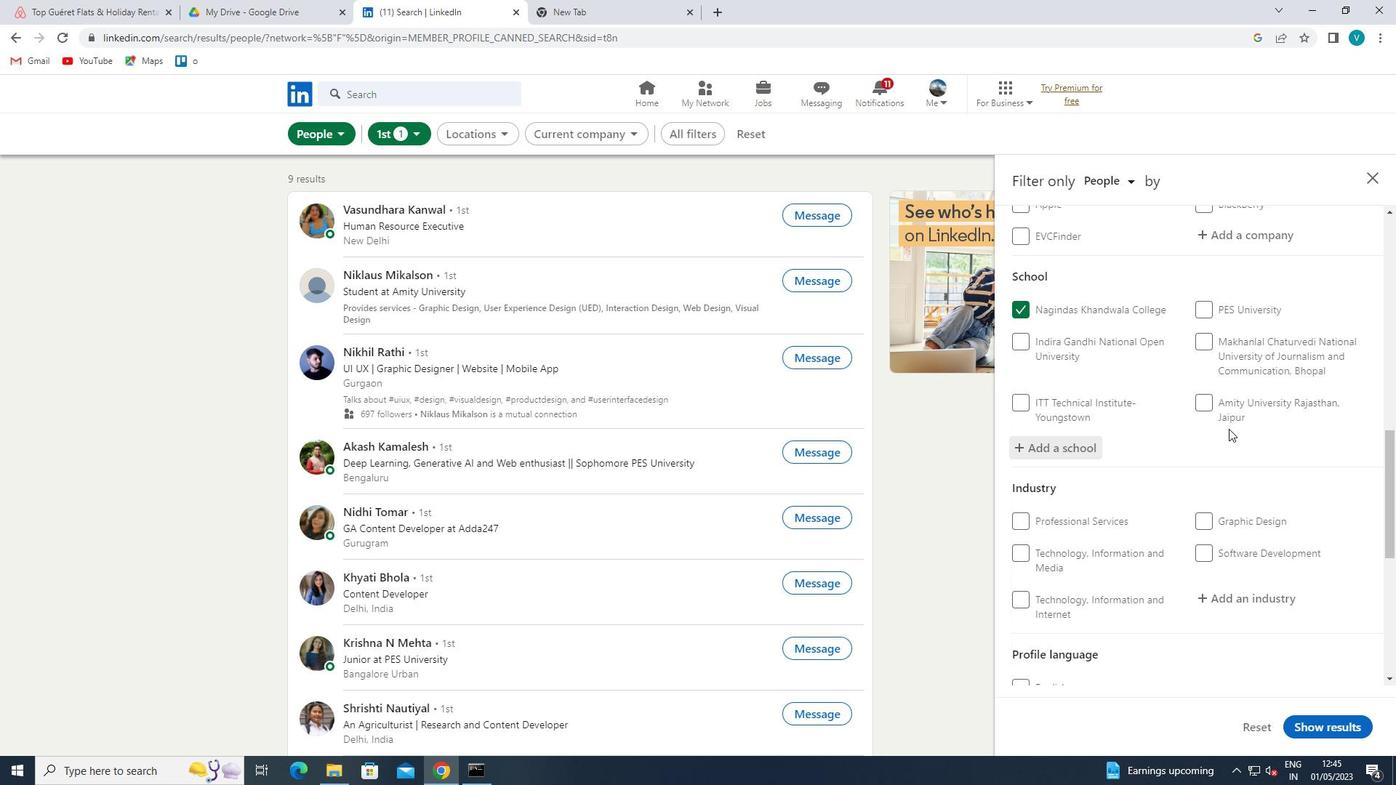 
Action: Mouse moved to (1225, 433)
Screenshot: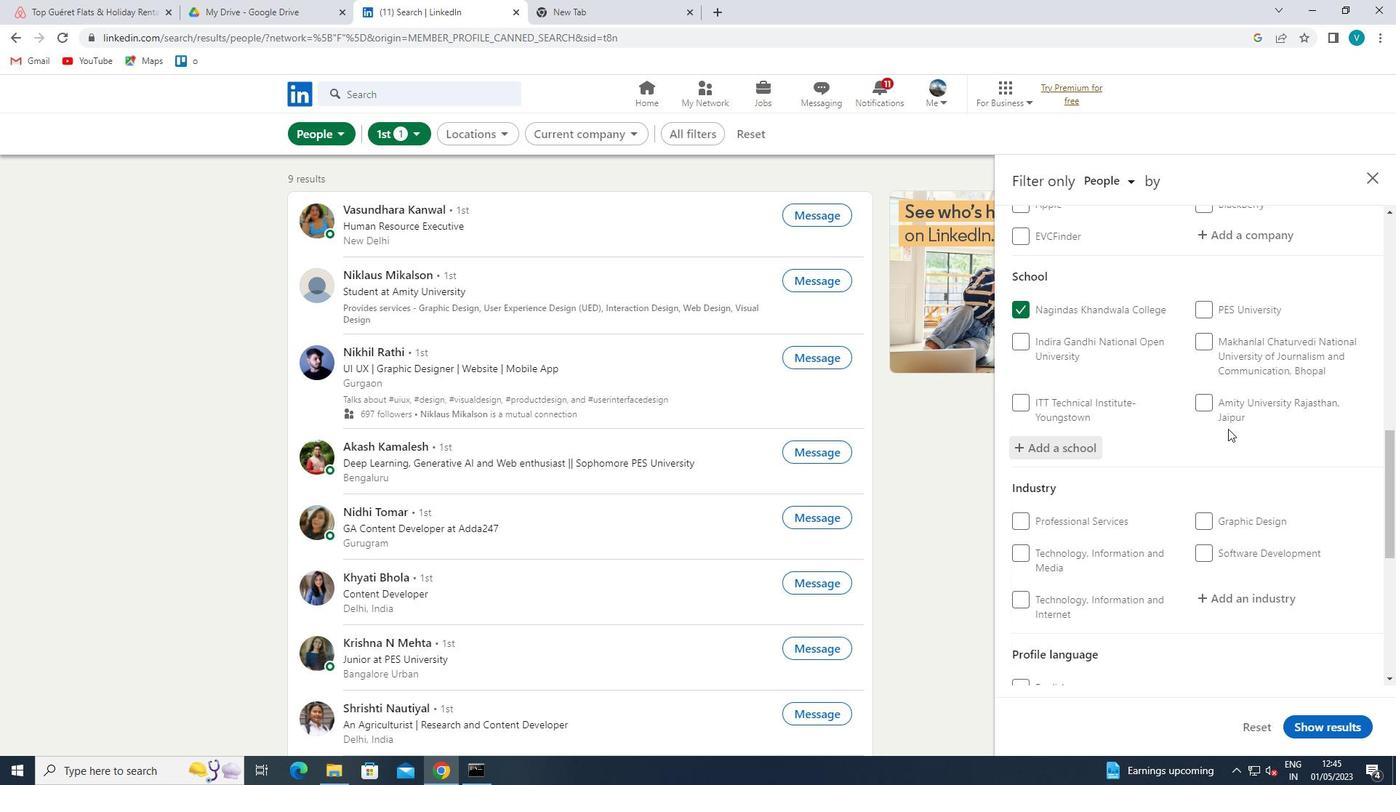 
Action: Mouse scrolled (1225, 432) with delta (0, 0)
Screenshot: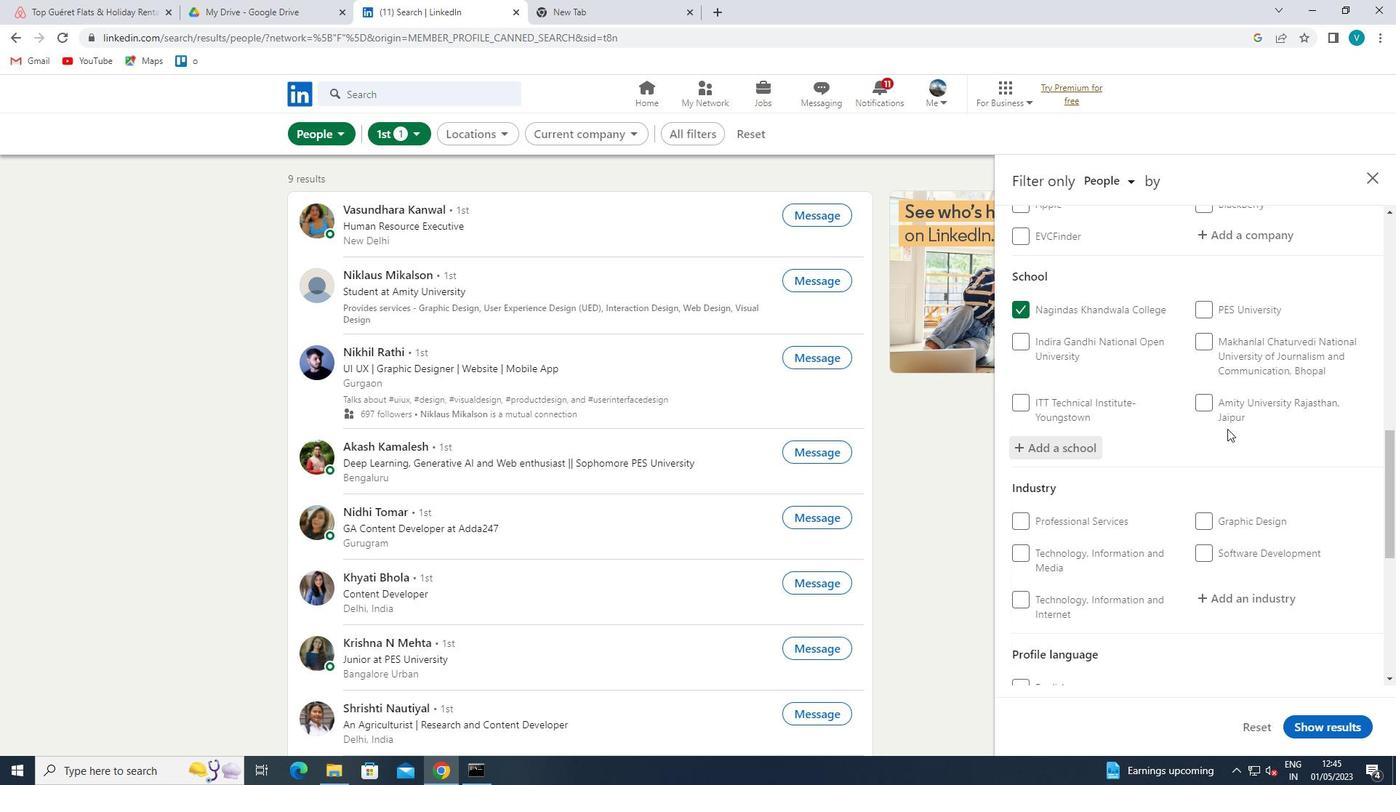 
Action: Mouse moved to (1226, 441)
Screenshot: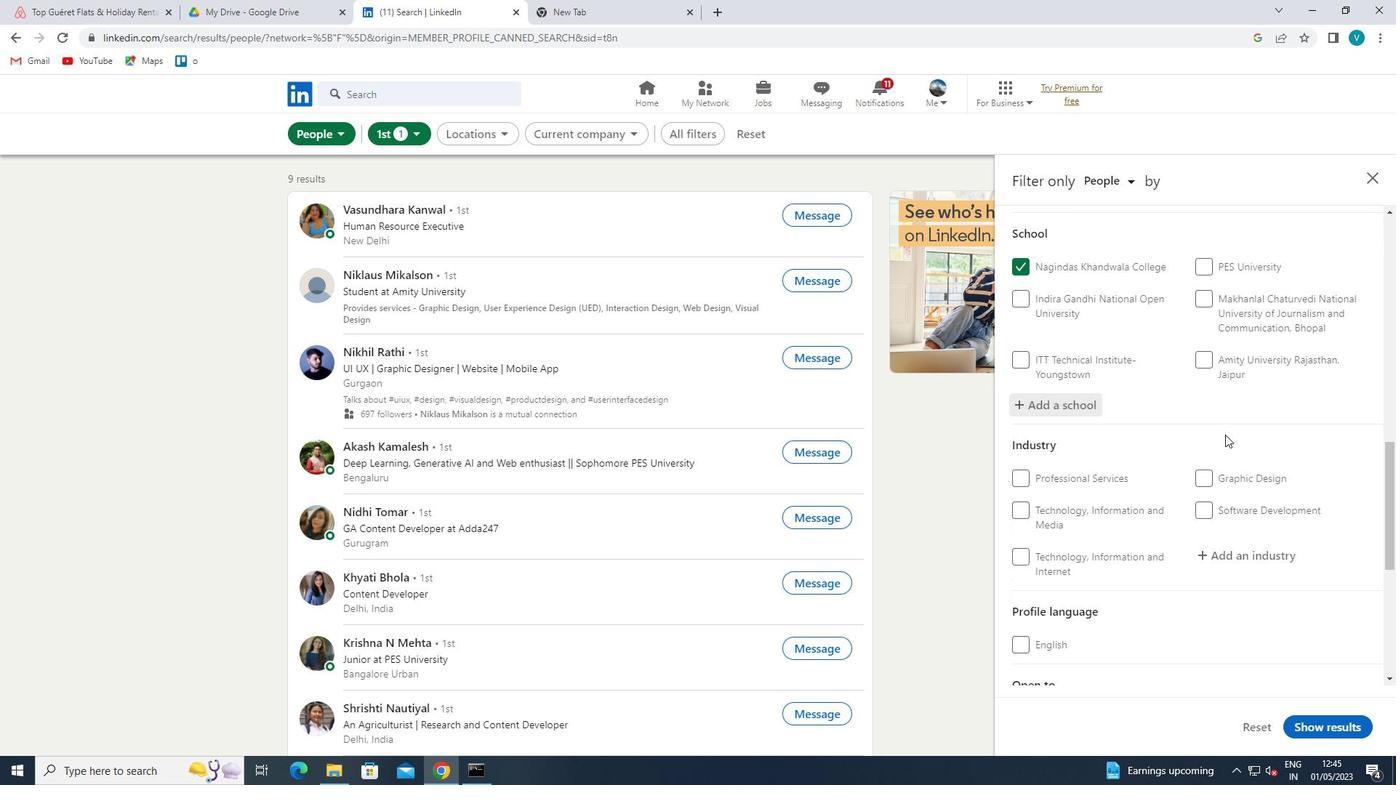 
Action: Mouse scrolled (1226, 440) with delta (0, 0)
Screenshot: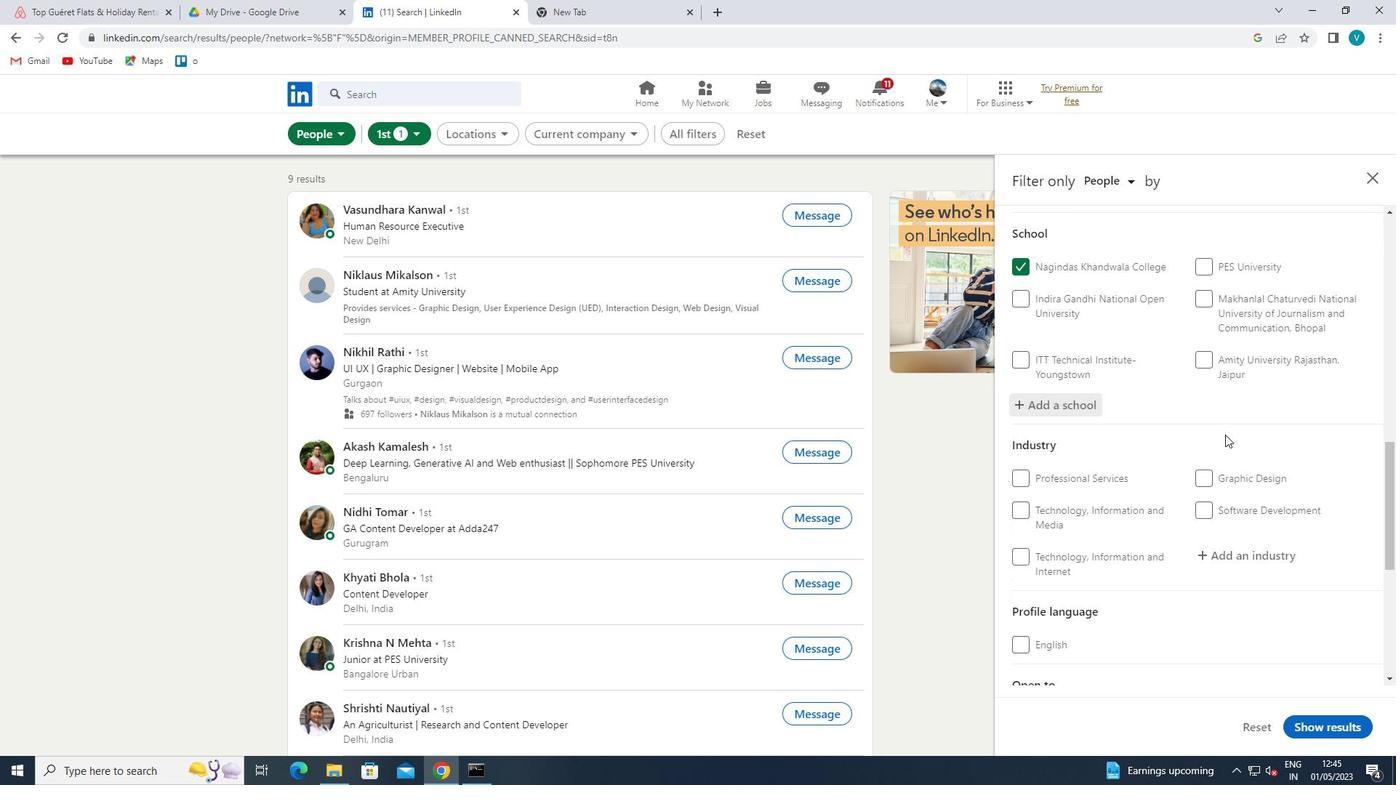 
Action: Mouse moved to (1249, 372)
Screenshot: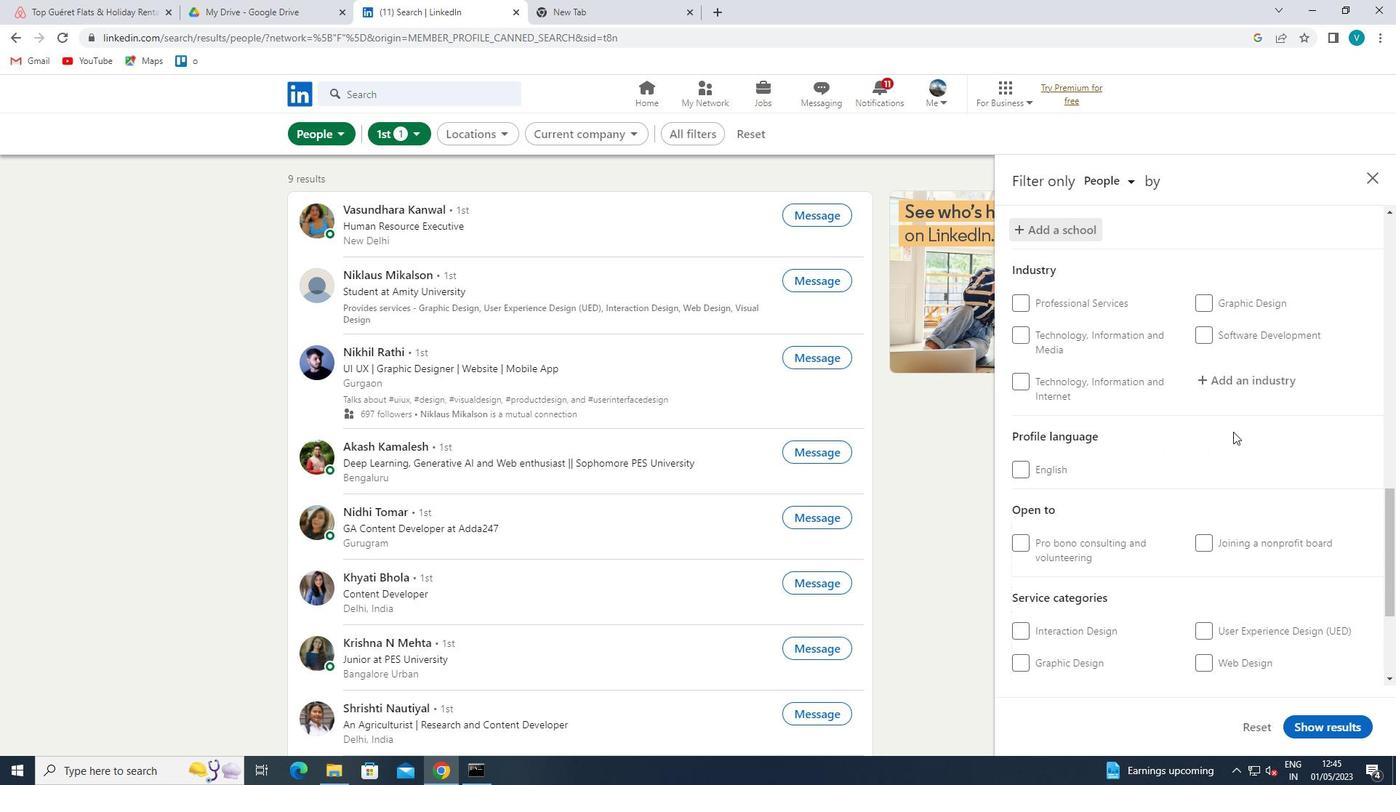 
Action: Mouse pressed left at (1249, 372)
Screenshot: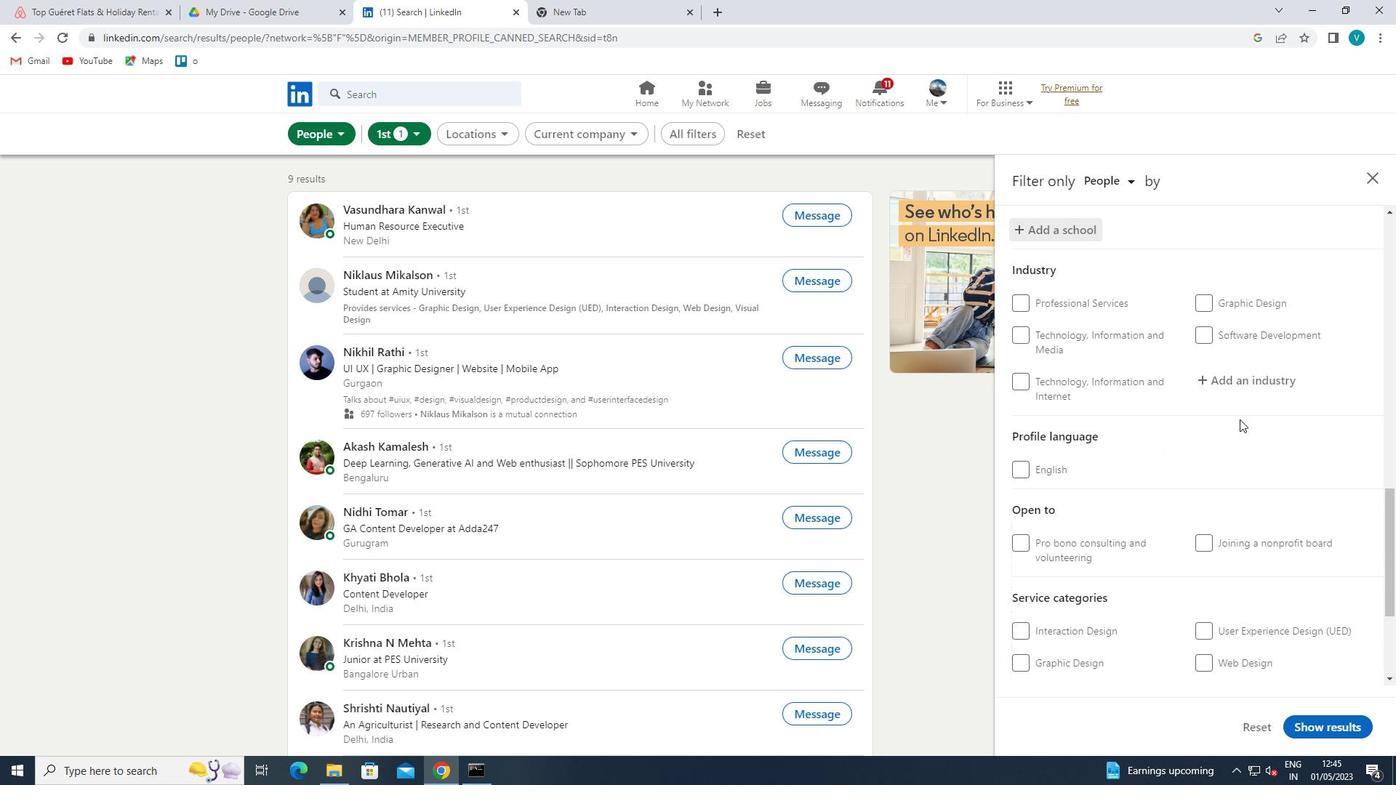 
Action: Key pressed <Key.shift>PLASTICS<Key.space>
Screenshot: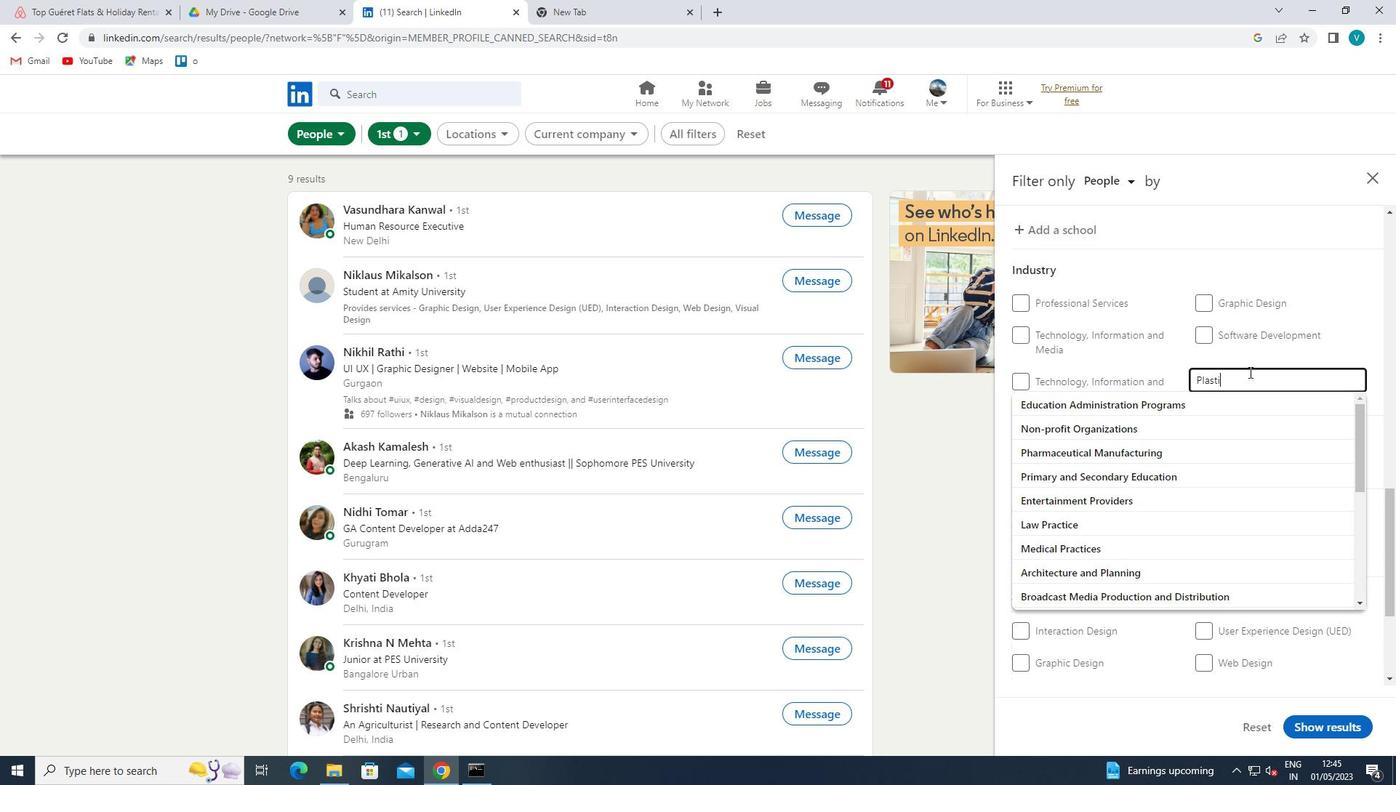 
Action: Mouse moved to (1224, 429)
Screenshot: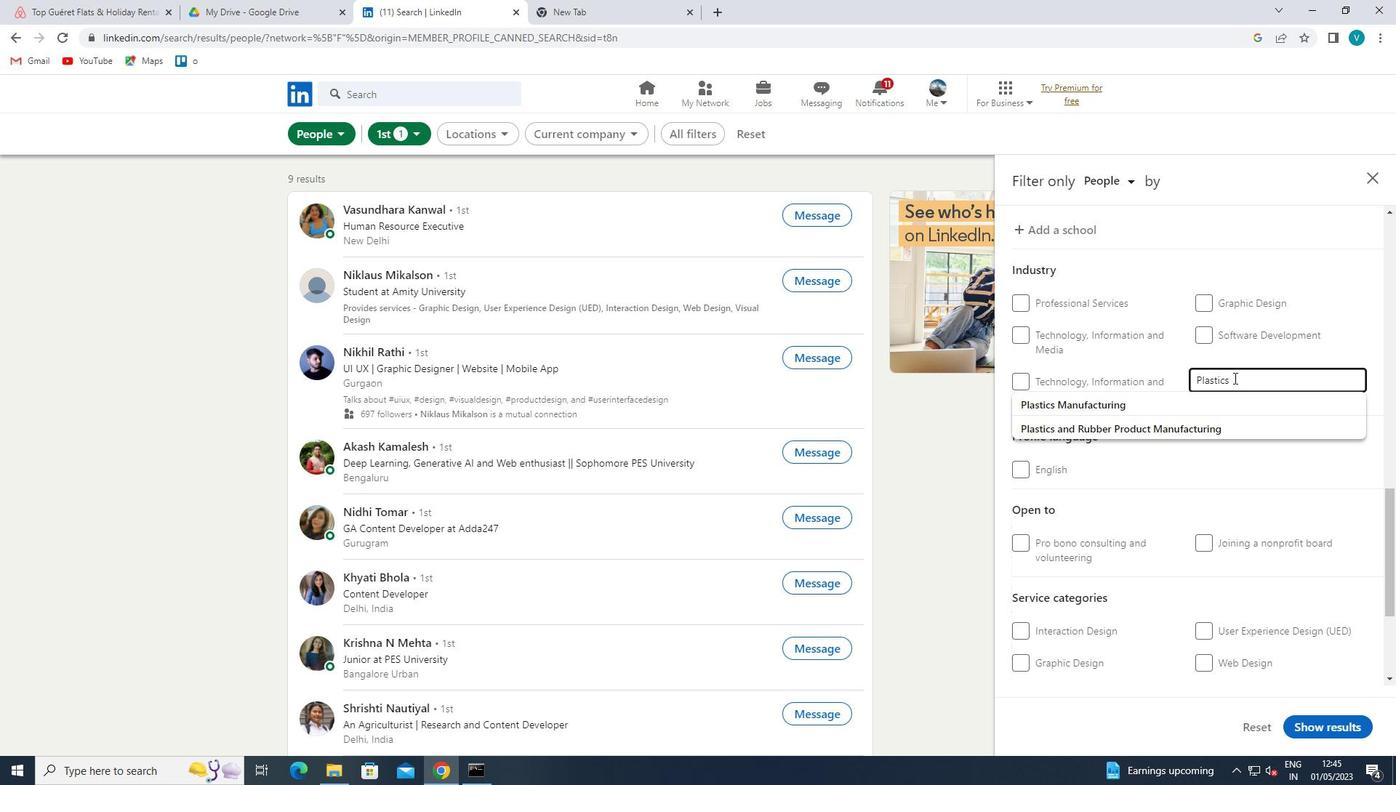 
Action: Mouse pressed left at (1224, 429)
Screenshot: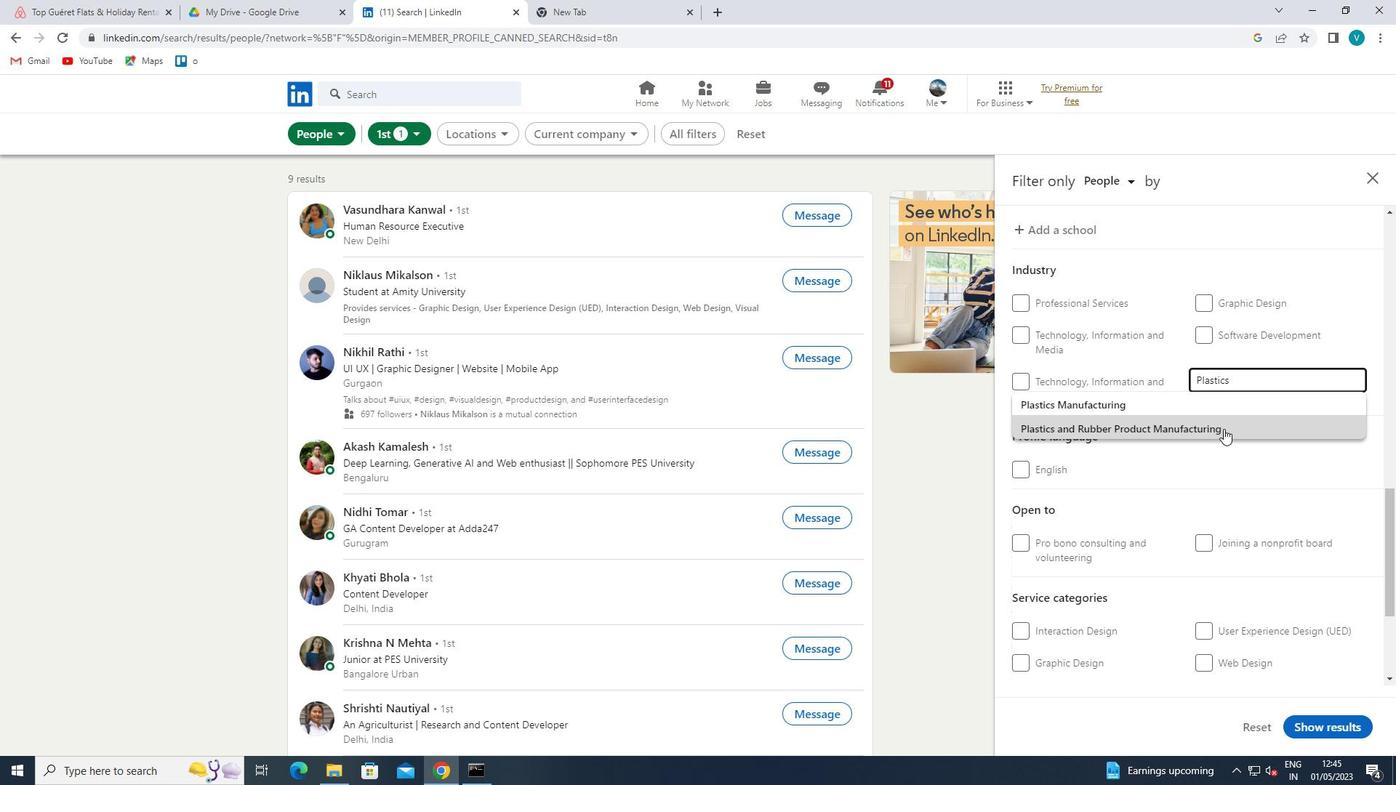 
Action: Mouse moved to (1224, 429)
Screenshot: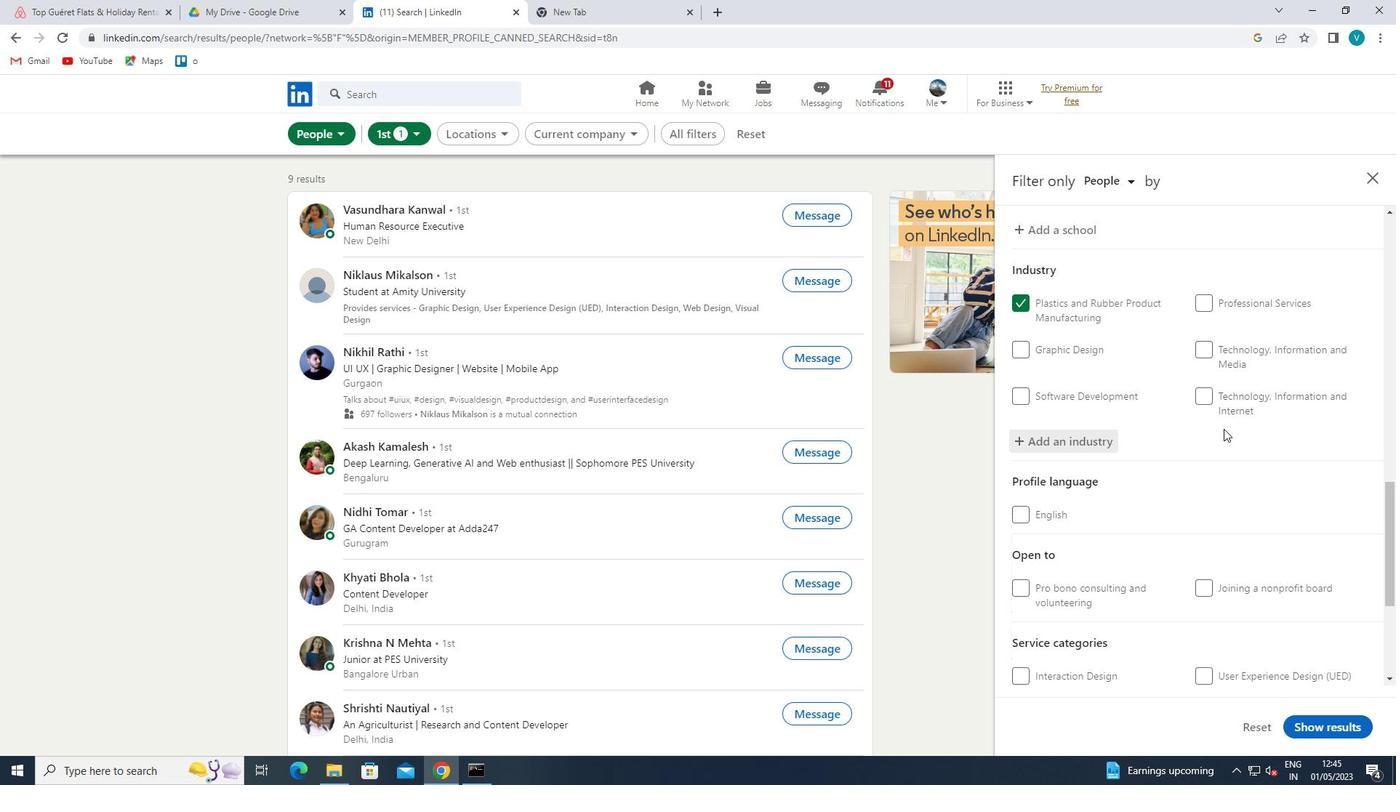 
Action: Mouse scrolled (1224, 429) with delta (0, 0)
Screenshot: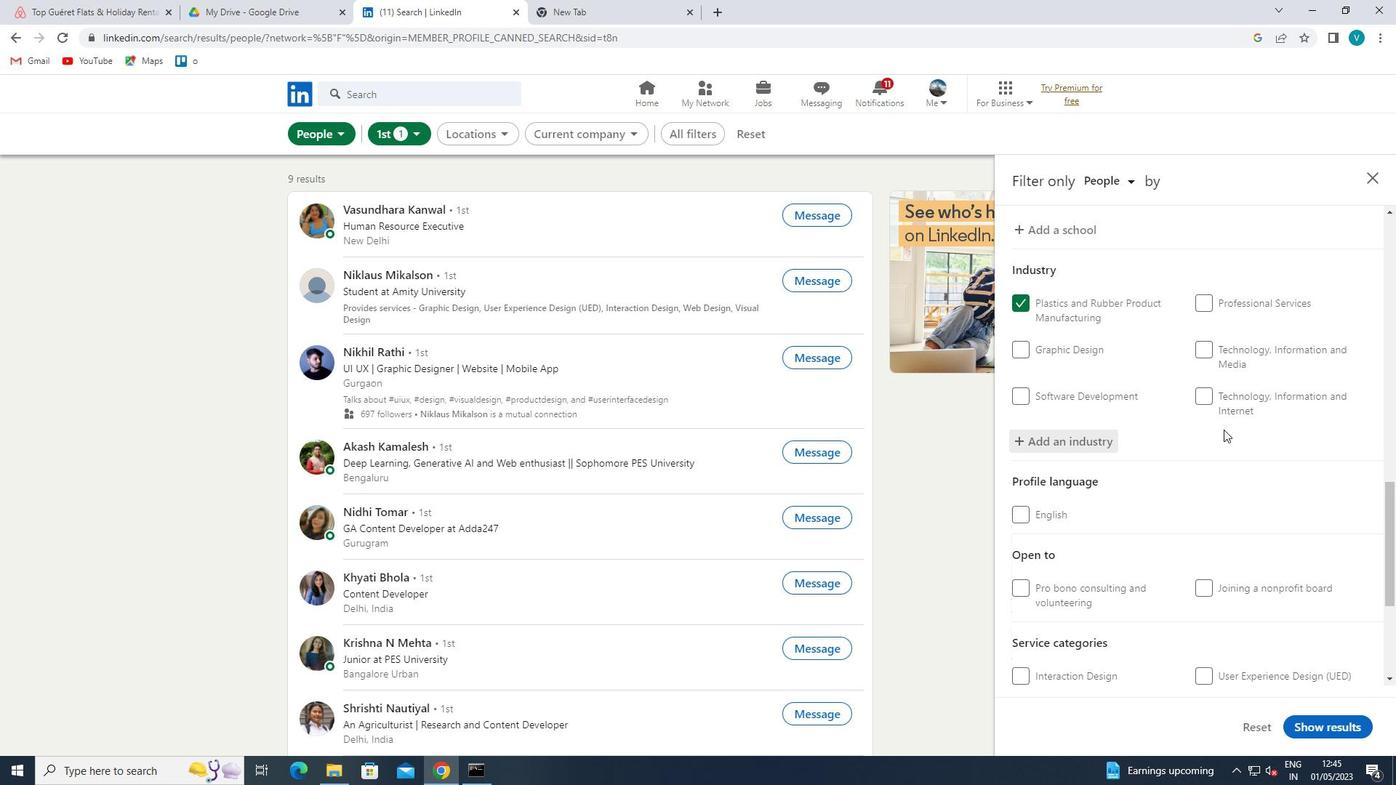 
Action: Mouse scrolled (1224, 429) with delta (0, 0)
Screenshot: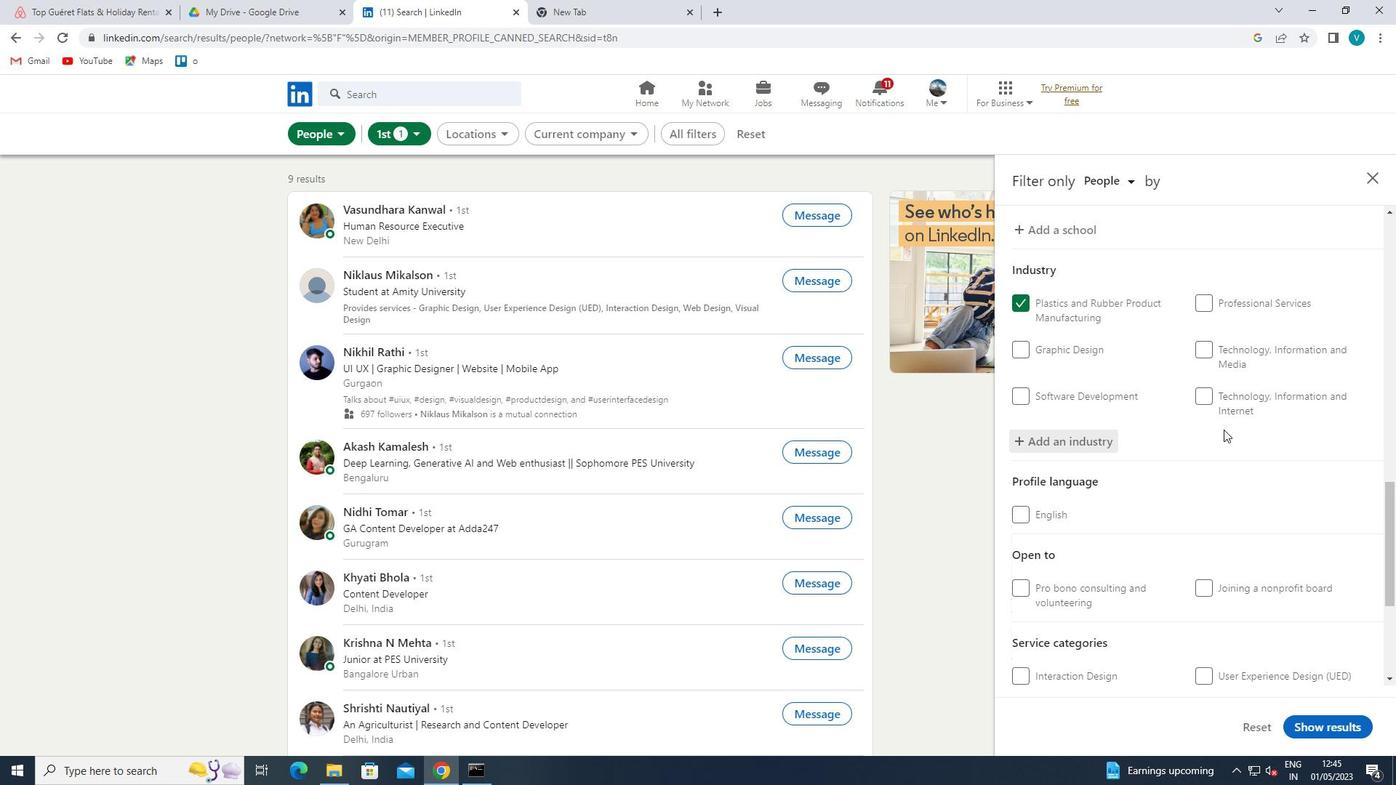
Action: Mouse scrolled (1224, 429) with delta (0, 0)
Screenshot: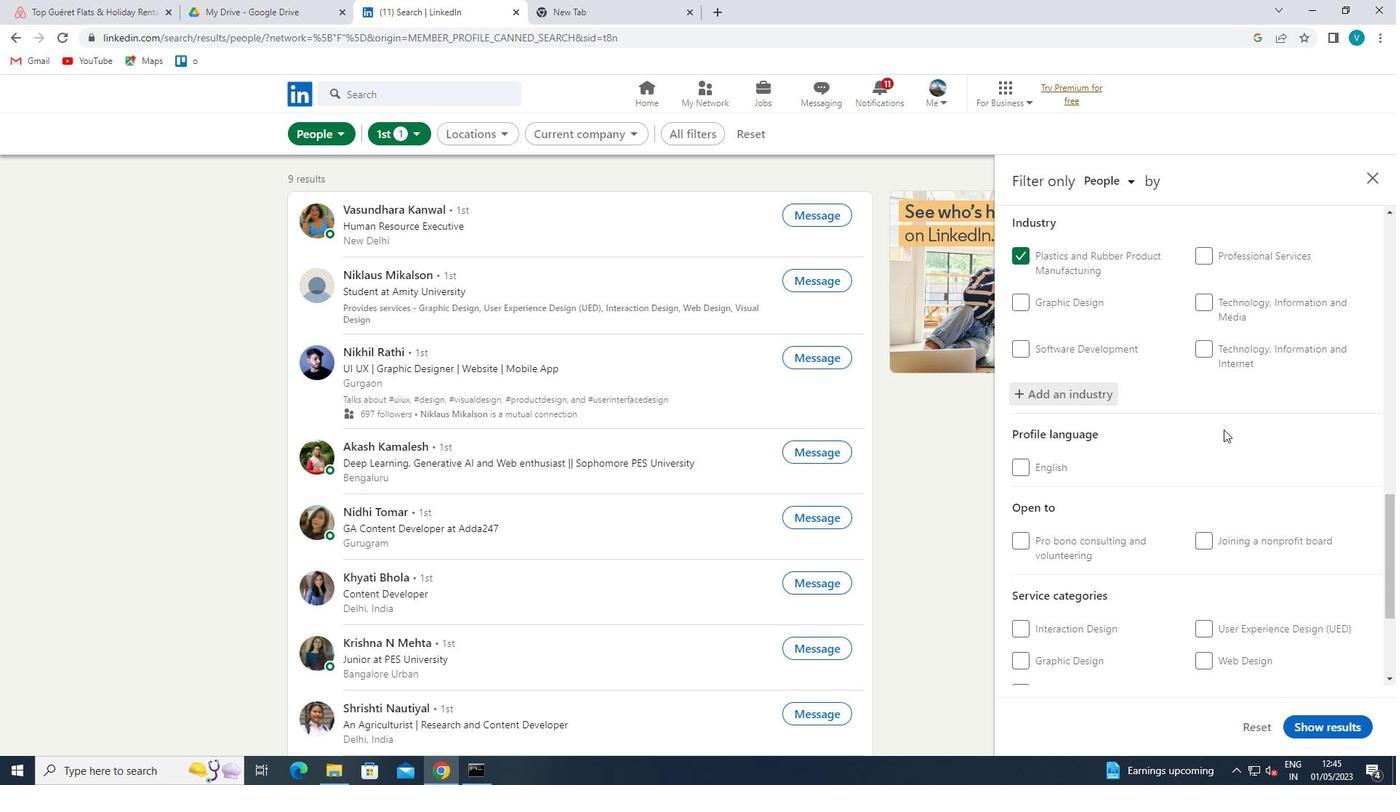 
Action: Mouse scrolled (1224, 429) with delta (0, 0)
Screenshot: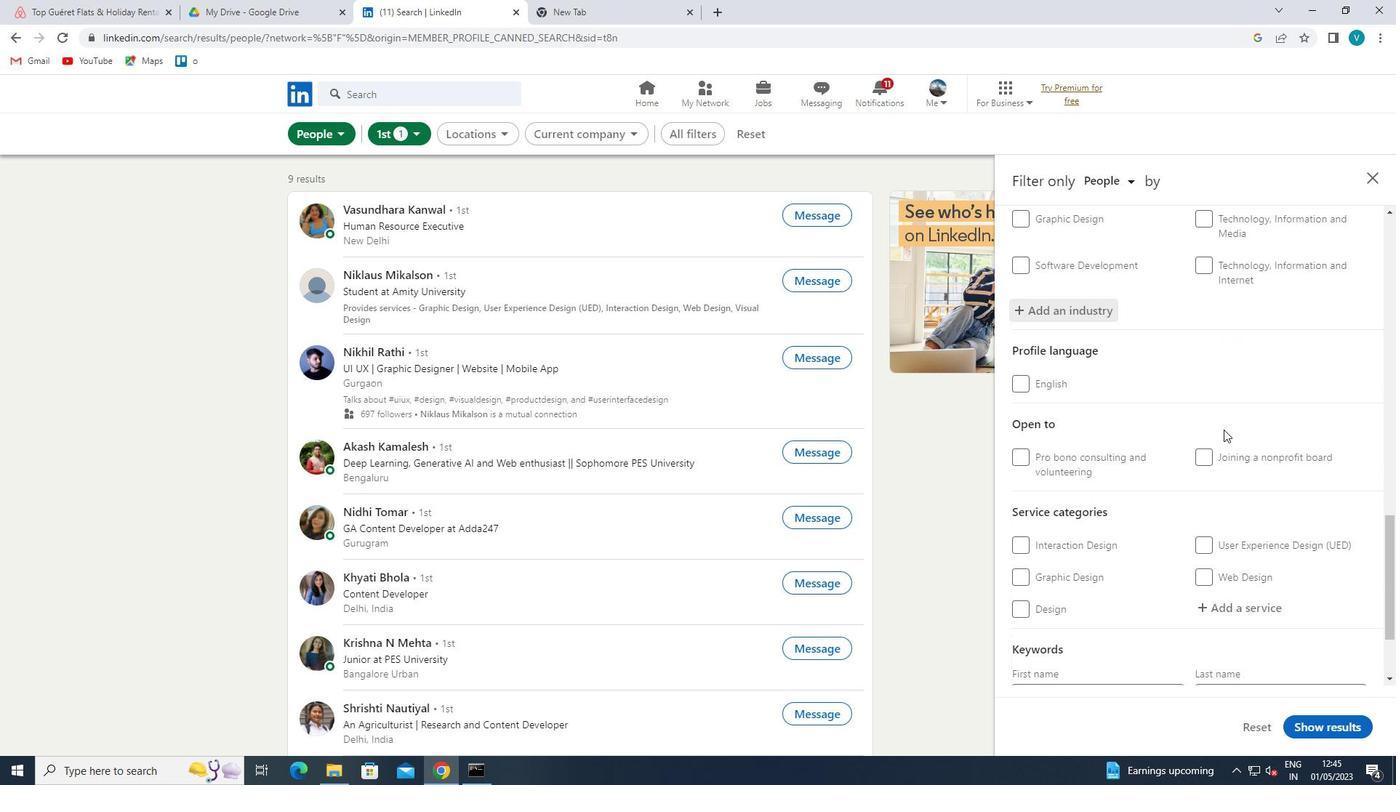 
Action: Mouse moved to (1240, 478)
Screenshot: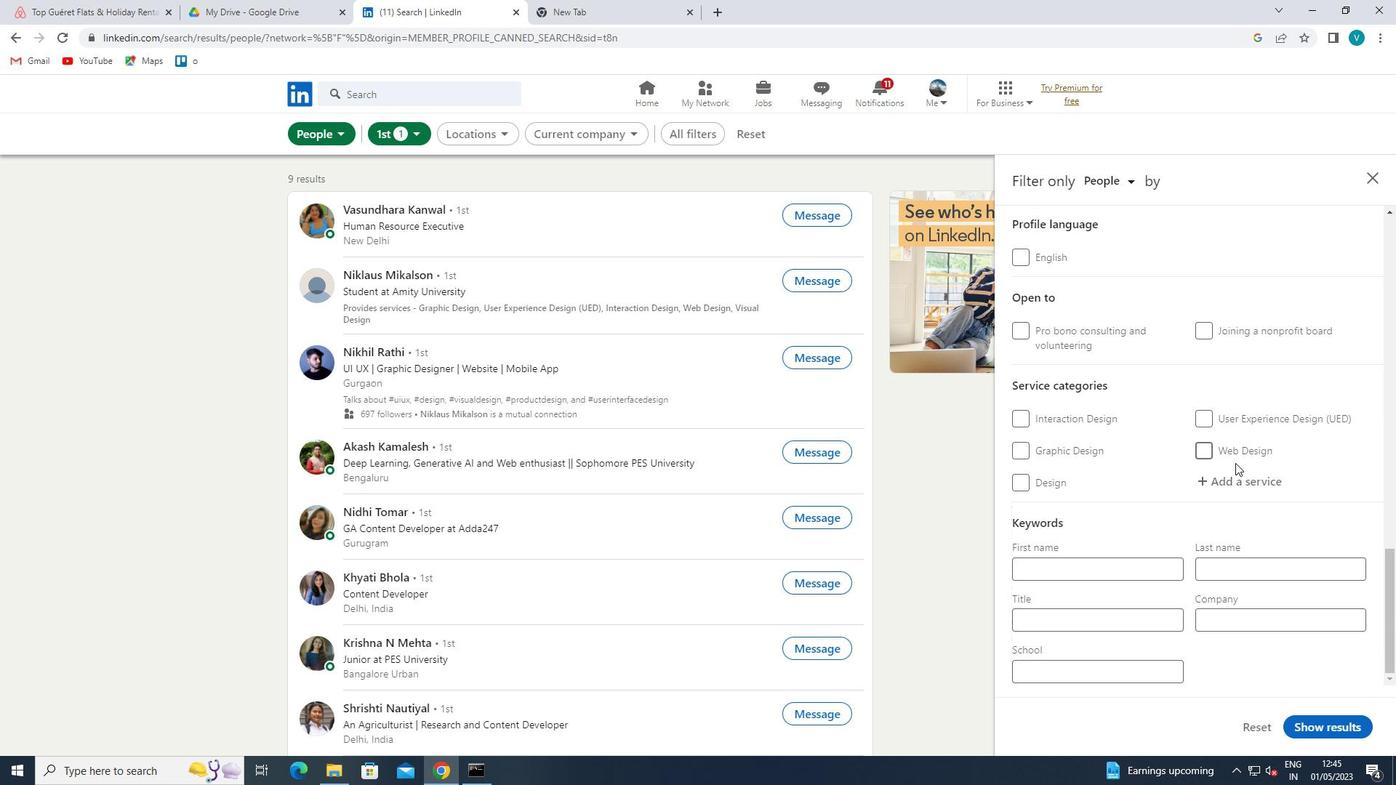 
Action: Mouse pressed left at (1240, 478)
Screenshot: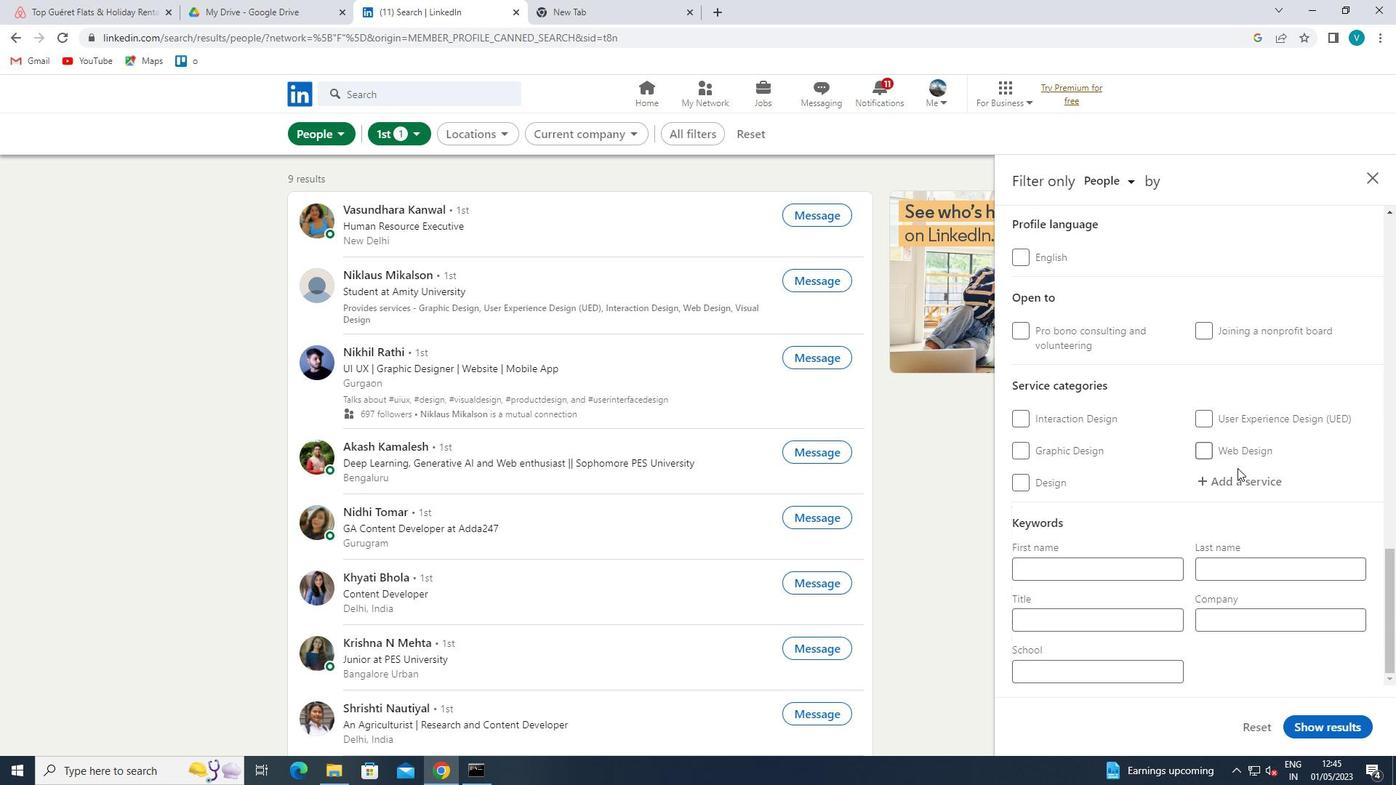 
Action: Key pressed <Key.shift>PRICING<Key.space>
Screenshot: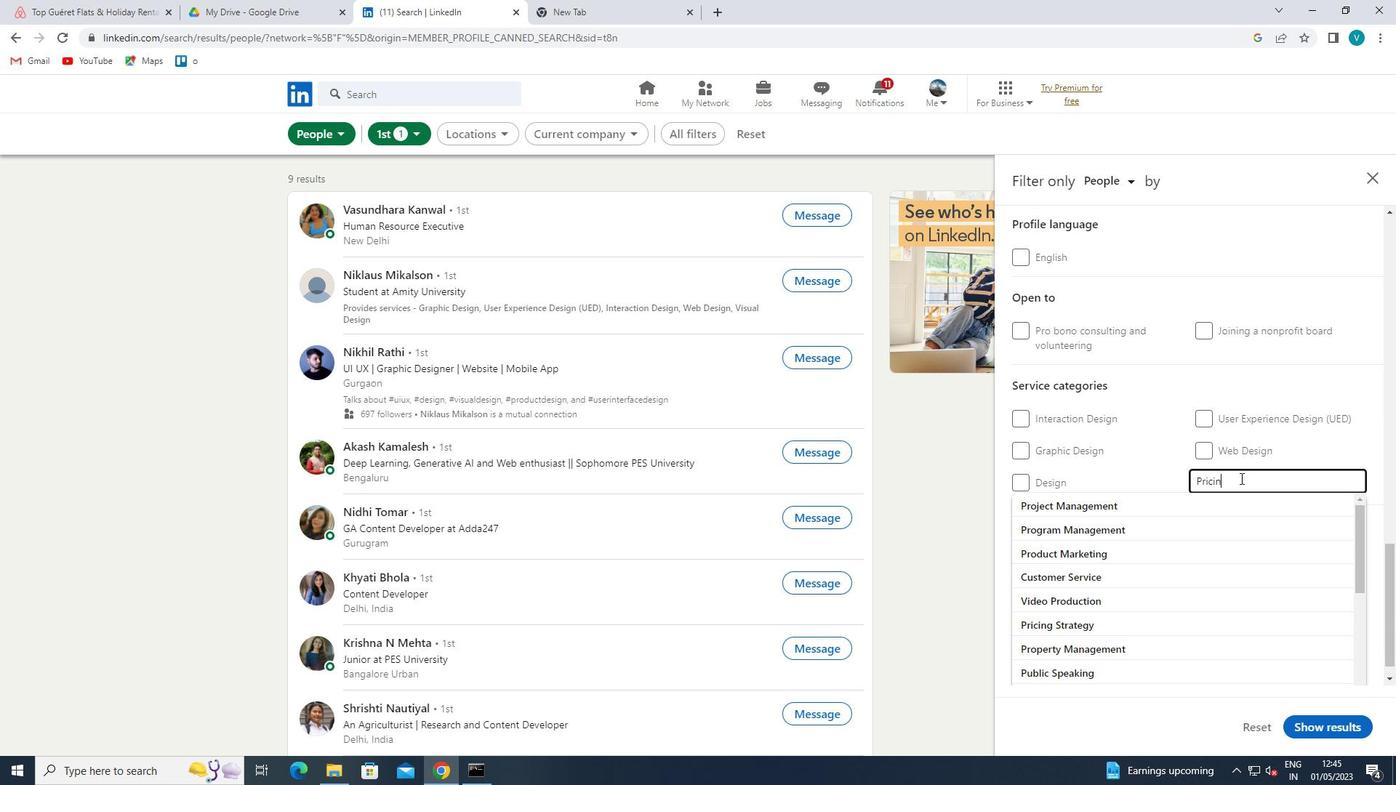 
Action: Mouse moved to (1204, 509)
Screenshot: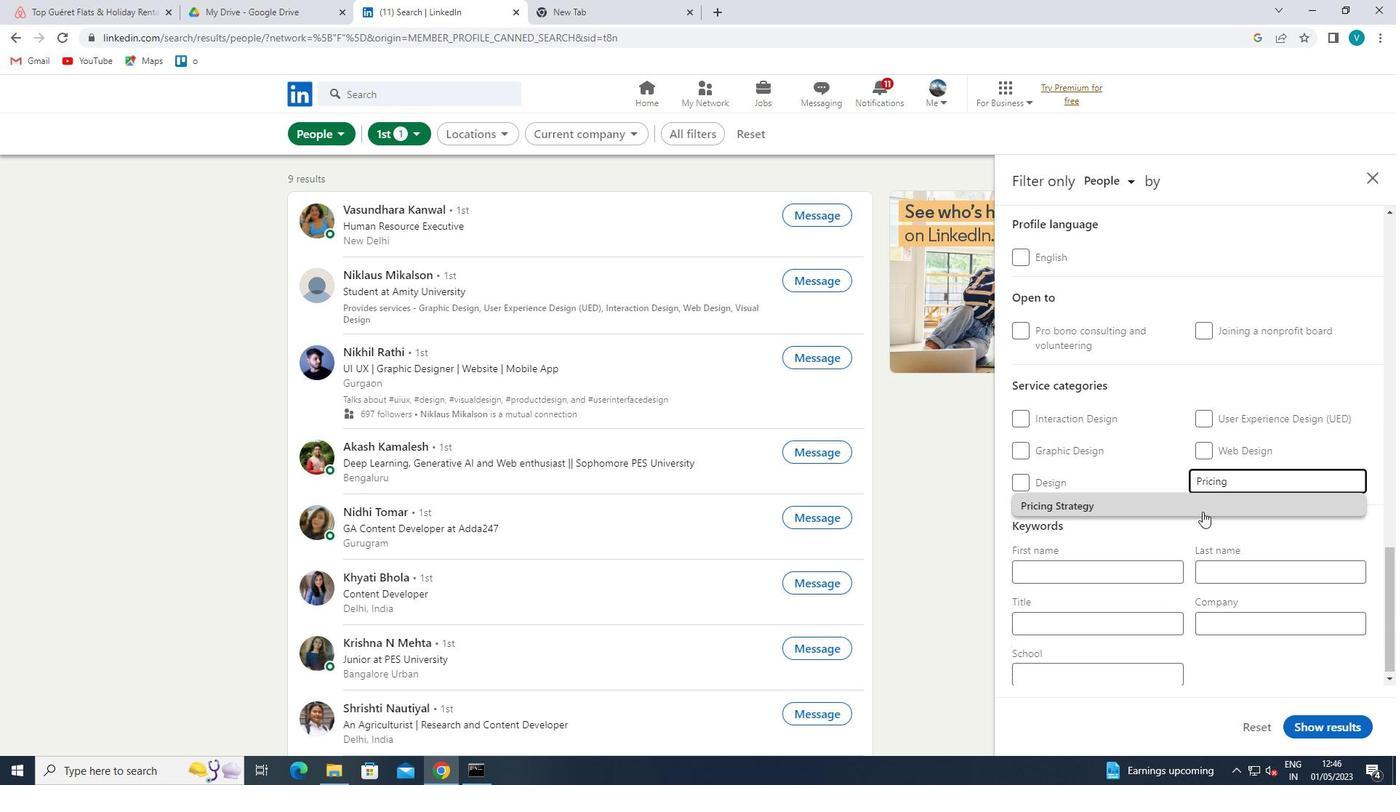 
Action: Mouse pressed left at (1204, 509)
Screenshot: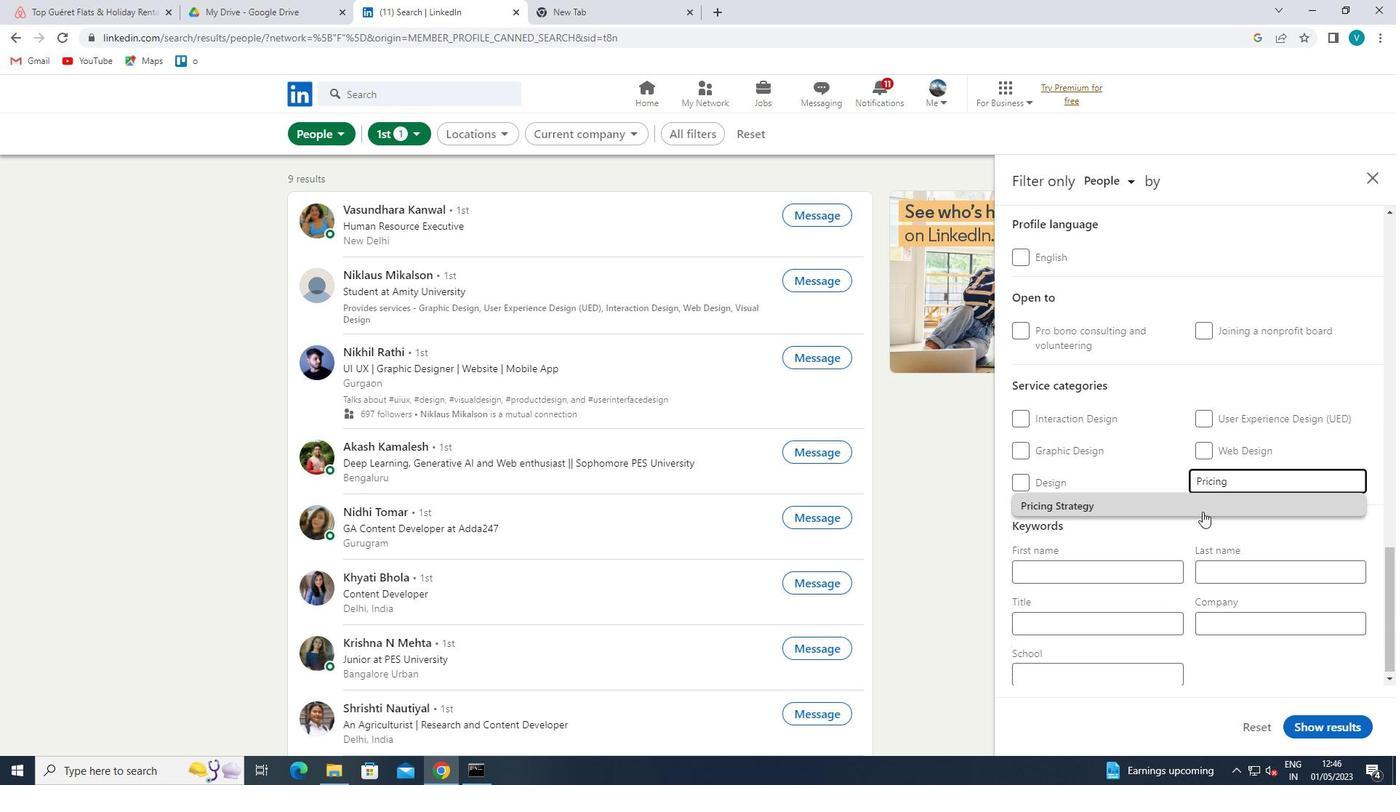 
Action: Mouse moved to (1179, 549)
Screenshot: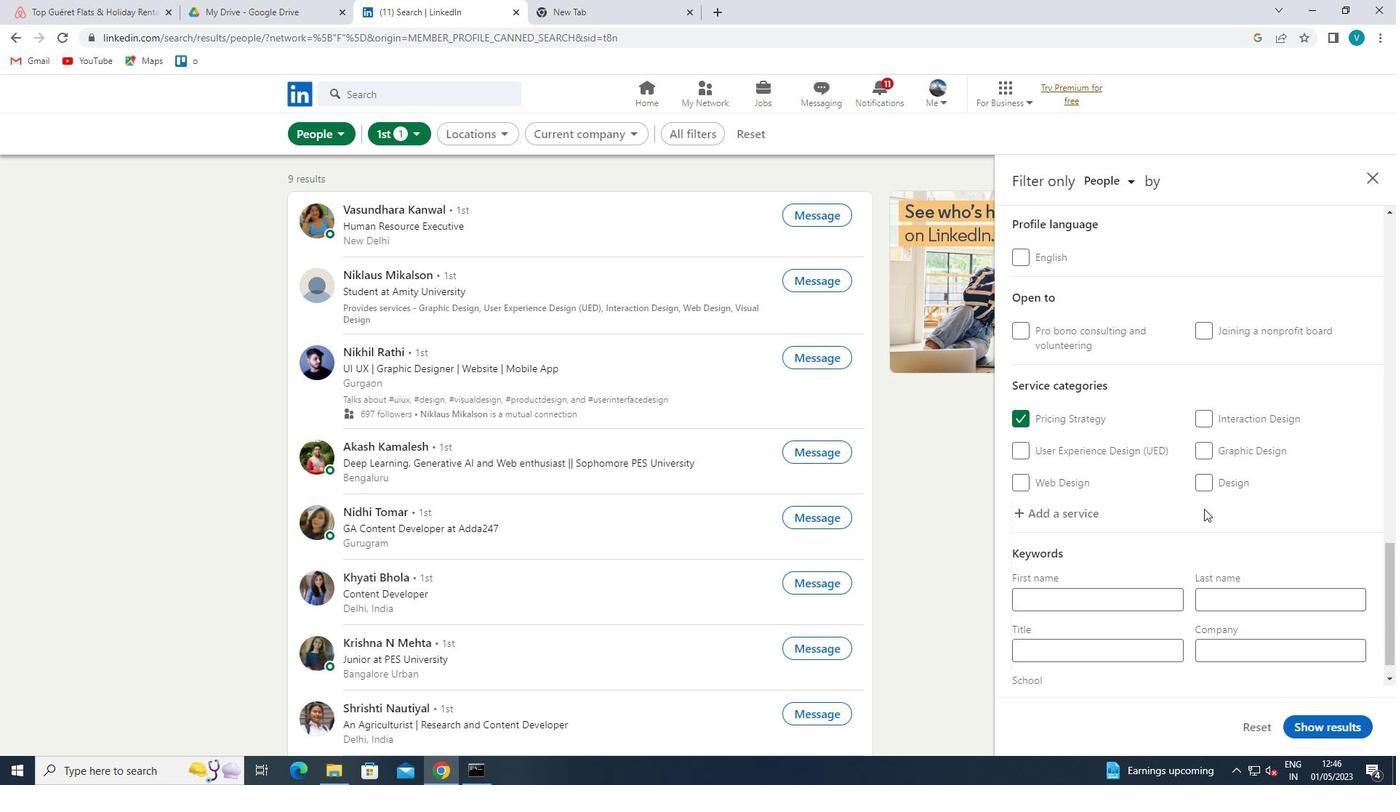 
Action: Mouse scrolled (1179, 549) with delta (0, 0)
Screenshot: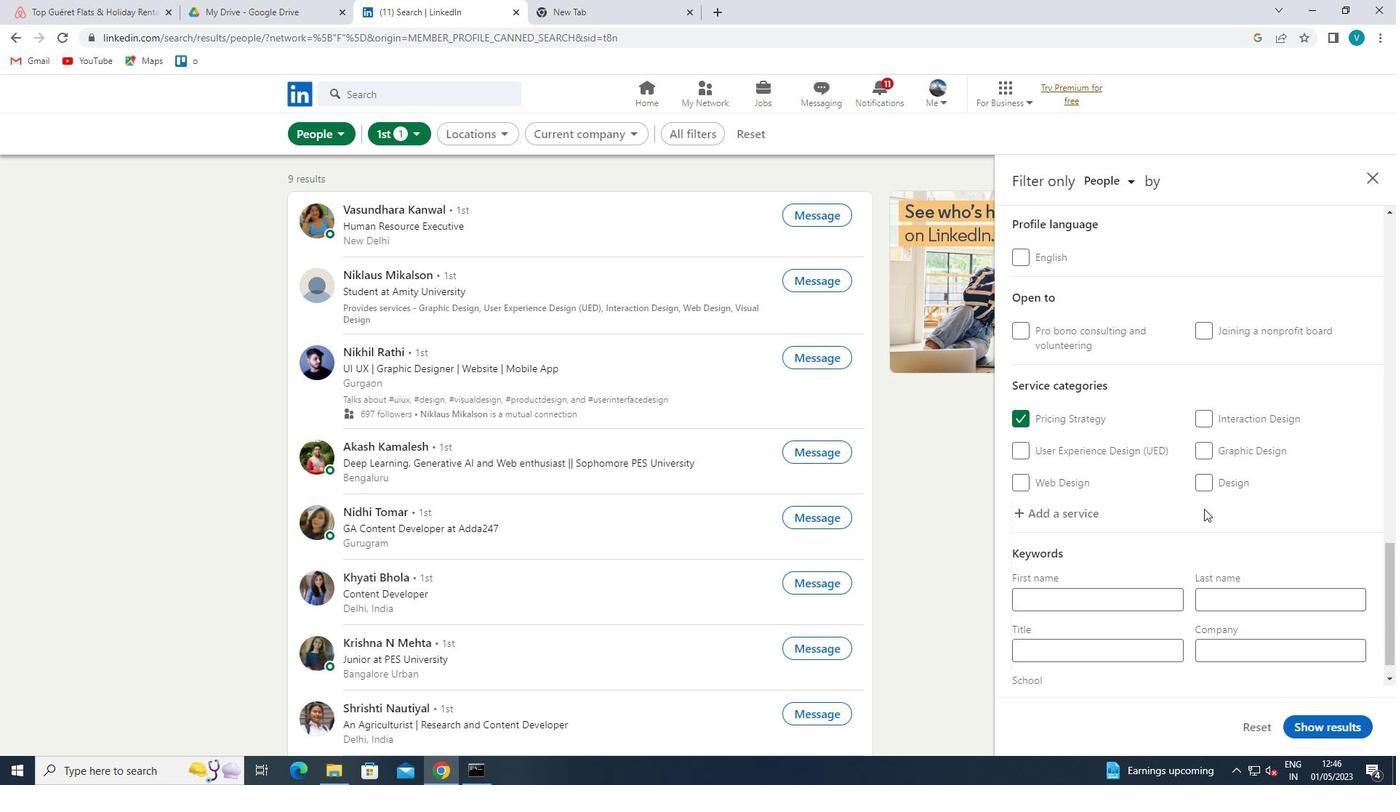 
Action: Mouse moved to (1131, 619)
Screenshot: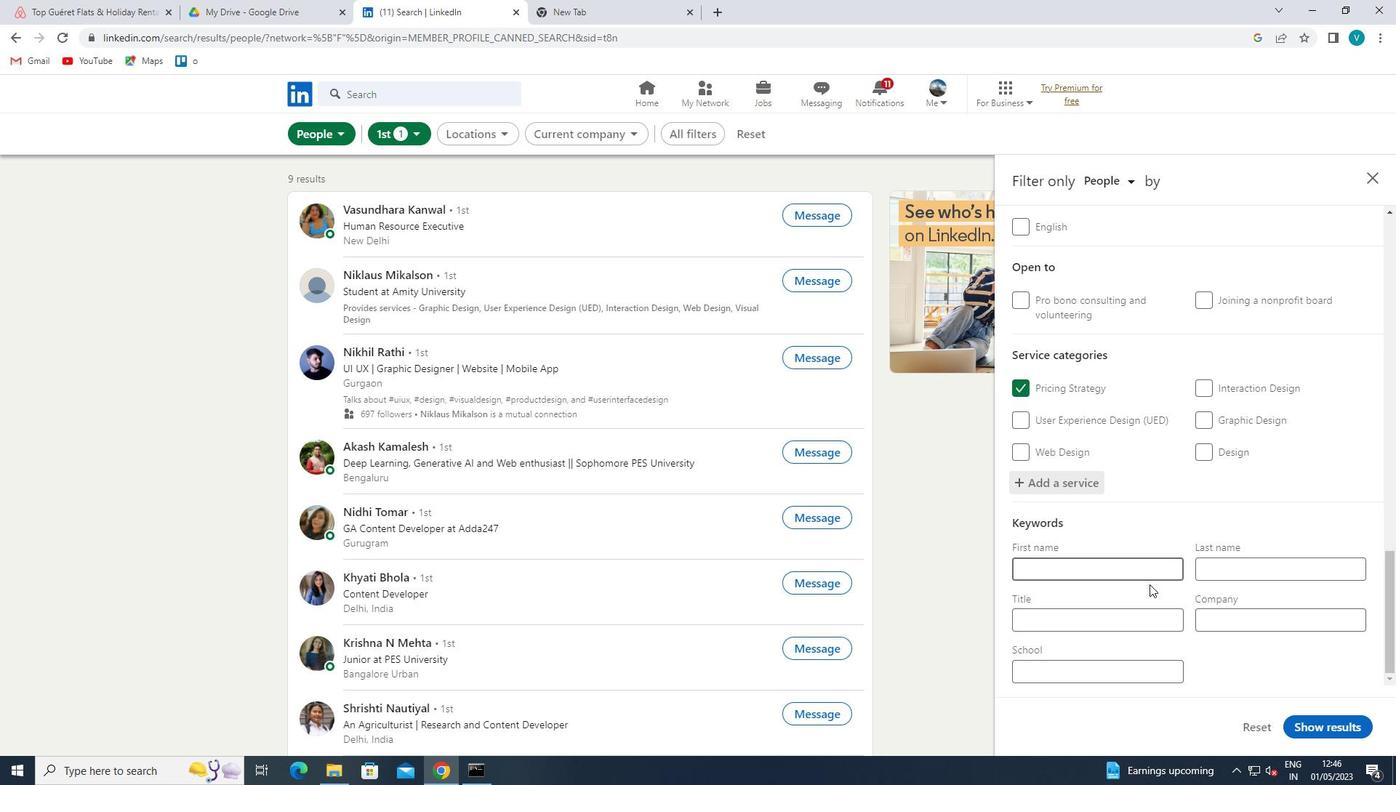 
Action: Mouse pressed left at (1131, 619)
Screenshot: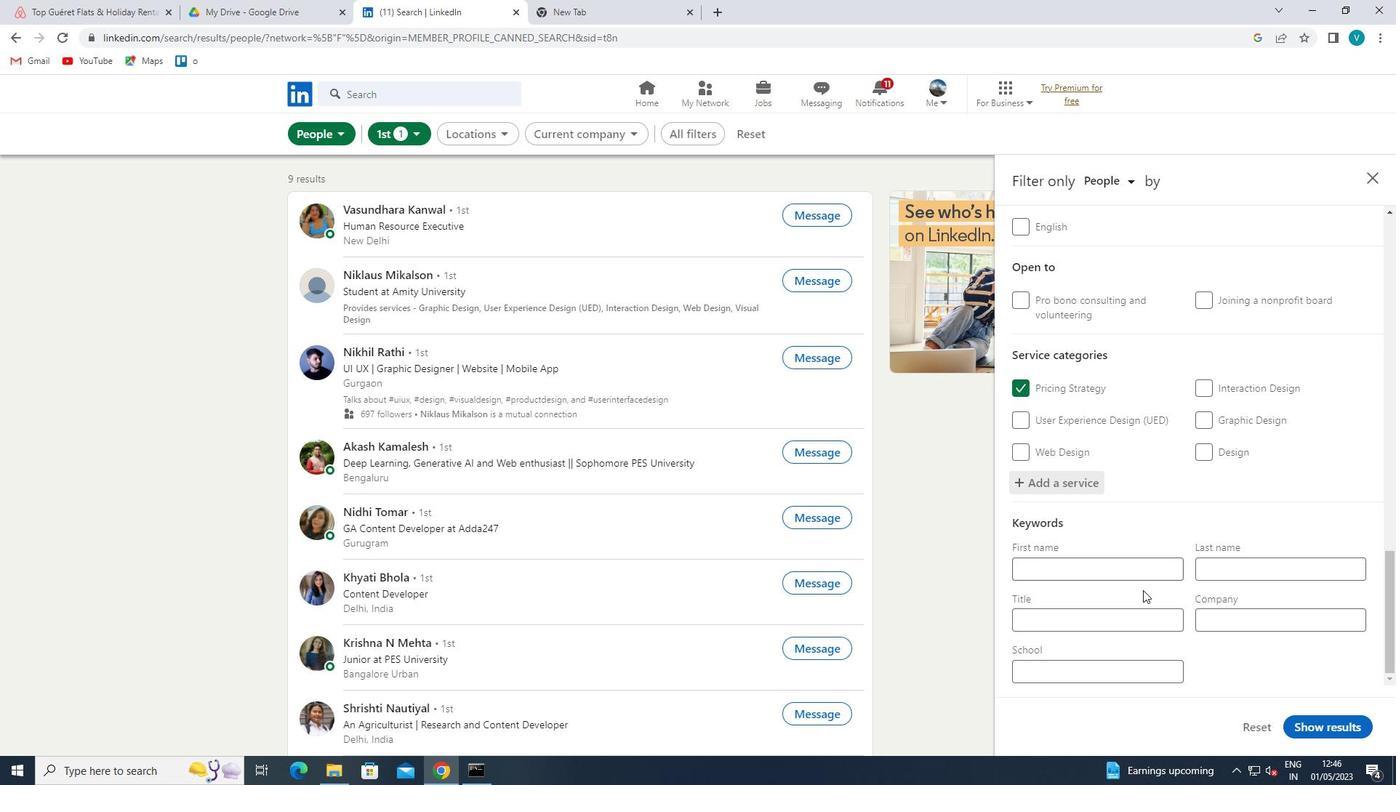 
Action: Key pressed <Key.shift>HELP<Key.space><Key.shift>DESK<Key.space><Key.shift>WORKER<Key.shift><Key.shift>/<Key.shift>DESKTOP<Key.space><Key.shift>SUPPORT<Key.space>
Screenshot: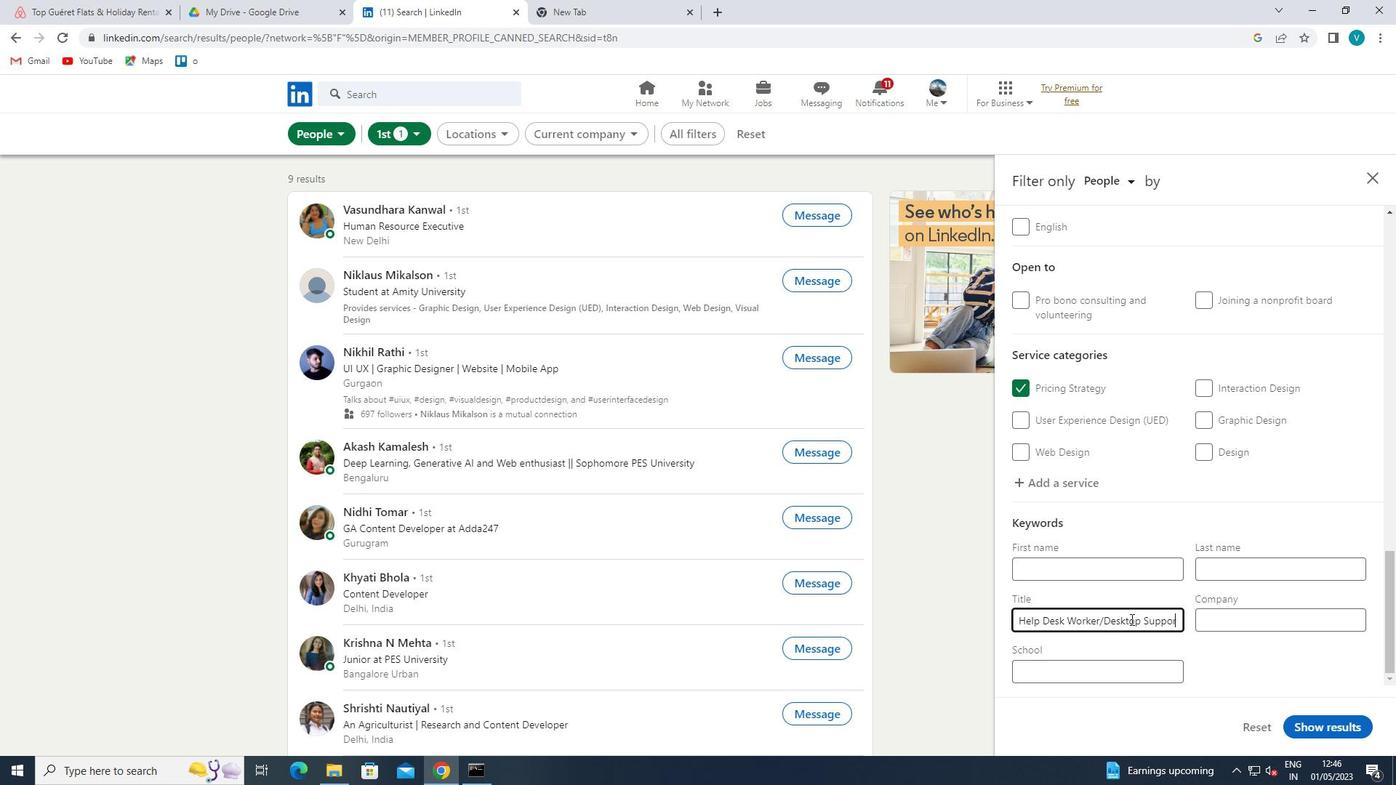 
Action: Mouse moved to (1298, 722)
Screenshot: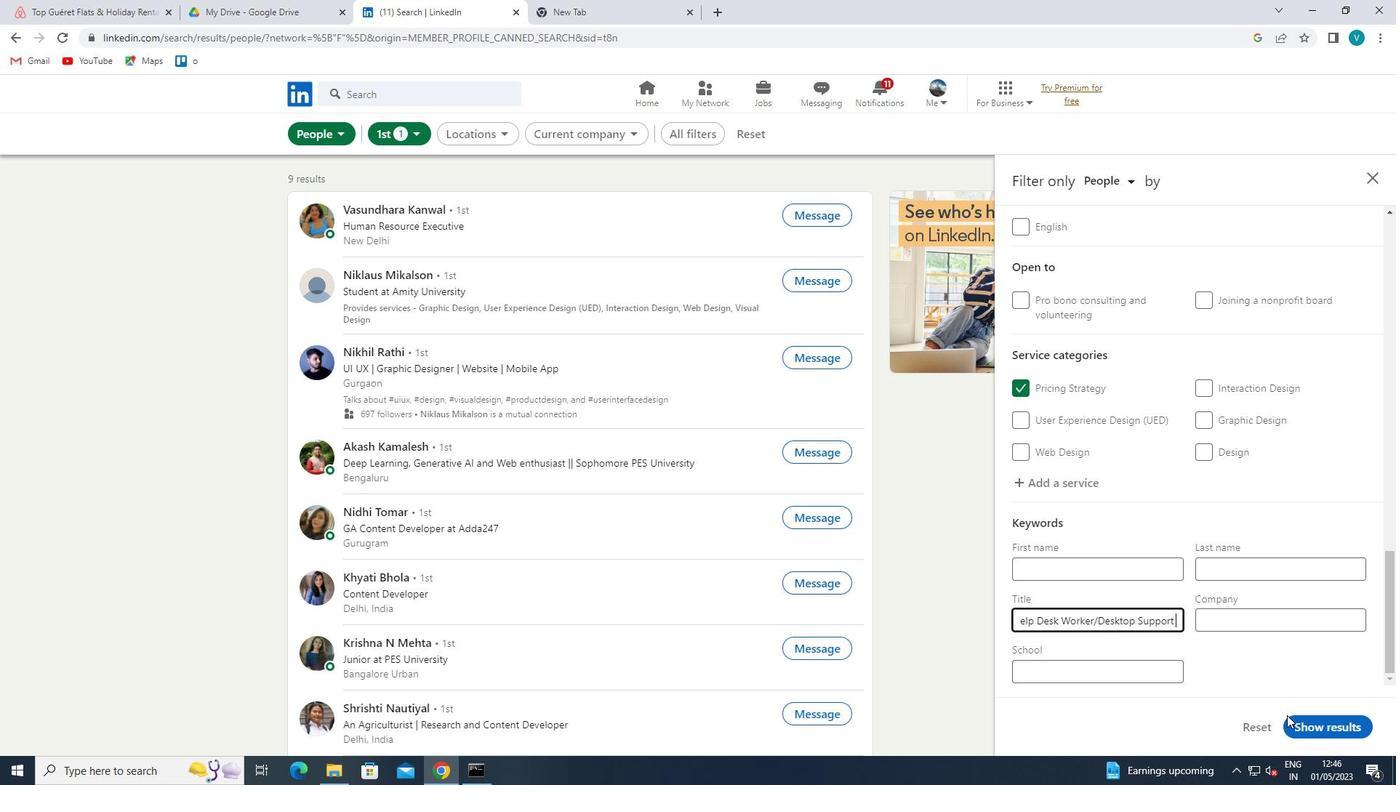 
Action: Mouse pressed left at (1298, 722)
Screenshot: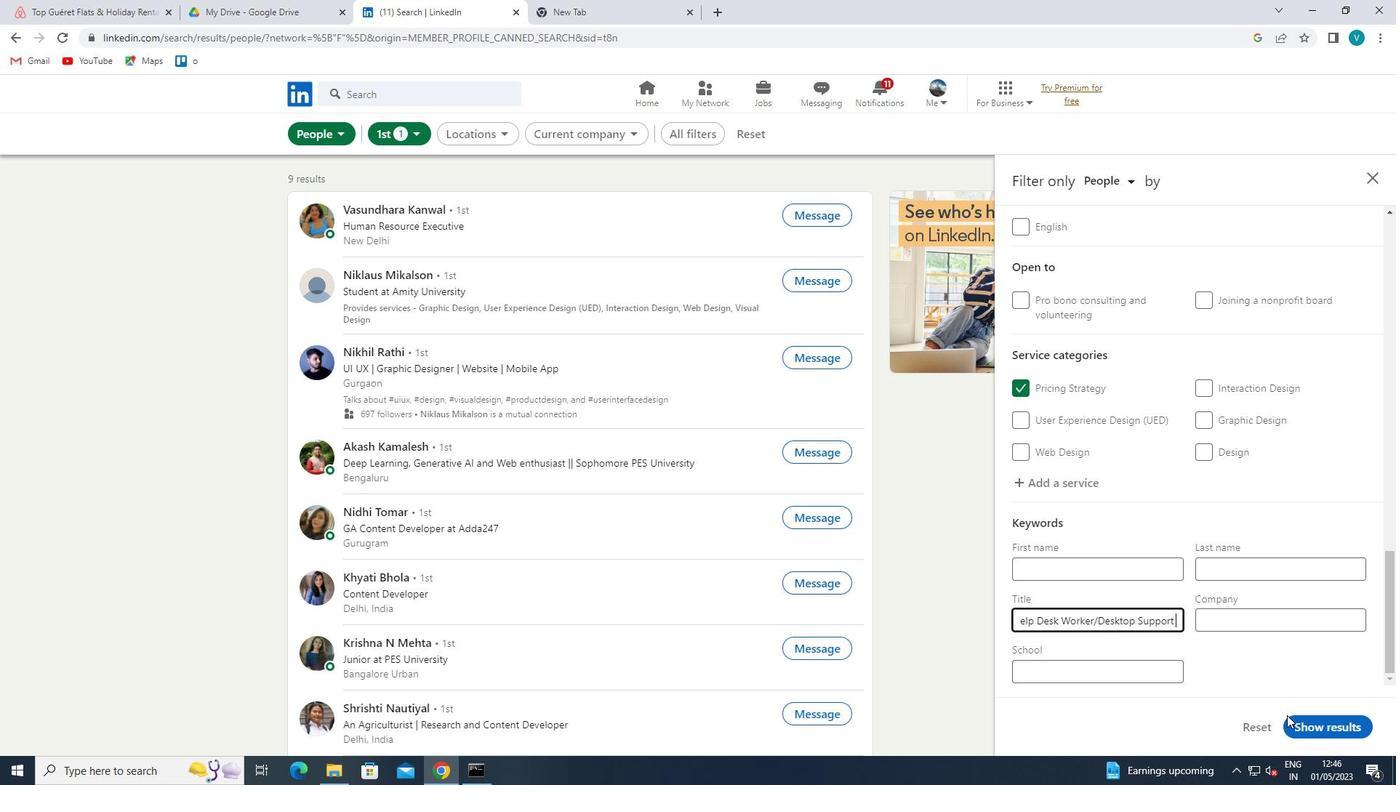 
Action: Mouse moved to (1298, 722)
Screenshot: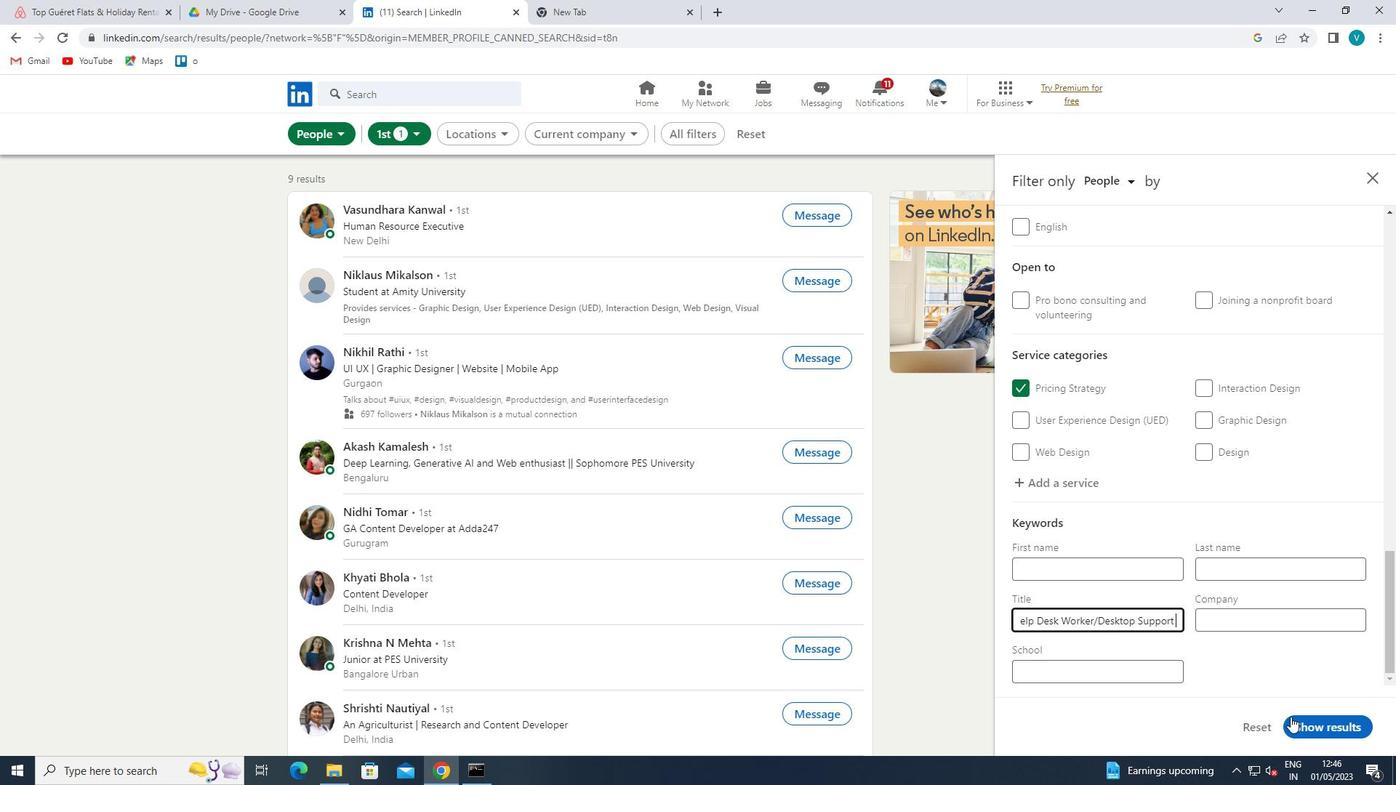 
